 Task: Find connections with filter location Naranjal with filter topic #covid19with filter profile language Spanish with filter current company Bata India Limited with filter school Rajasthan University of Health Sciences, Jaipur with filter industry Community Services with filter service category Commercial Real Estate with filter keywords title Call Center Representative
Action: Mouse moved to (704, 102)
Screenshot: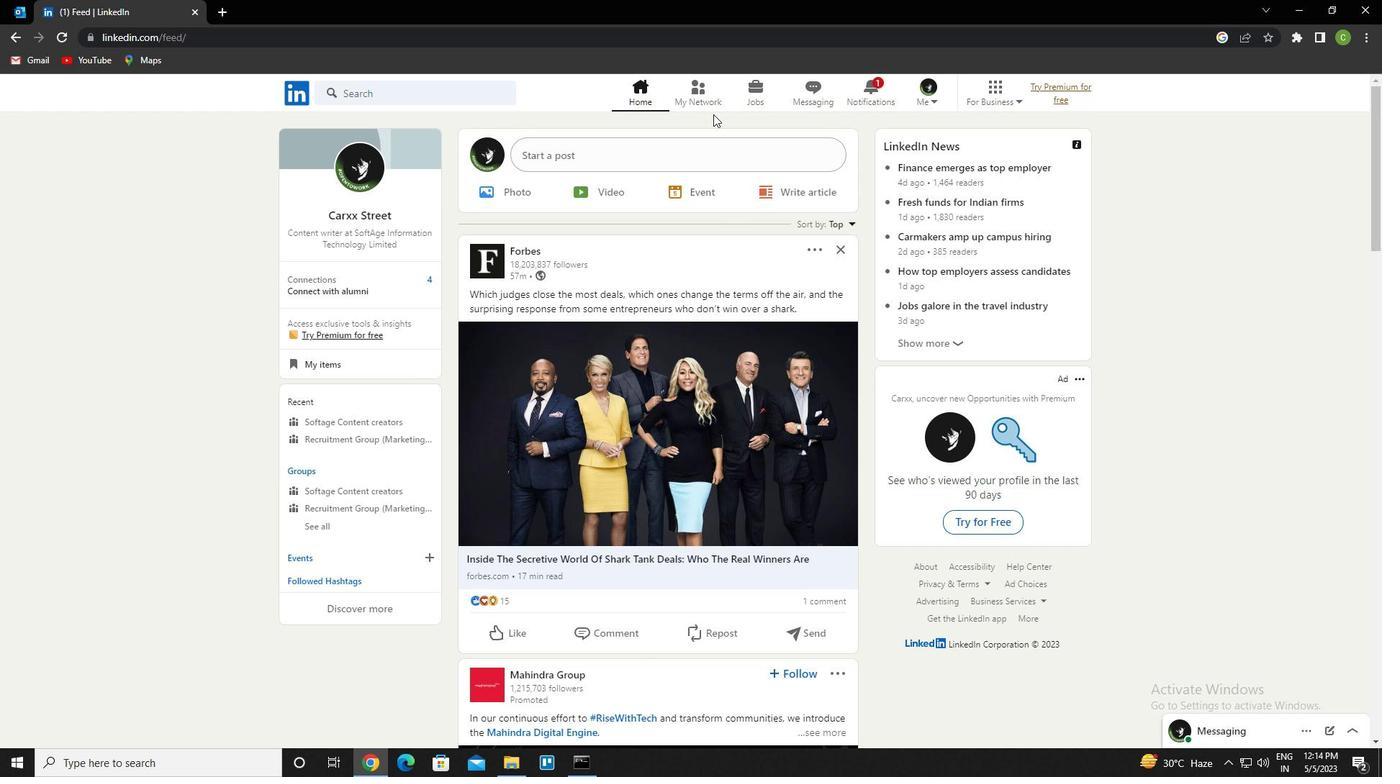 
Action: Mouse pressed left at (704, 102)
Screenshot: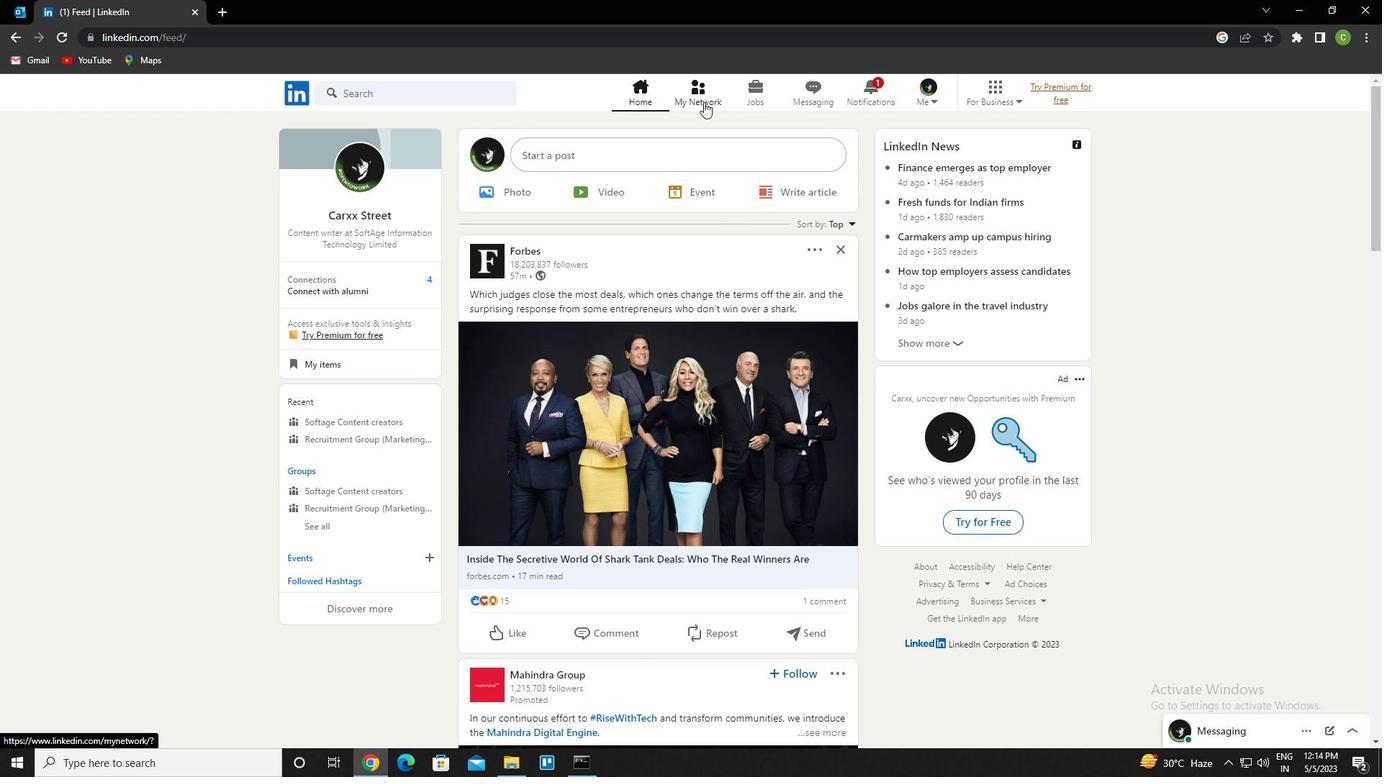 
Action: Mouse moved to (383, 173)
Screenshot: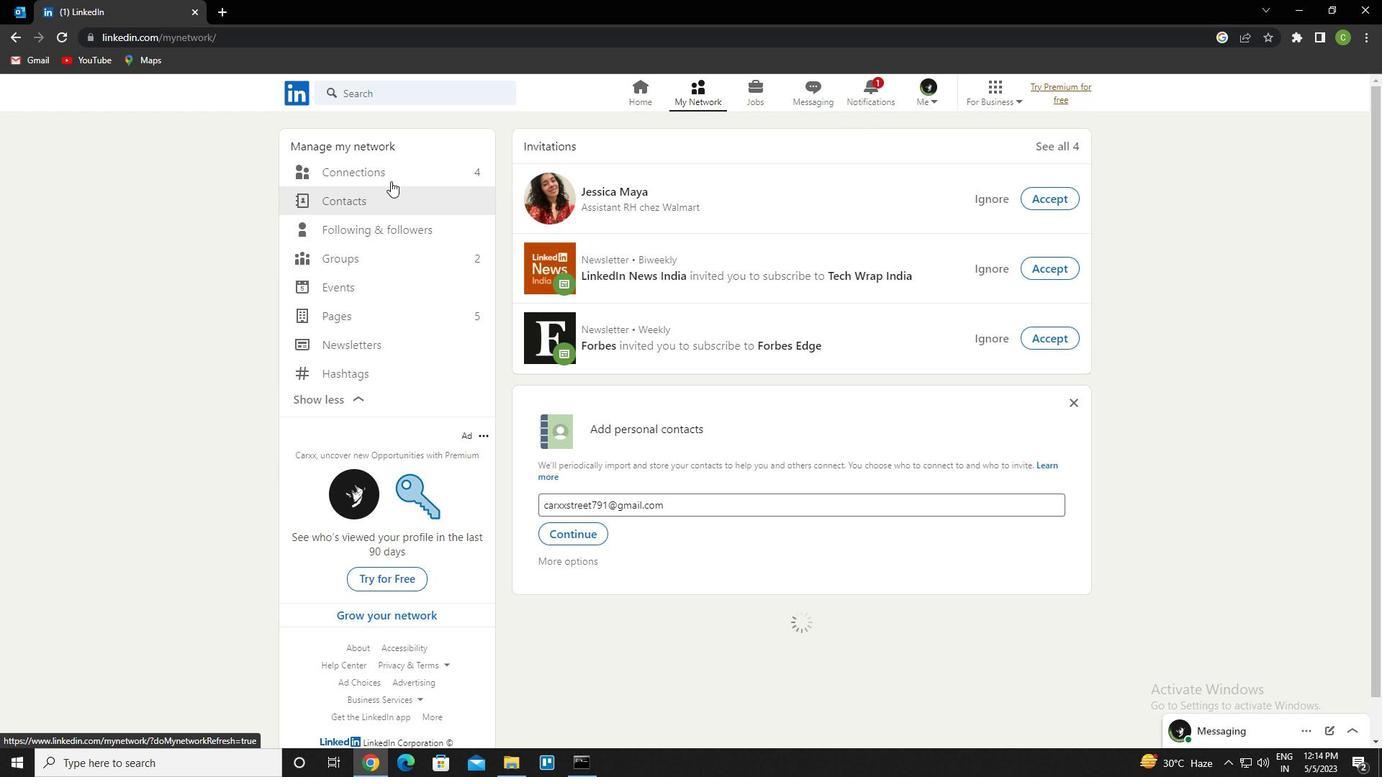 
Action: Mouse pressed left at (383, 173)
Screenshot: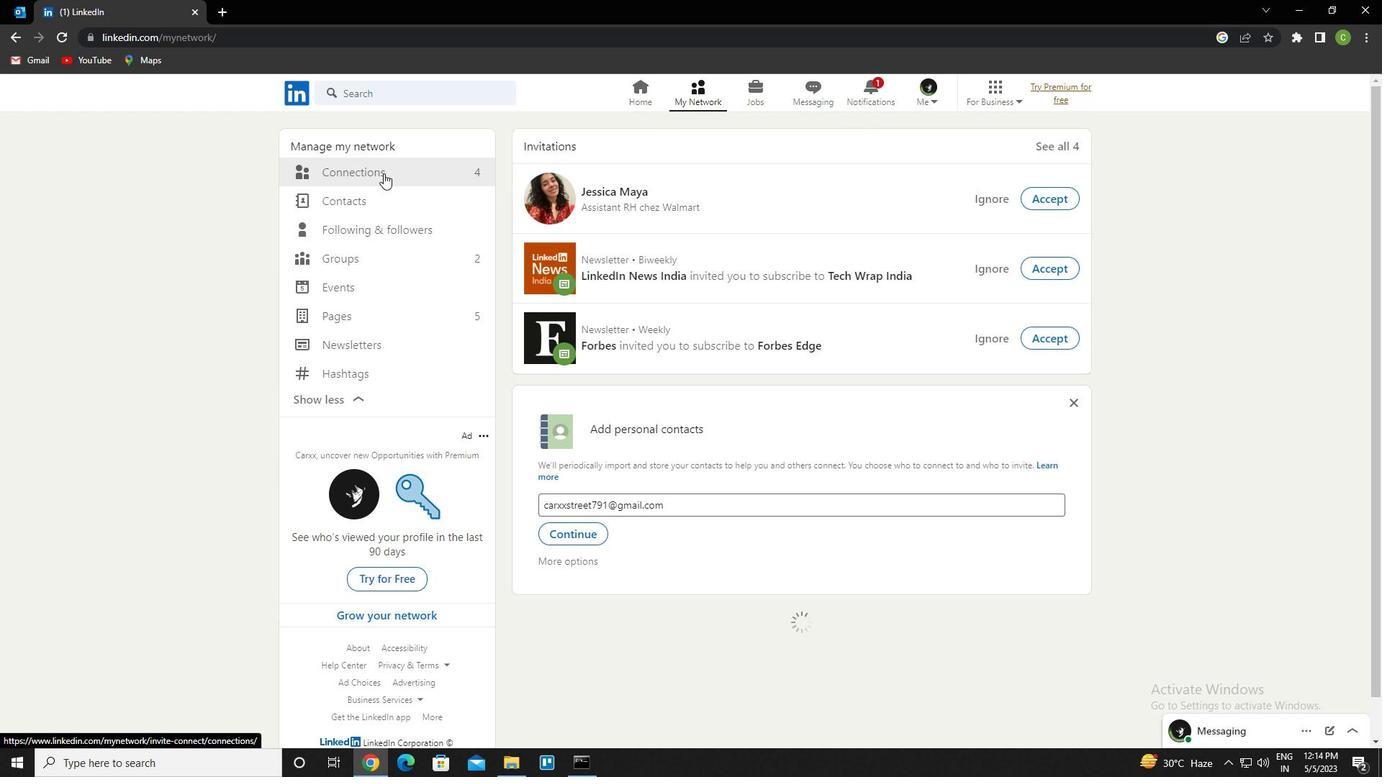 
Action: Mouse moved to (806, 176)
Screenshot: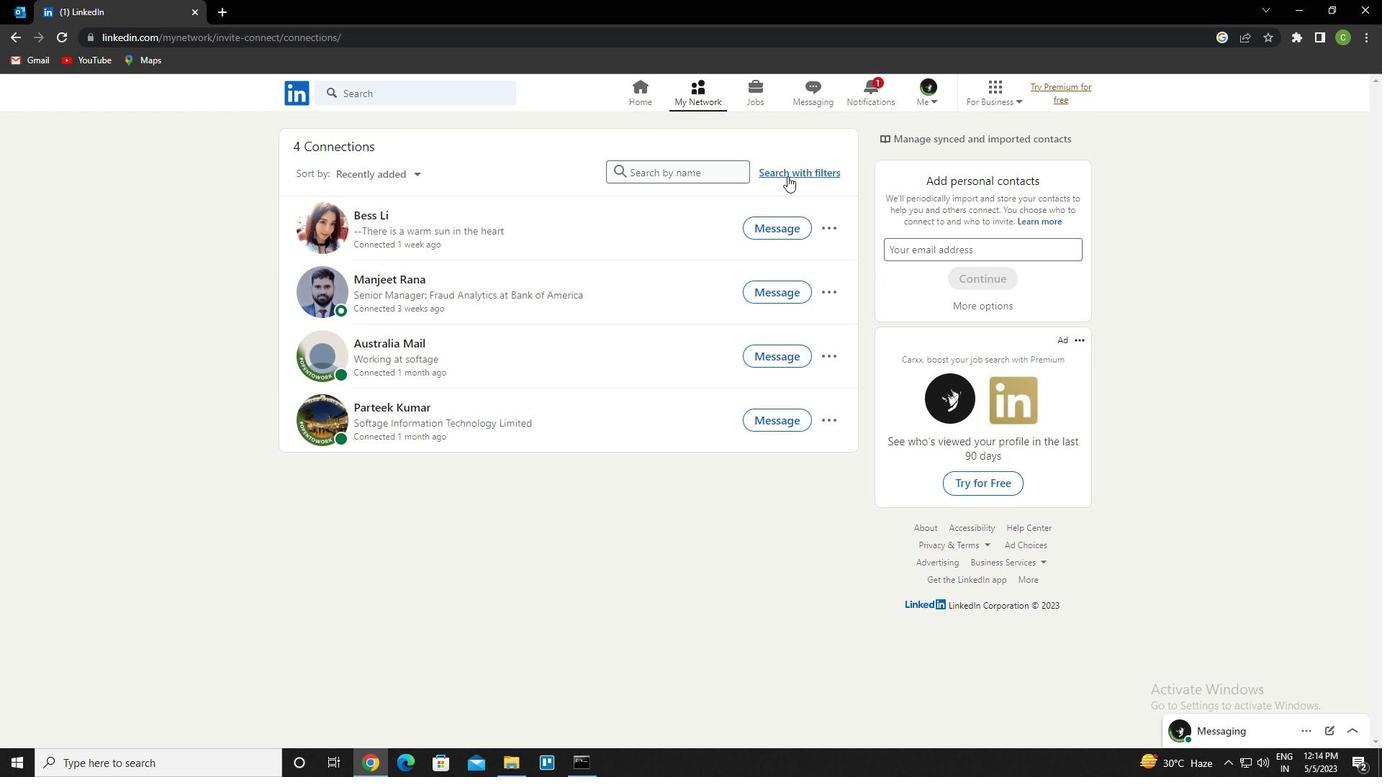 
Action: Mouse pressed left at (806, 176)
Screenshot: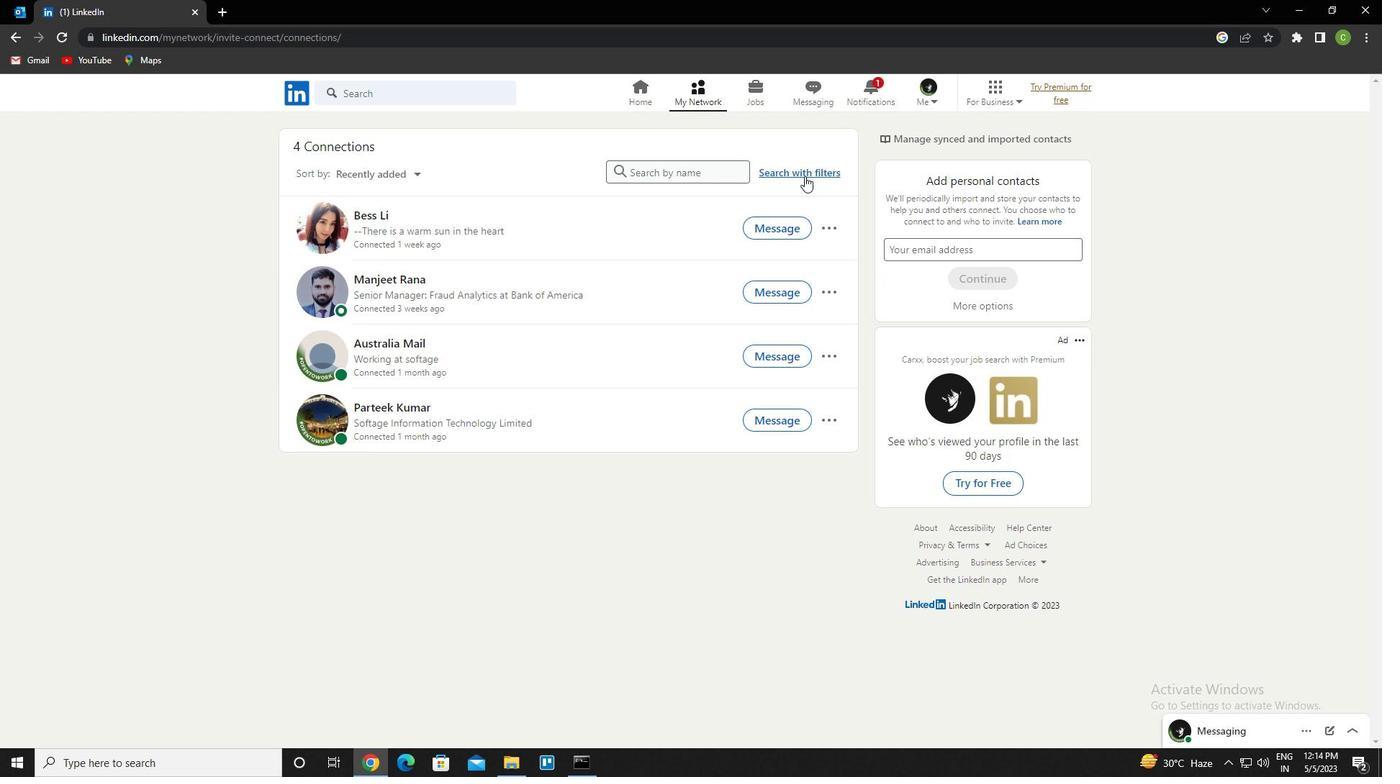 
Action: Mouse moved to (753, 142)
Screenshot: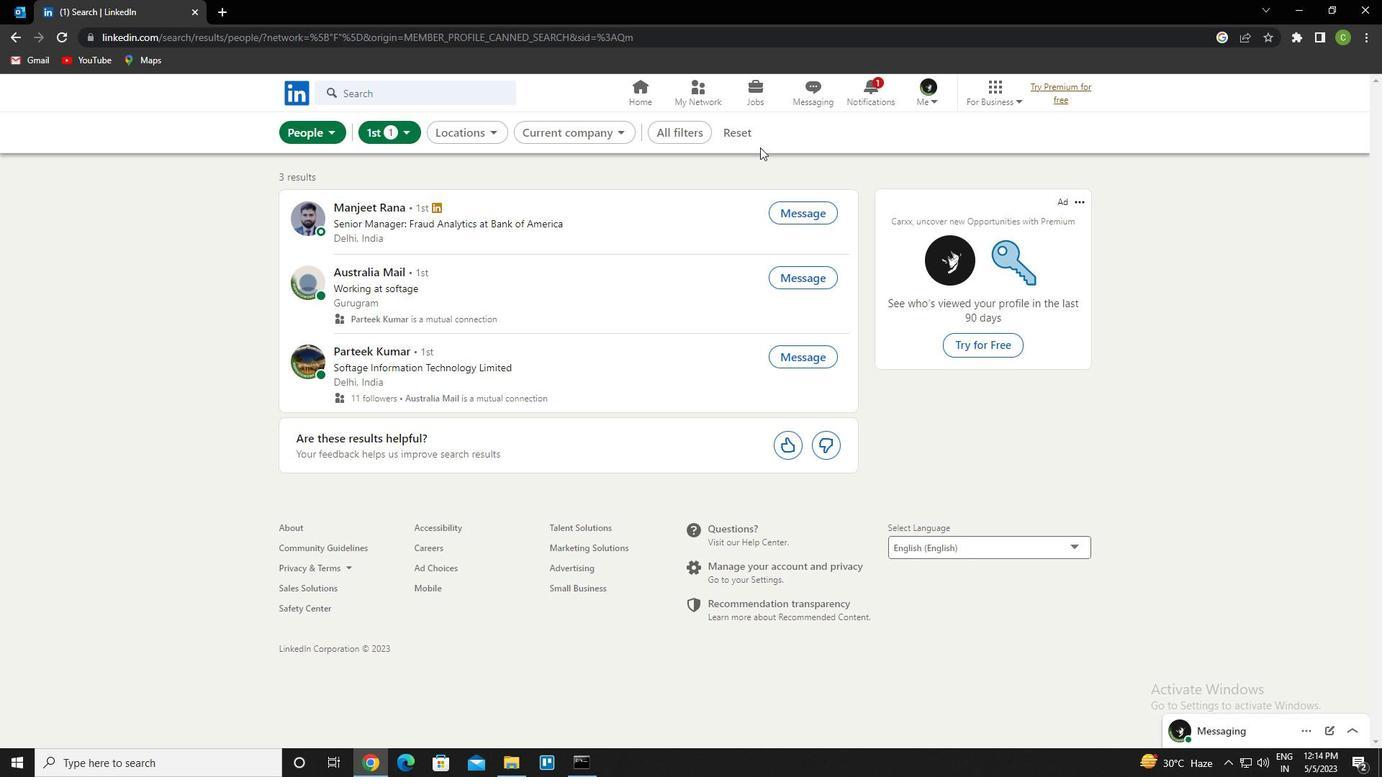 
Action: Mouse pressed left at (753, 142)
Screenshot: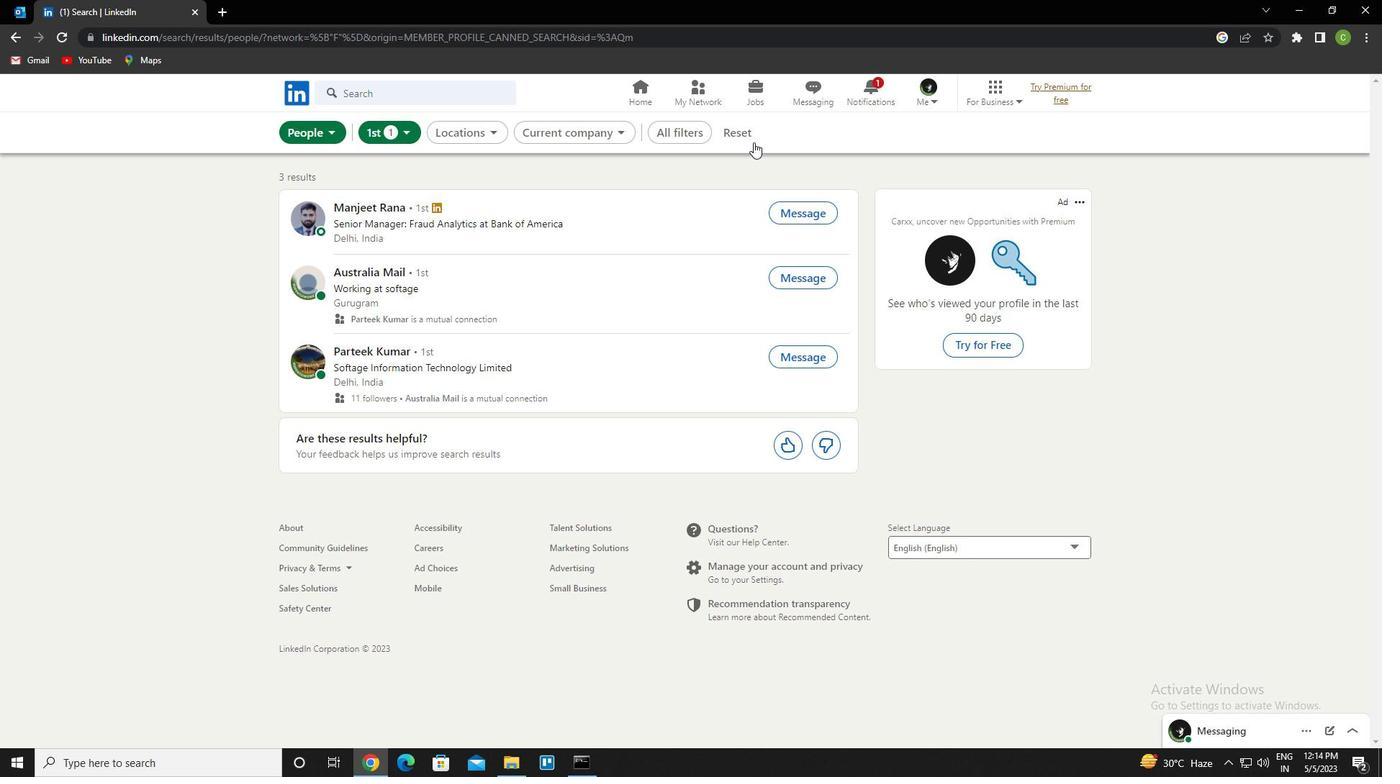 
Action: Mouse moved to (725, 138)
Screenshot: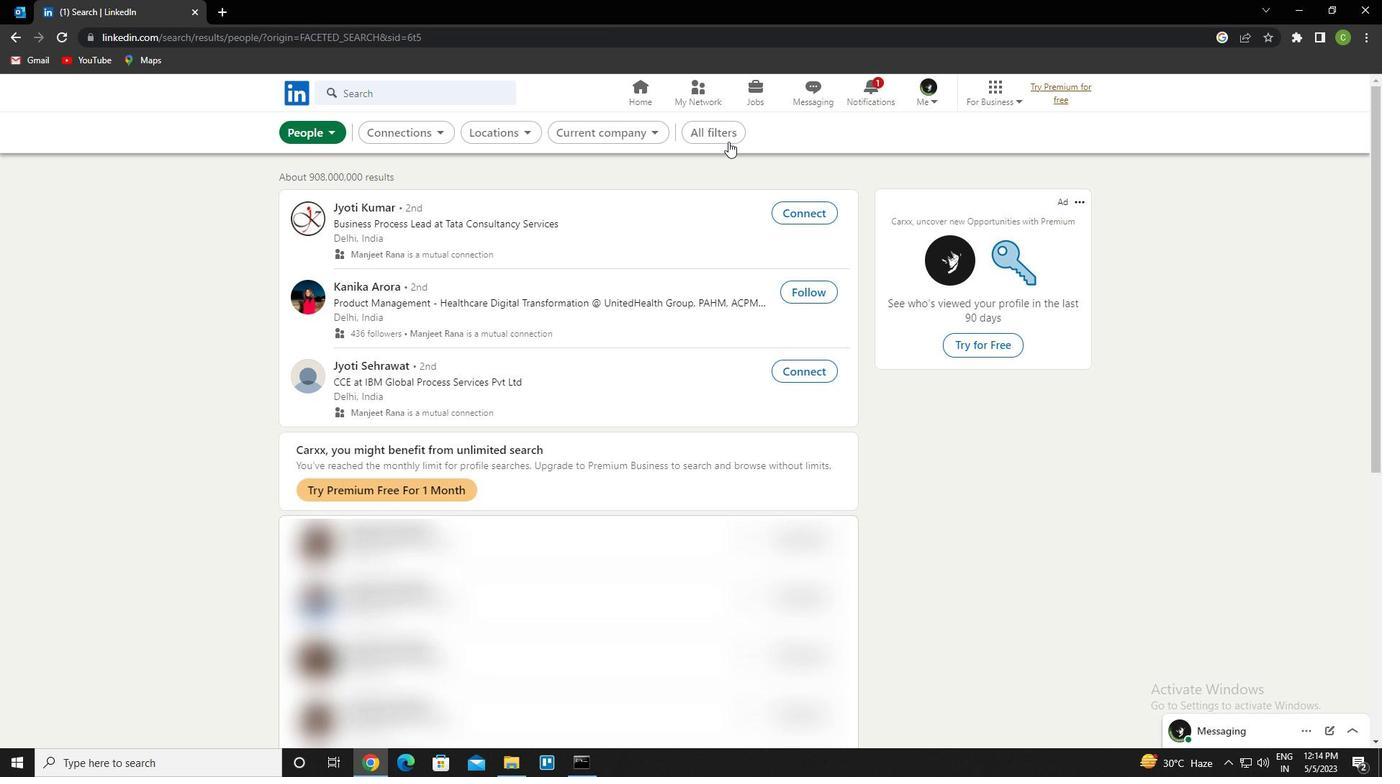 
Action: Mouse pressed left at (725, 138)
Screenshot: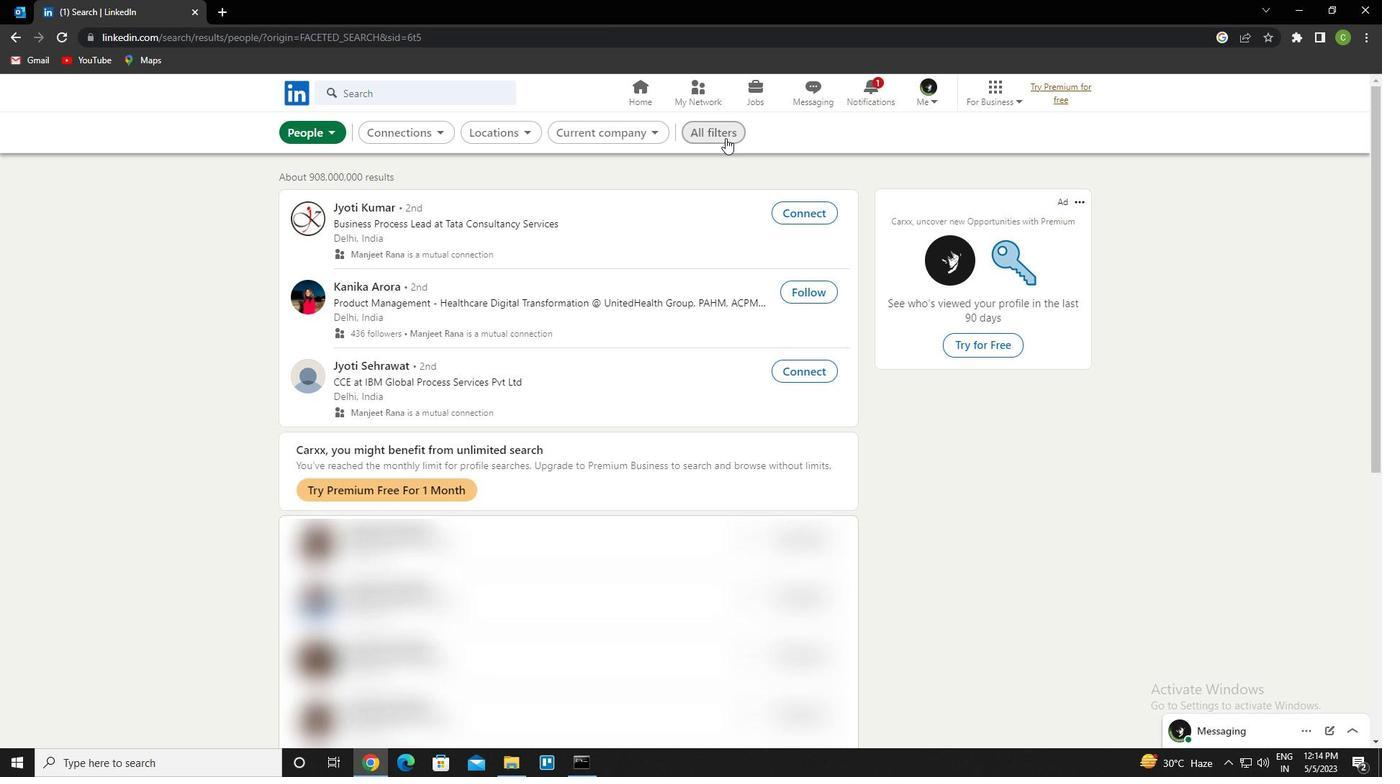 
Action: Mouse moved to (1194, 472)
Screenshot: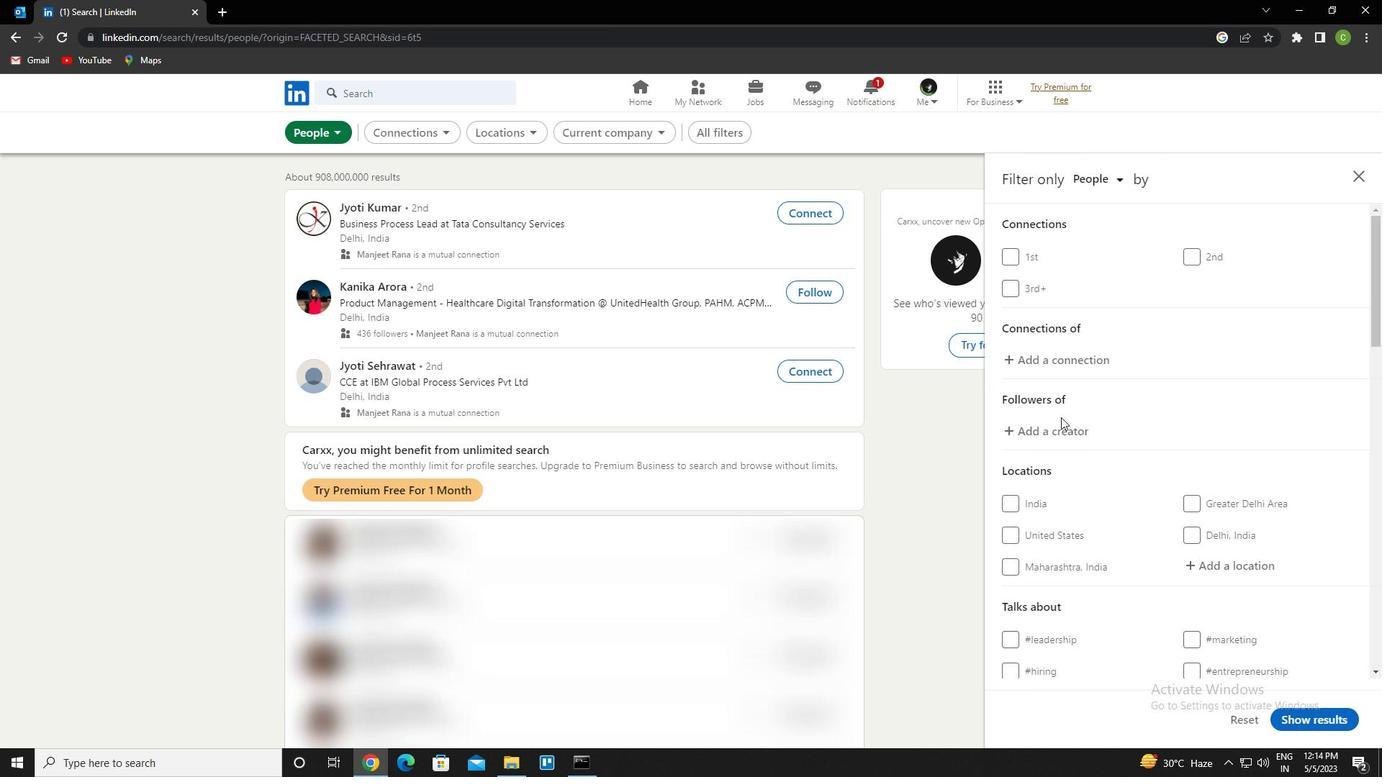 
Action: Mouse scrolled (1194, 471) with delta (0, 0)
Screenshot: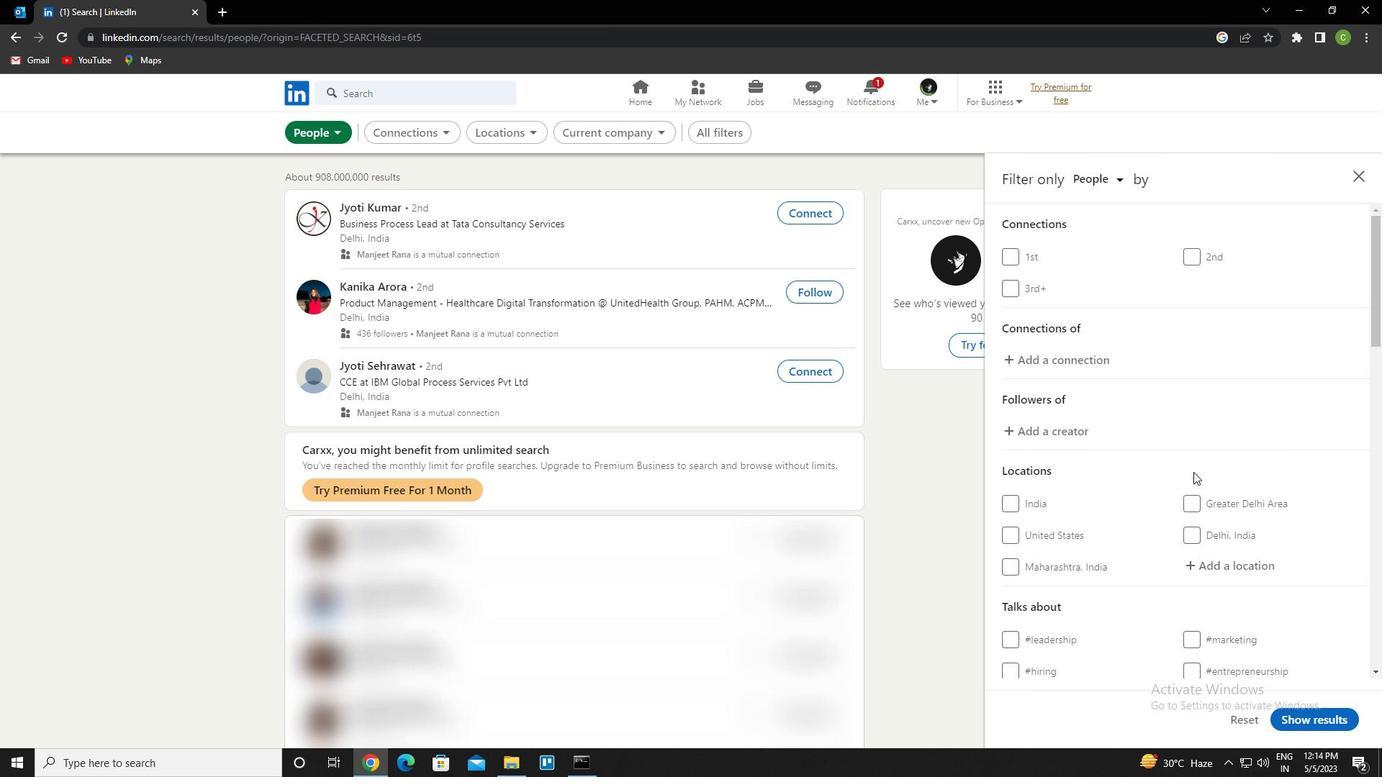 
Action: Mouse scrolled (1194, 471) with delta (0, 0)
Screenshot: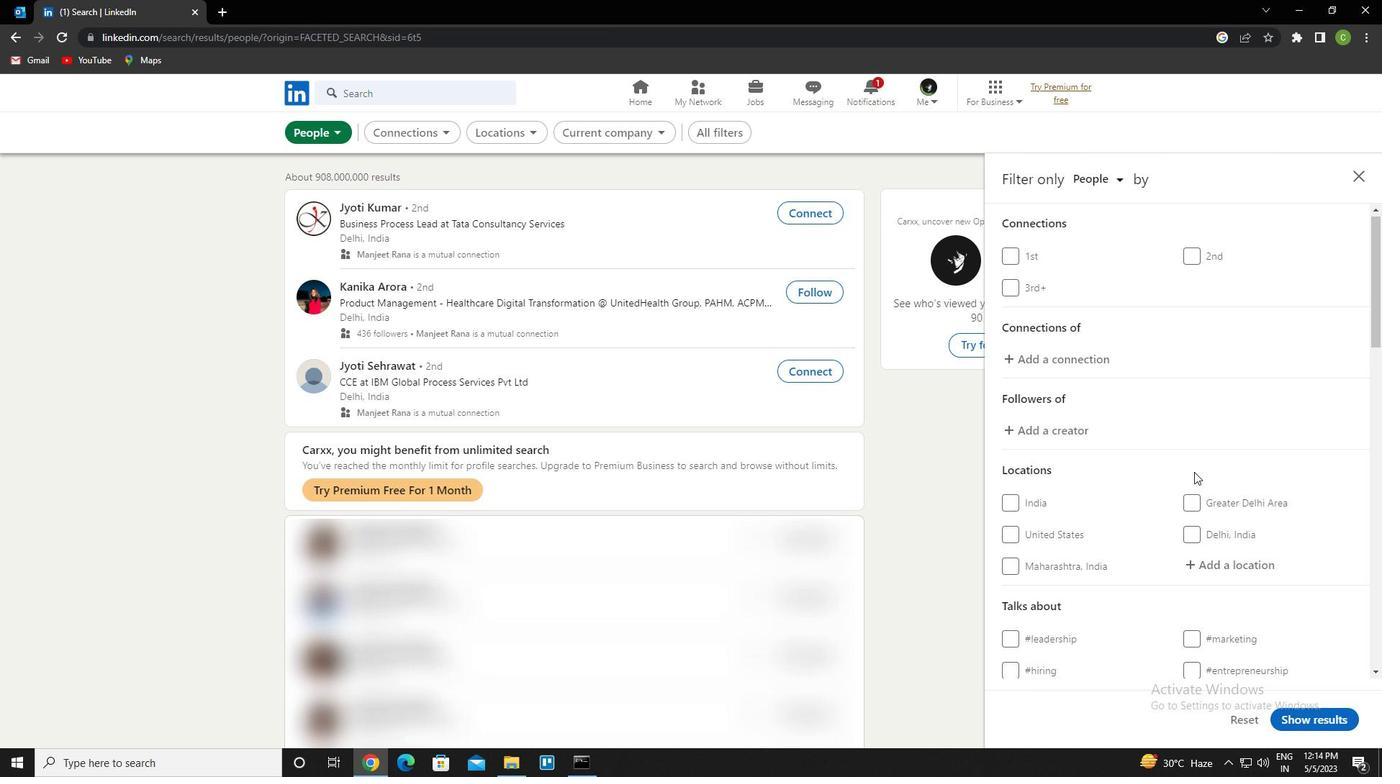 
Action: Mouse moved to (1230, 427)
Screenshot: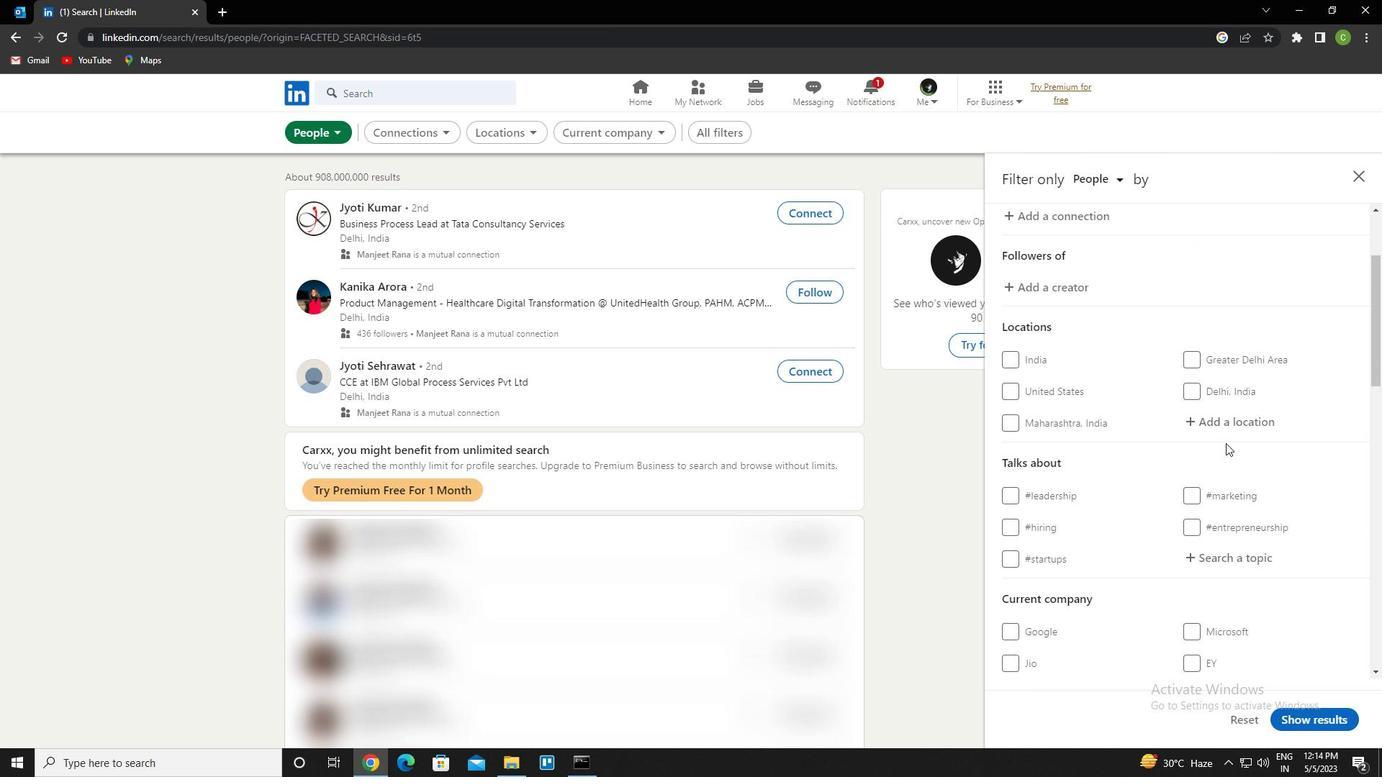 
Action: Mouse pressed left at (1230, 427)
Screenshot: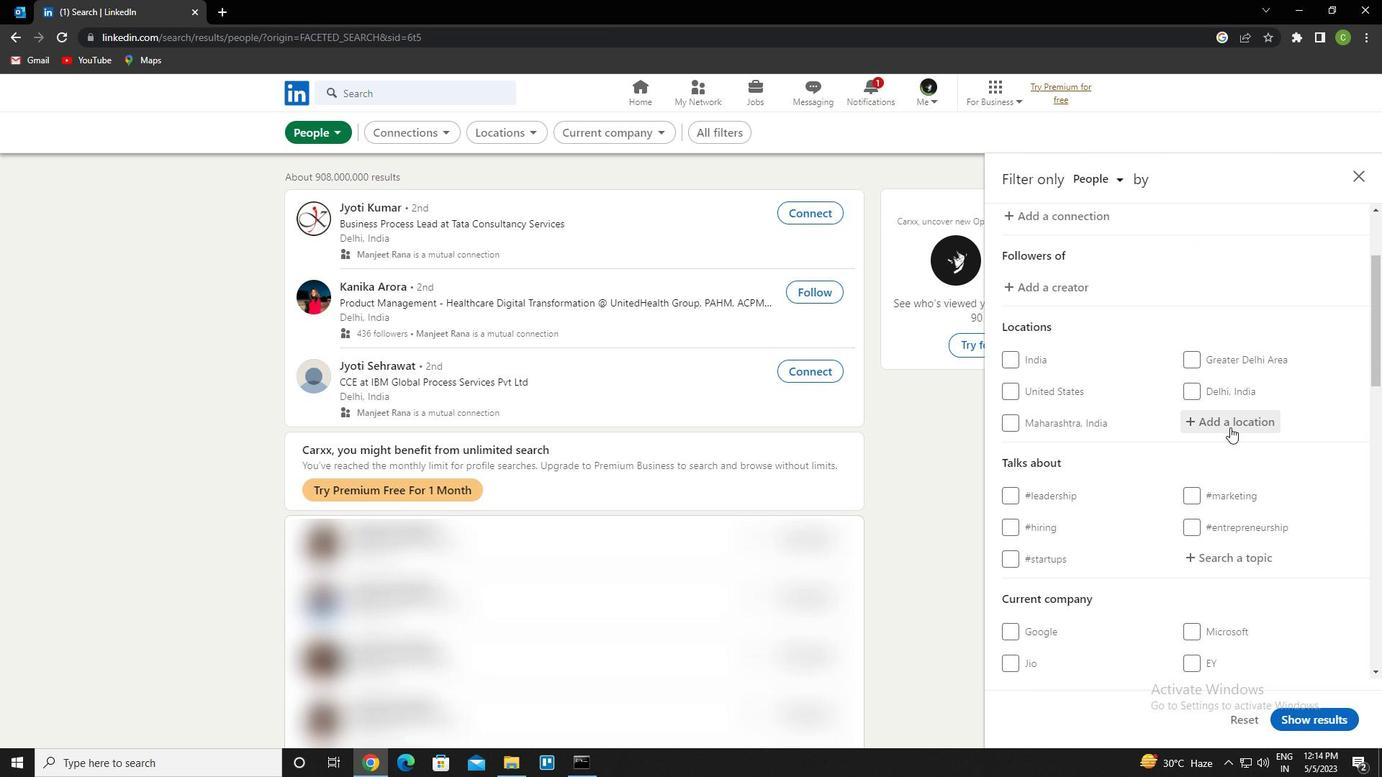 
Action: Key pressed <Key.caps_lock>n<Key.caps_lock>aranjal<Key.down><Key.enter>
Screenshot: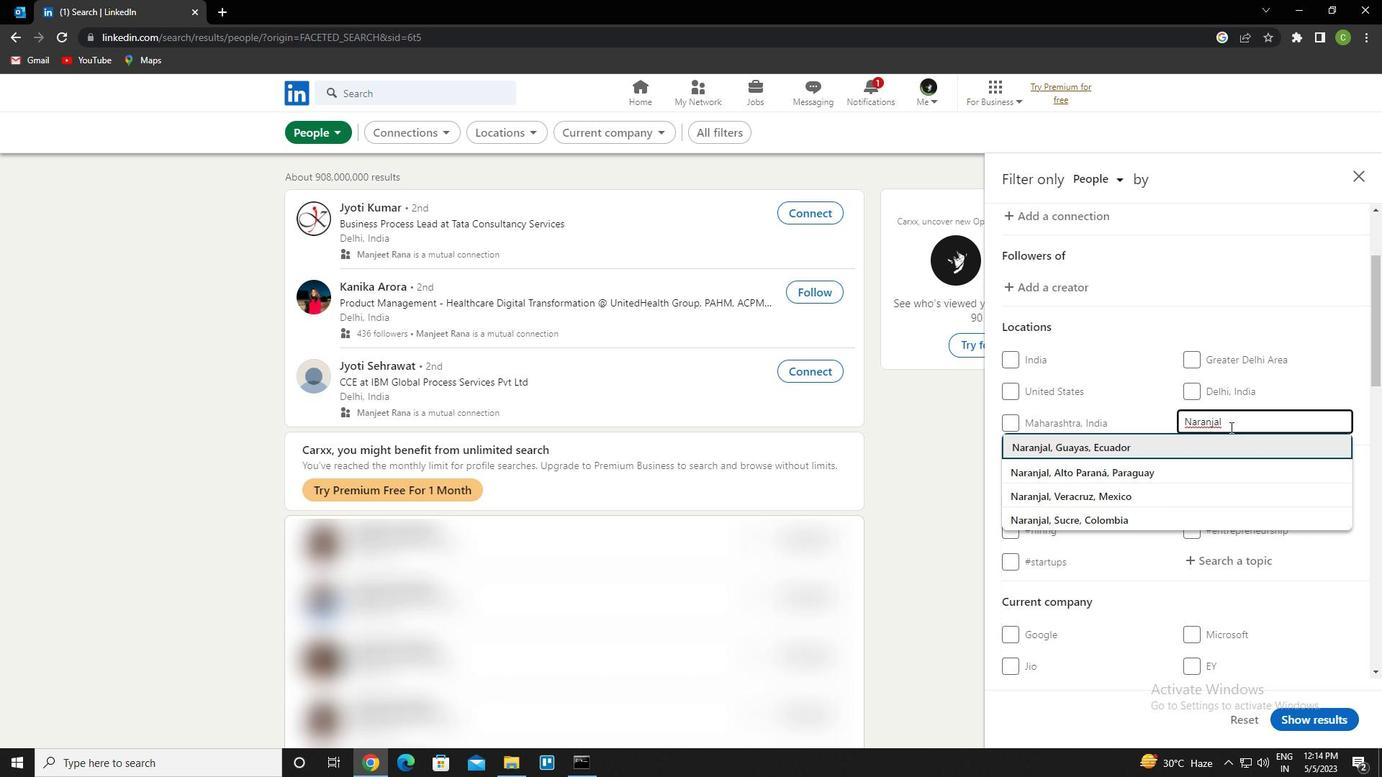 
Action: Mouse scrolled (1230, 426) with delta (0, 0)
Screenshot: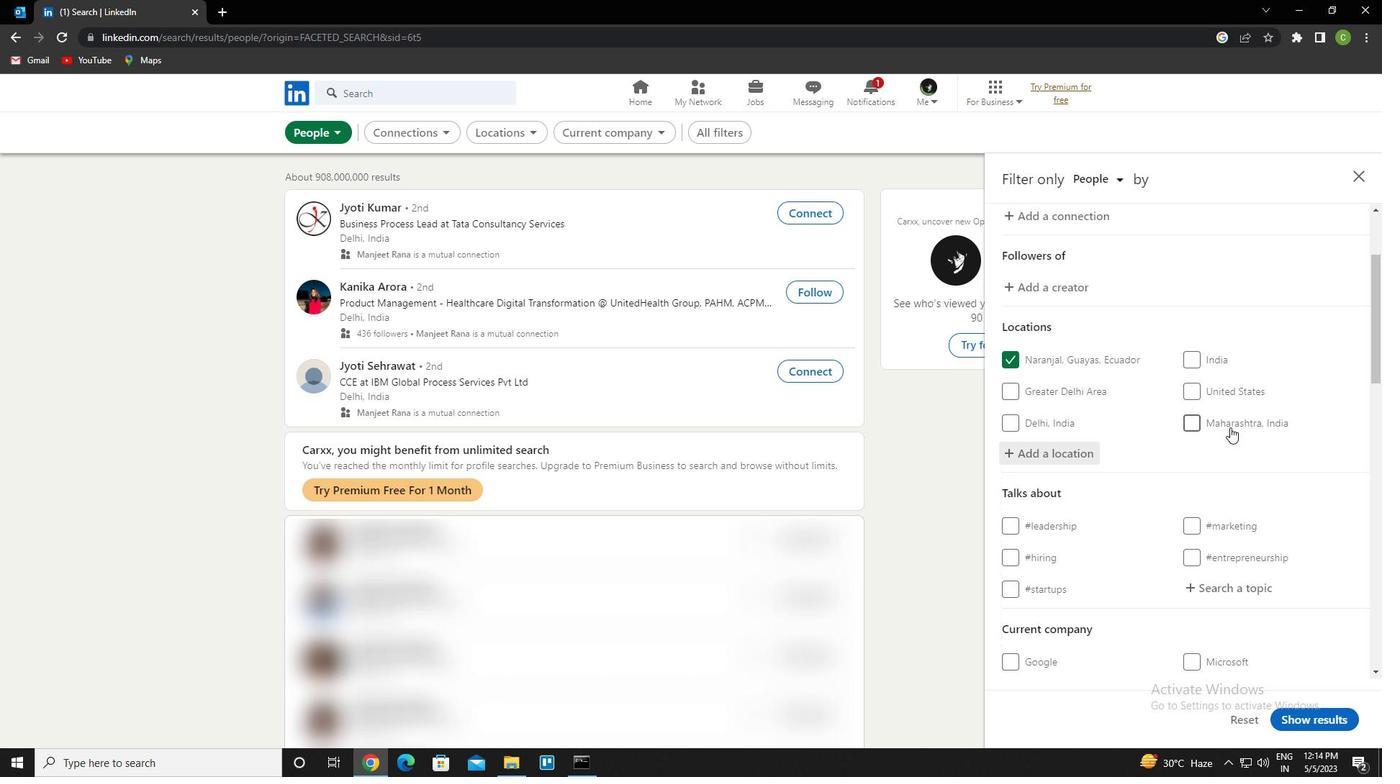
Action: Mouse scrolled (1230, 426) with delta (0, 0)
Screenshot: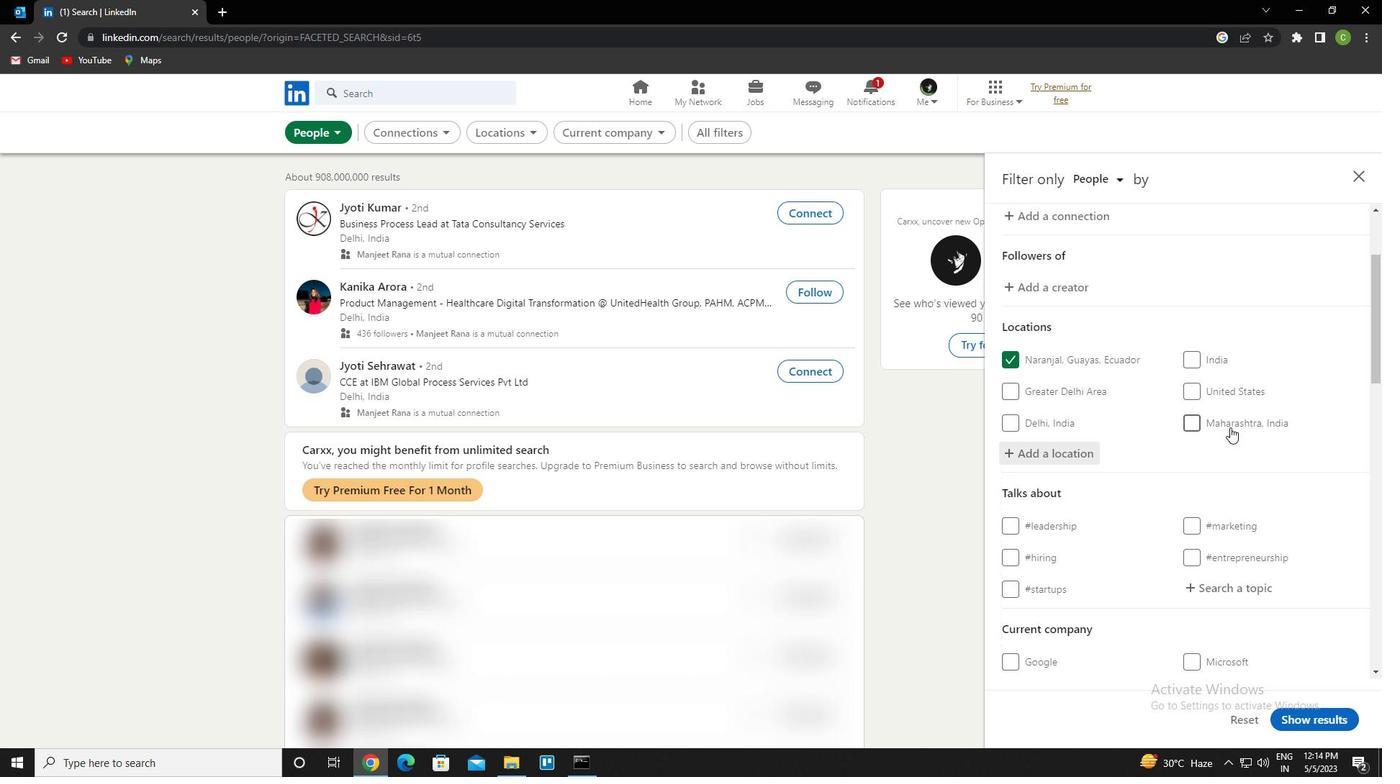 
Action: Mouse moved to (1248, 448)
Screenshot: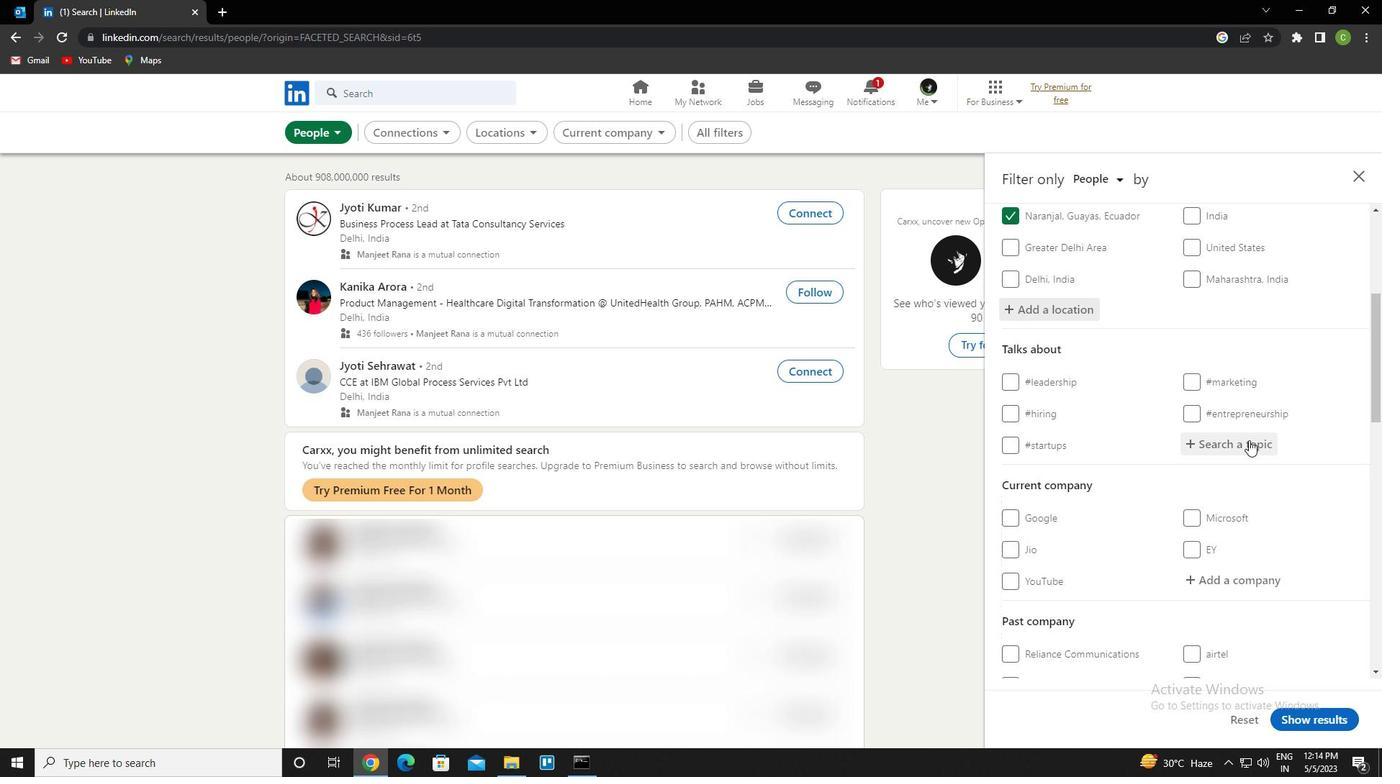 
Action: Mouse pressed left at (1248, 448)
Screenshot: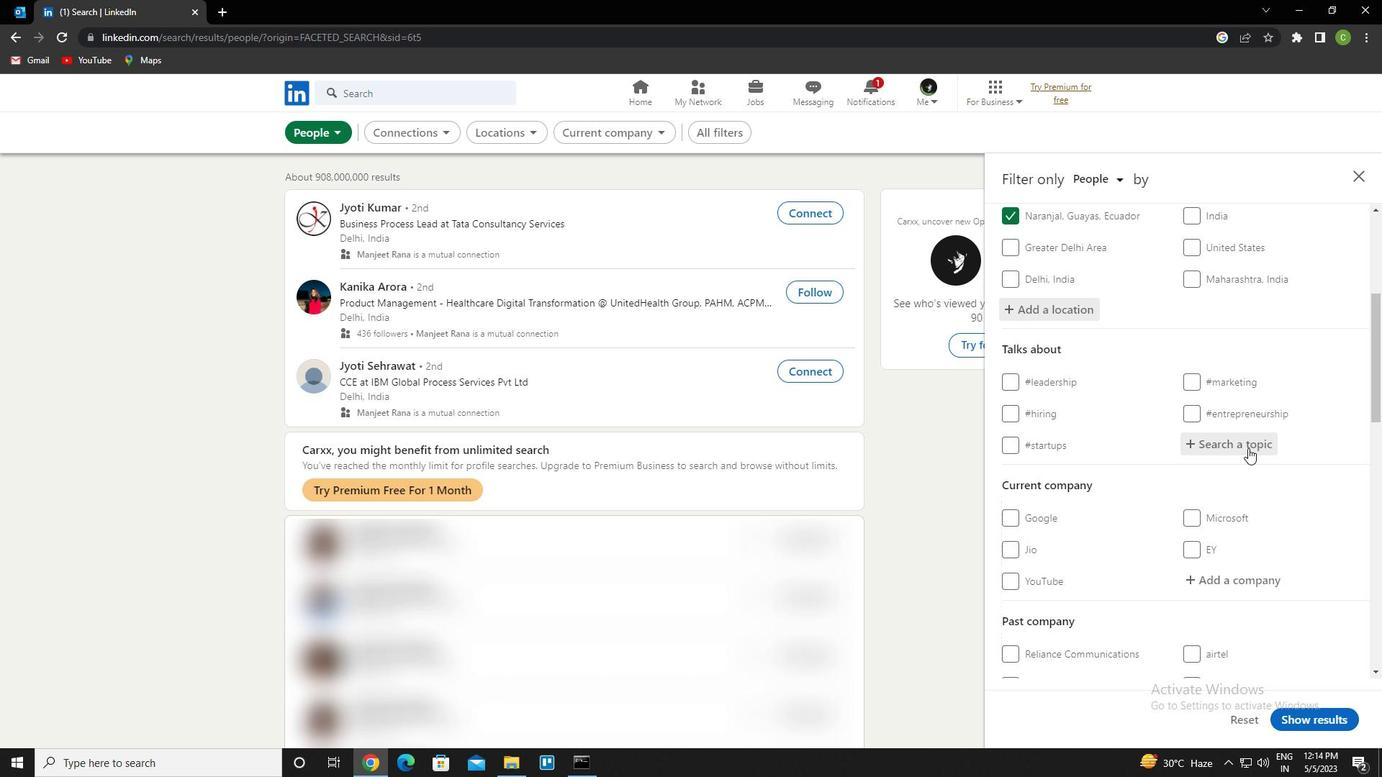
Action: Key pressed covid19<Key.down><Key.enter>
Screenshot: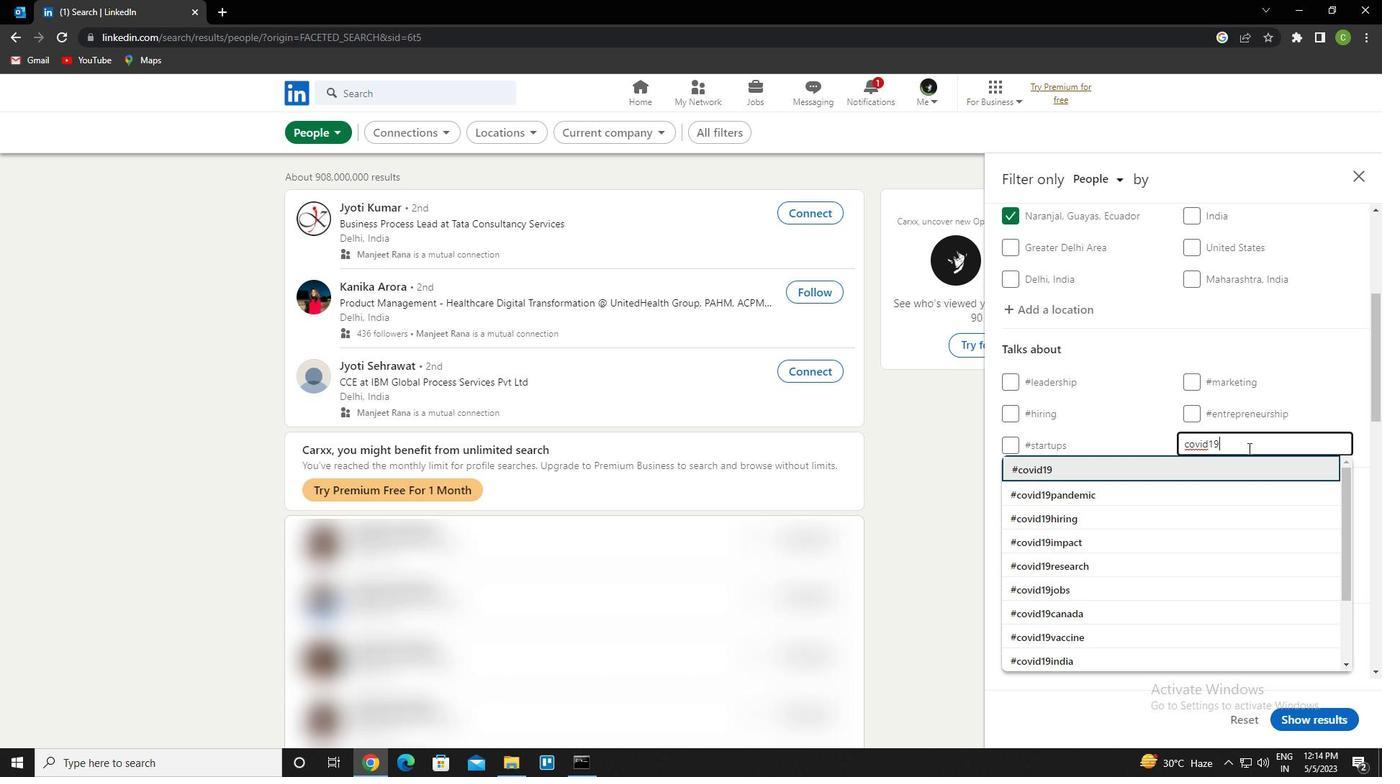 
Action: Mouse scrolled (1248, 447) with delta (0, 0)
Screenshot: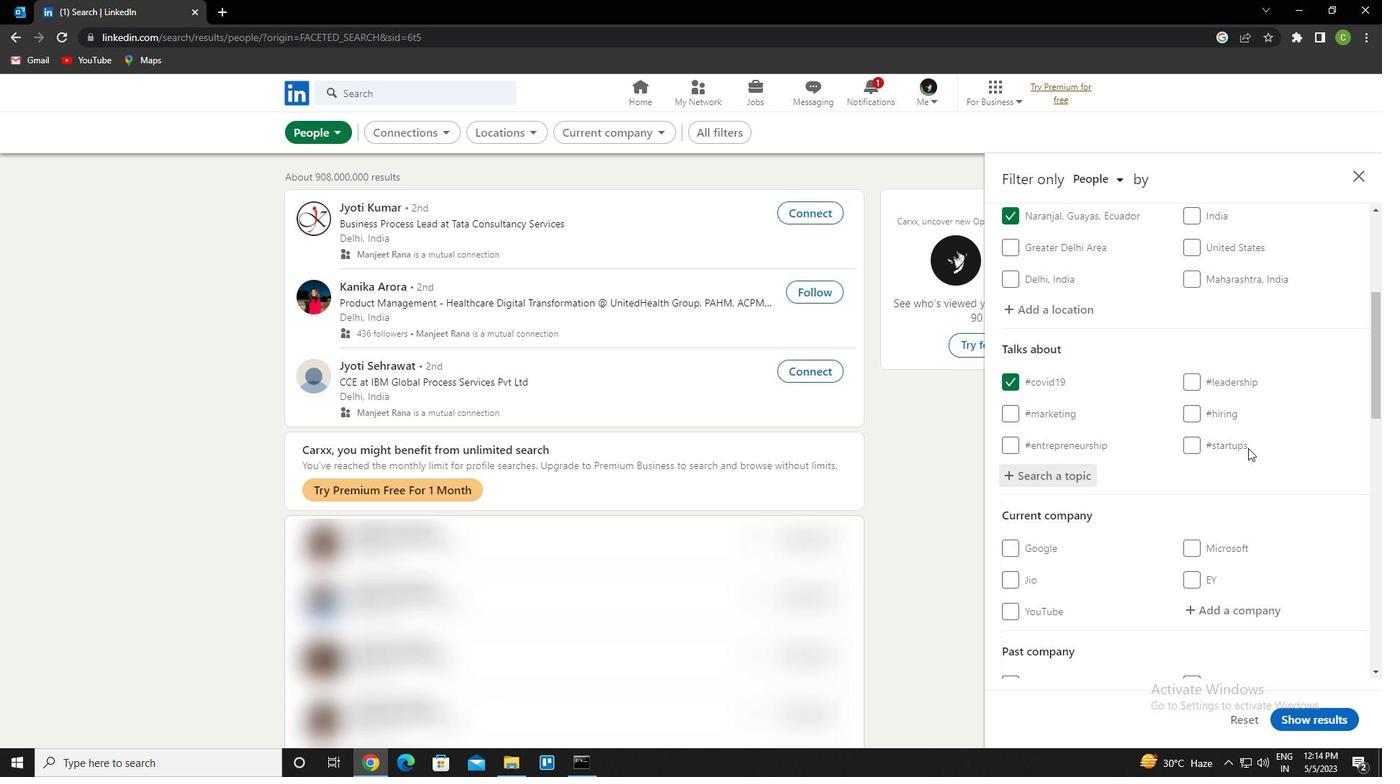 
Action: Mouse scrolled (1248, 447) with delta (0, 0)
Screenshot: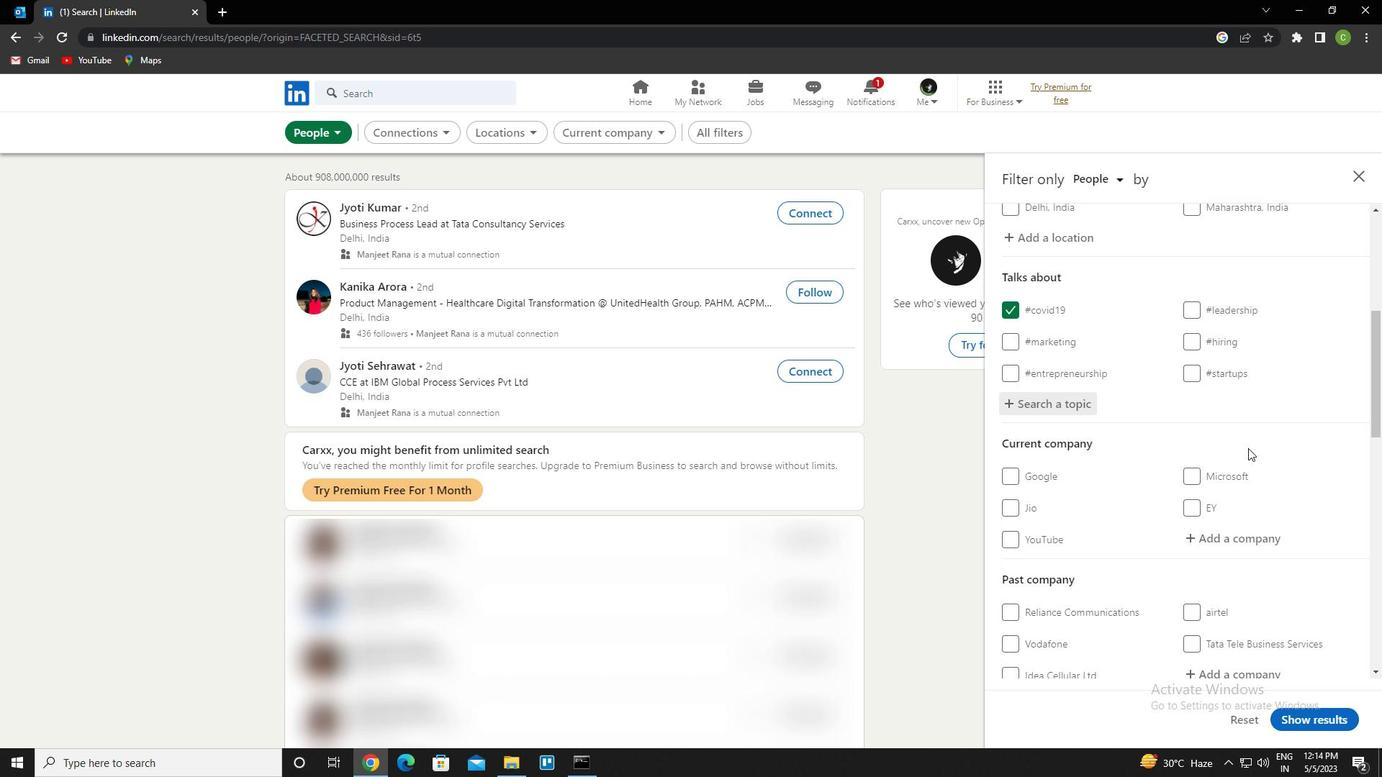 
Action: Mouse moved to (1248, 464)
Screenshot: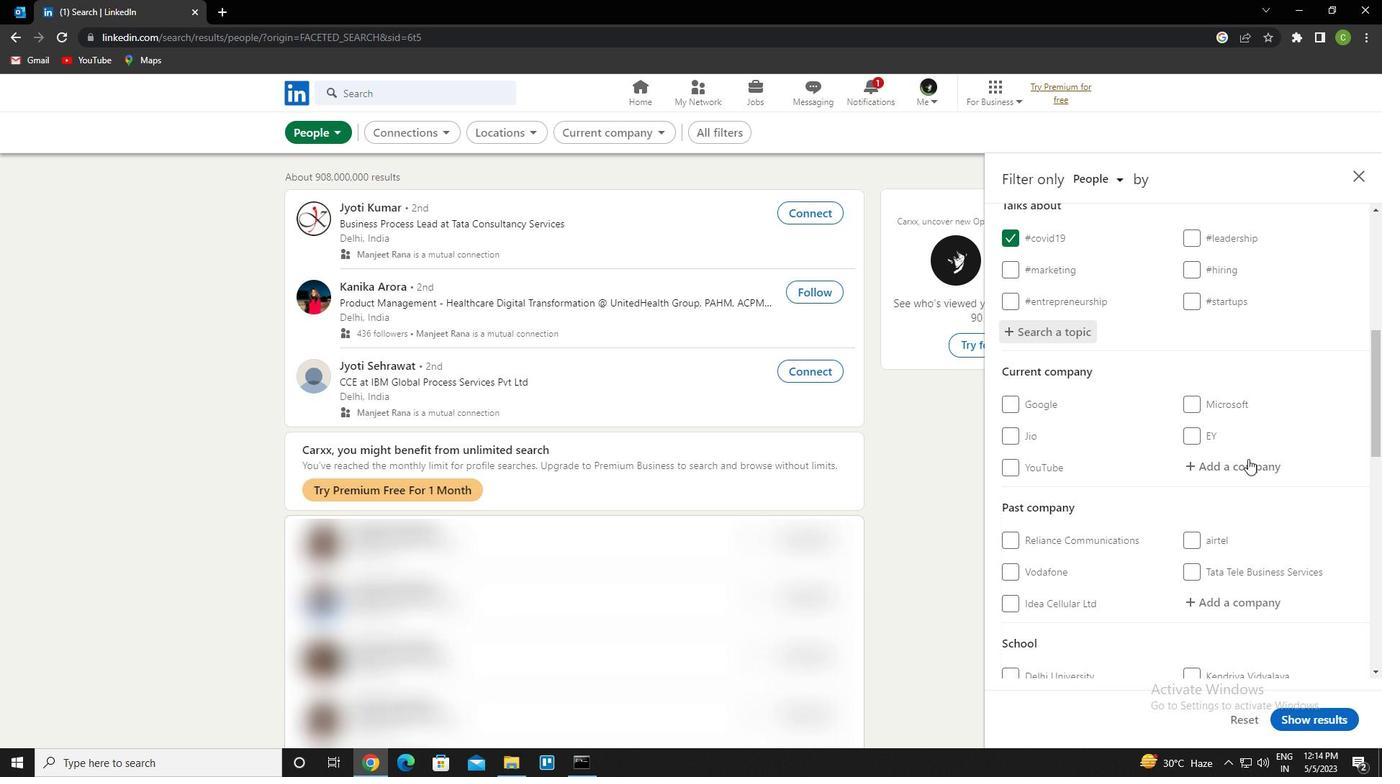 
Action: Mouse scrolled (1248, 463) with delta (0, 0)
Screenshot: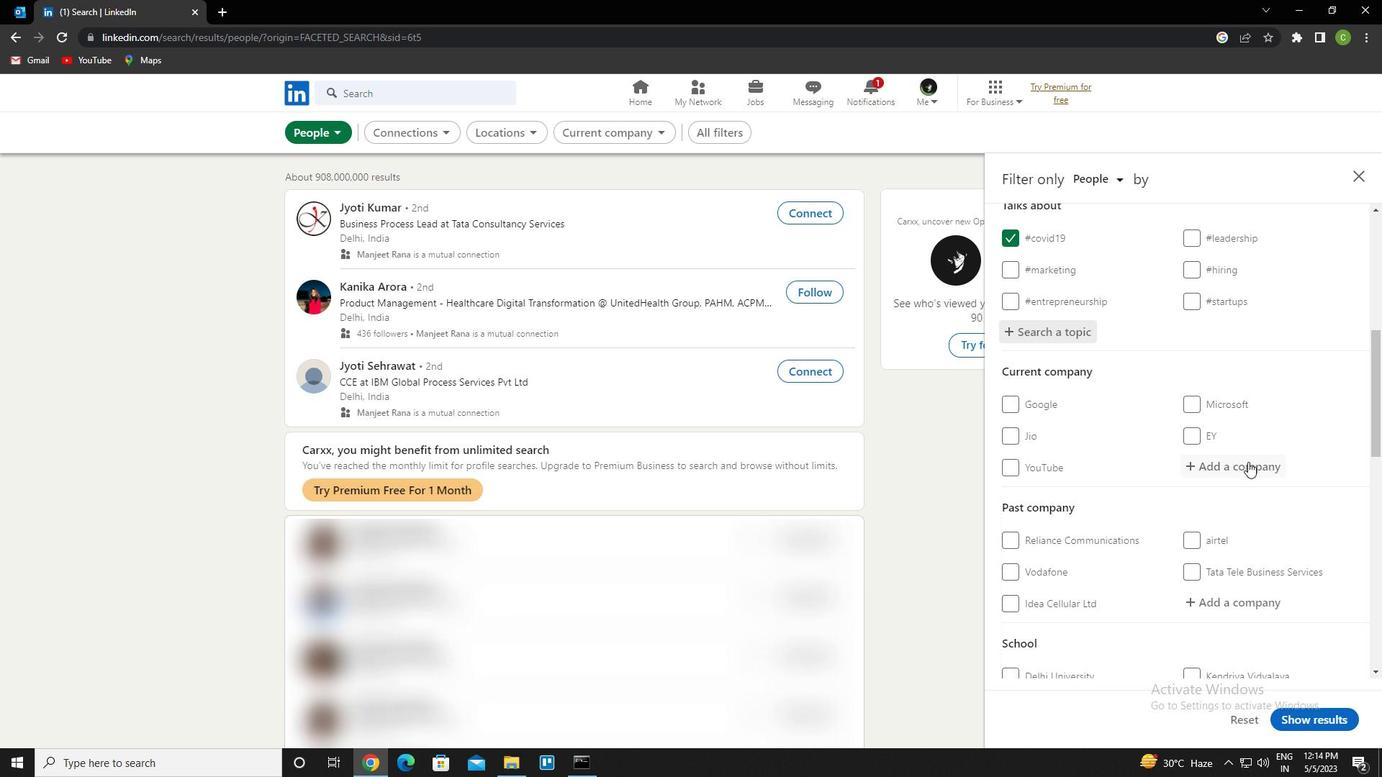 
Action: Mouse moved to (1246, 470)
Screenshot: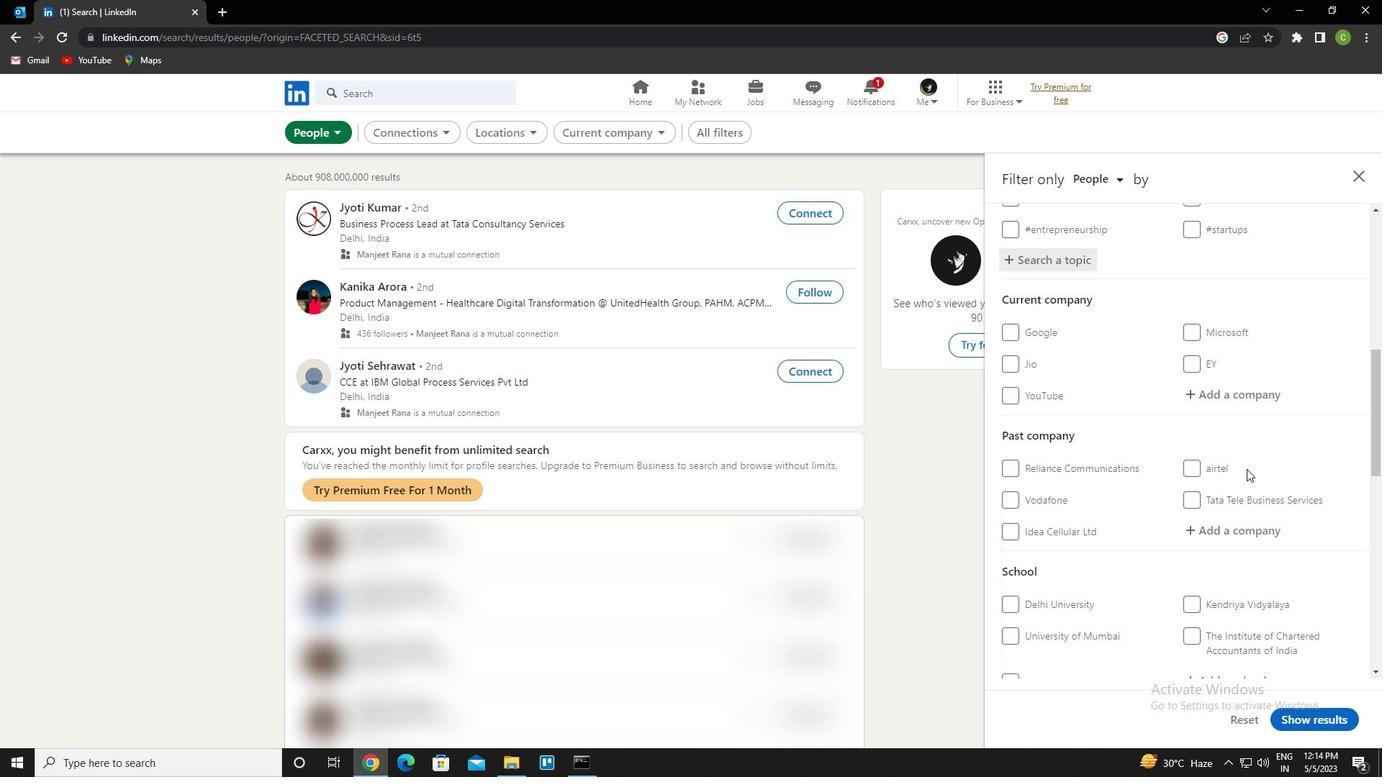 
Action: Mouse scrolled (1246, 470) with delta (0, 0)
Screenshot: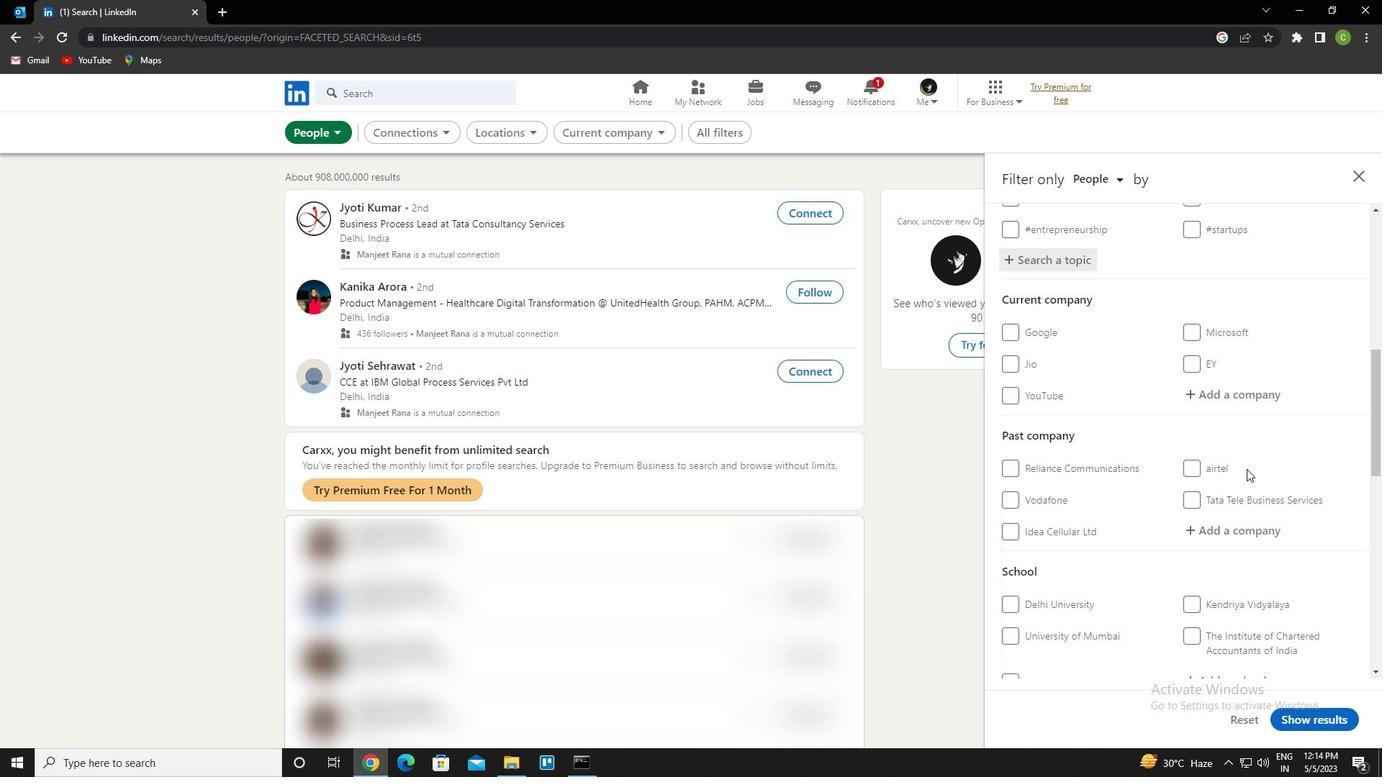 
Action: Mouse moved to (1234, 405)
Screenshot: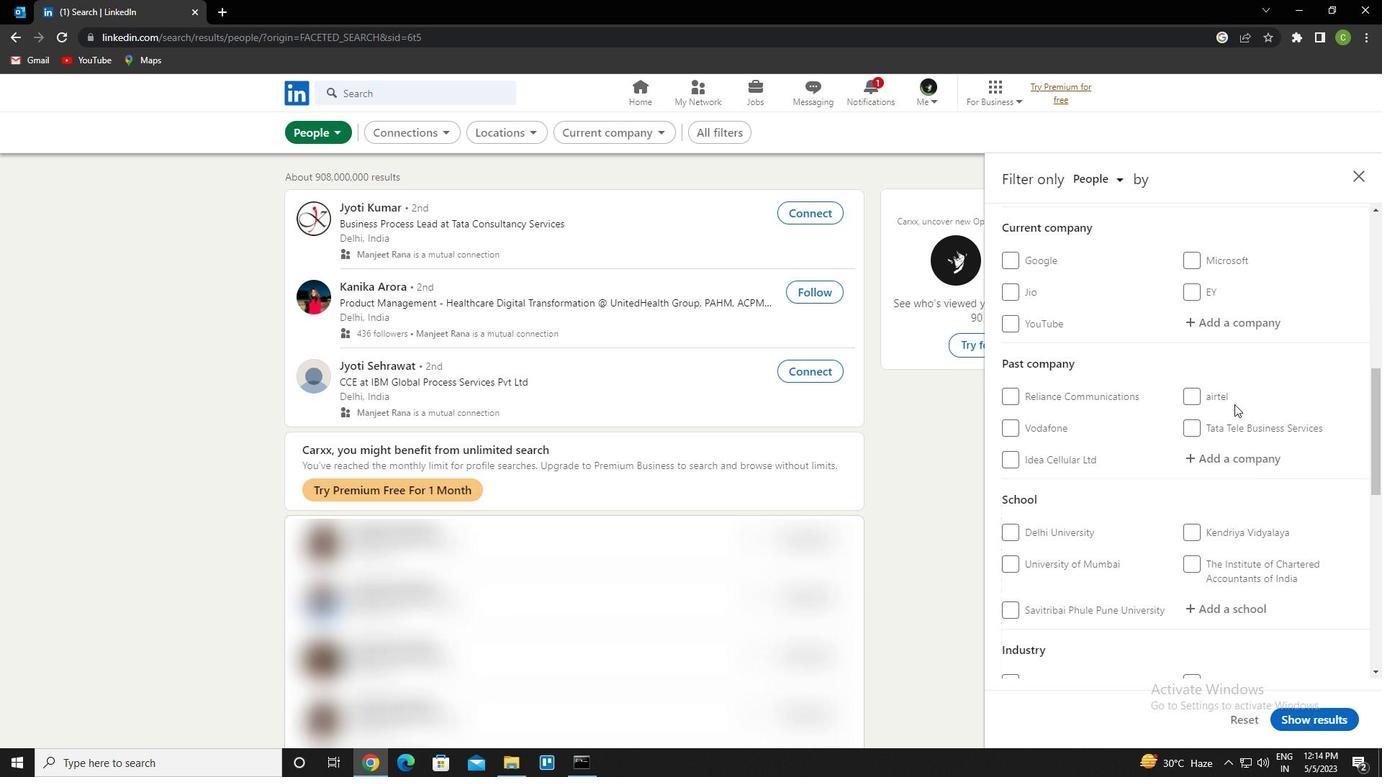 
Action: Mouse scrolled (1234, 404) with delta (0, 0)
Screenshot: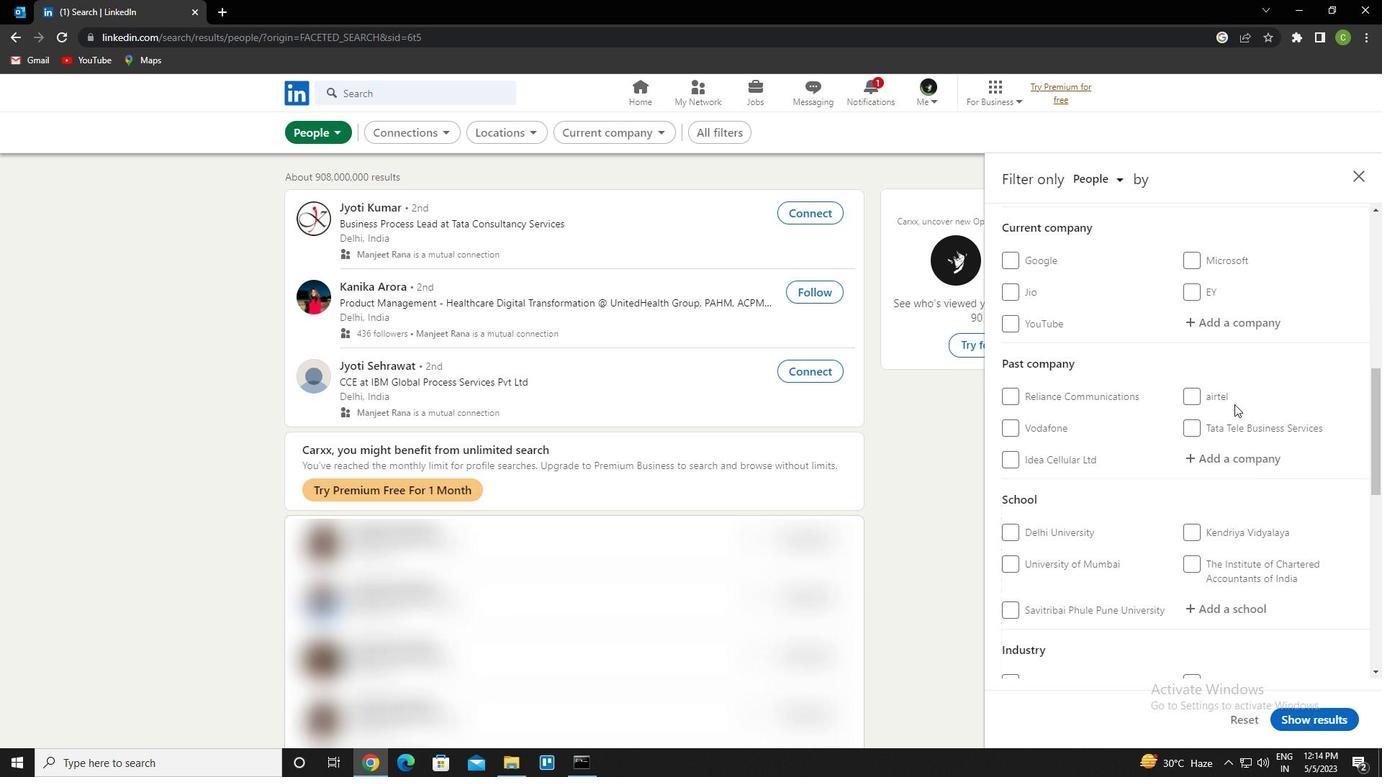 
Action: Mouse scrolled (1234, 404) with delta (0, 0)
Screenshot: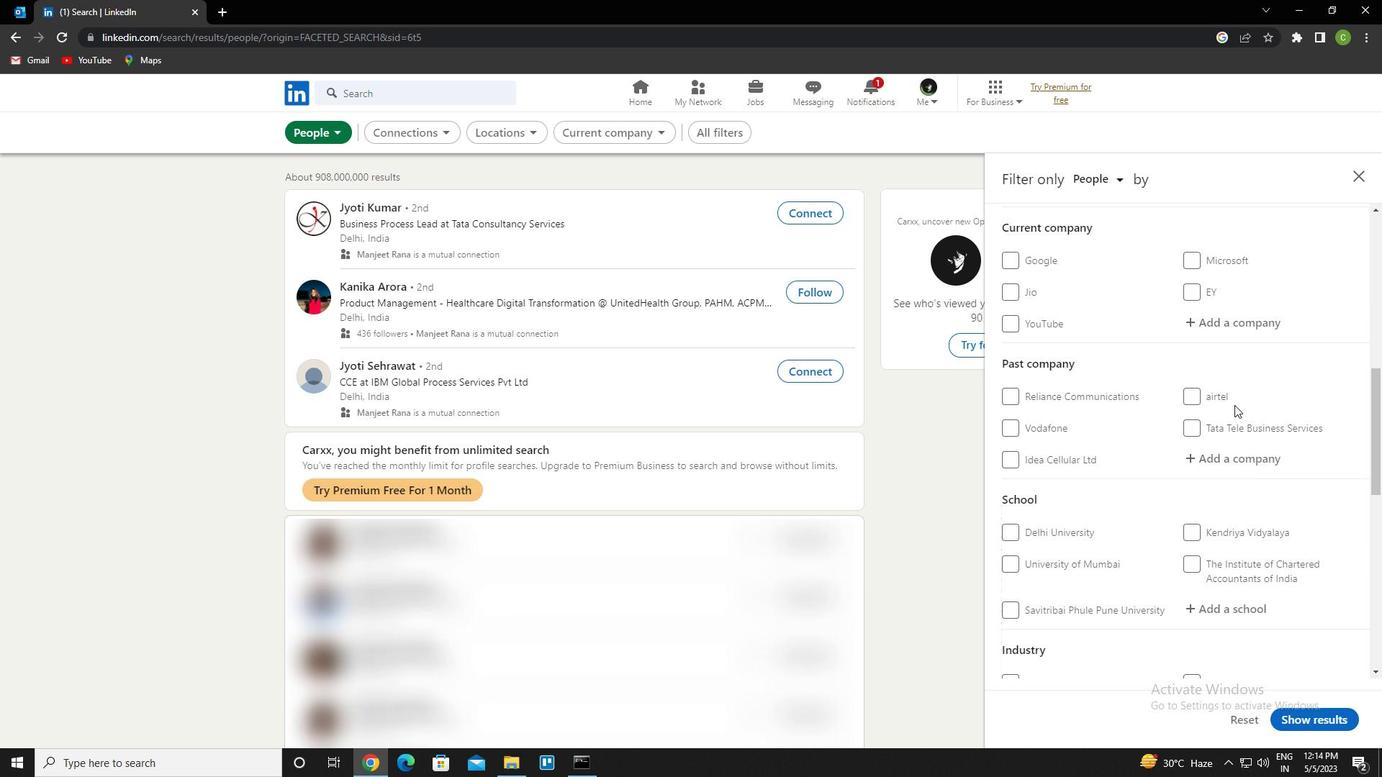 
Action: Mouse scrolled (1234, 404) with delta (0, 0)
Screenshot: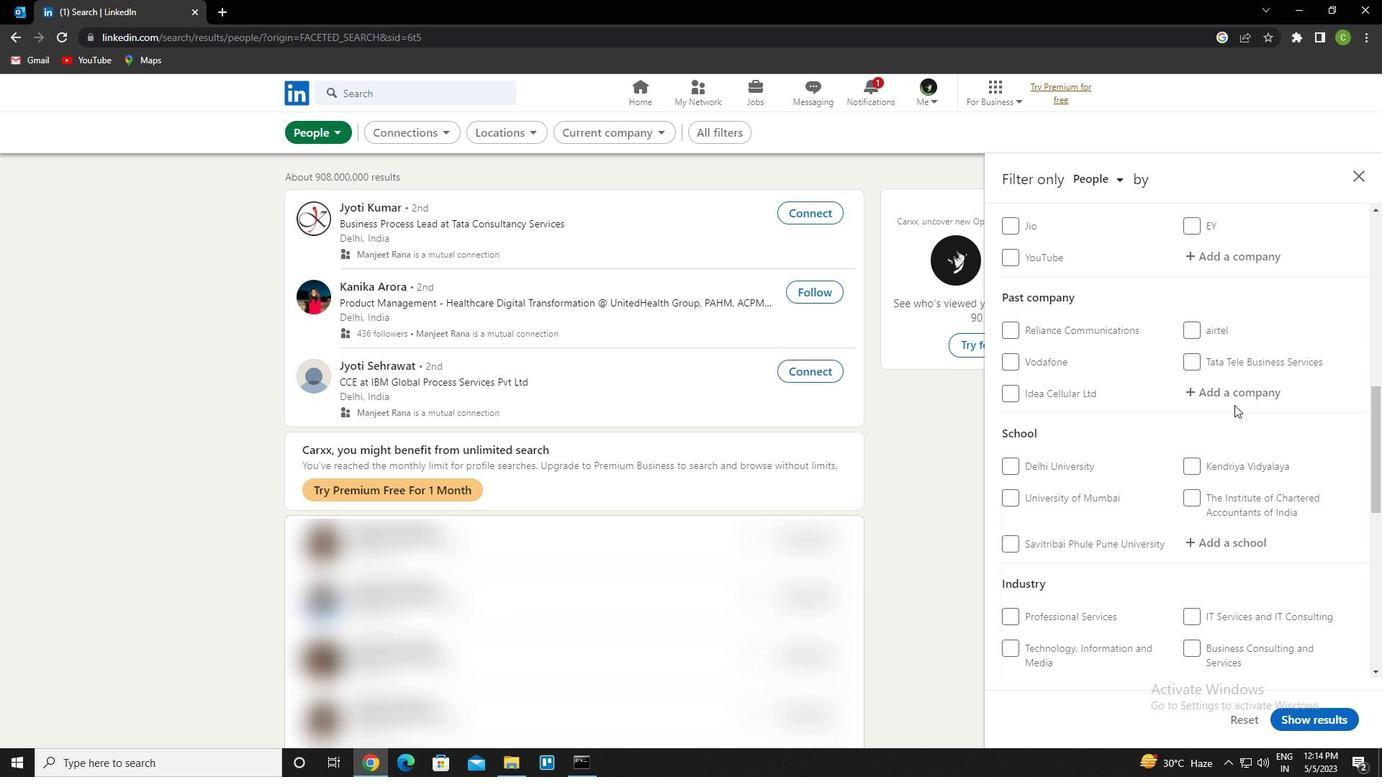 
Action: Mouse scrolled (1234, 404) with delta (0, 0)
Screenshot: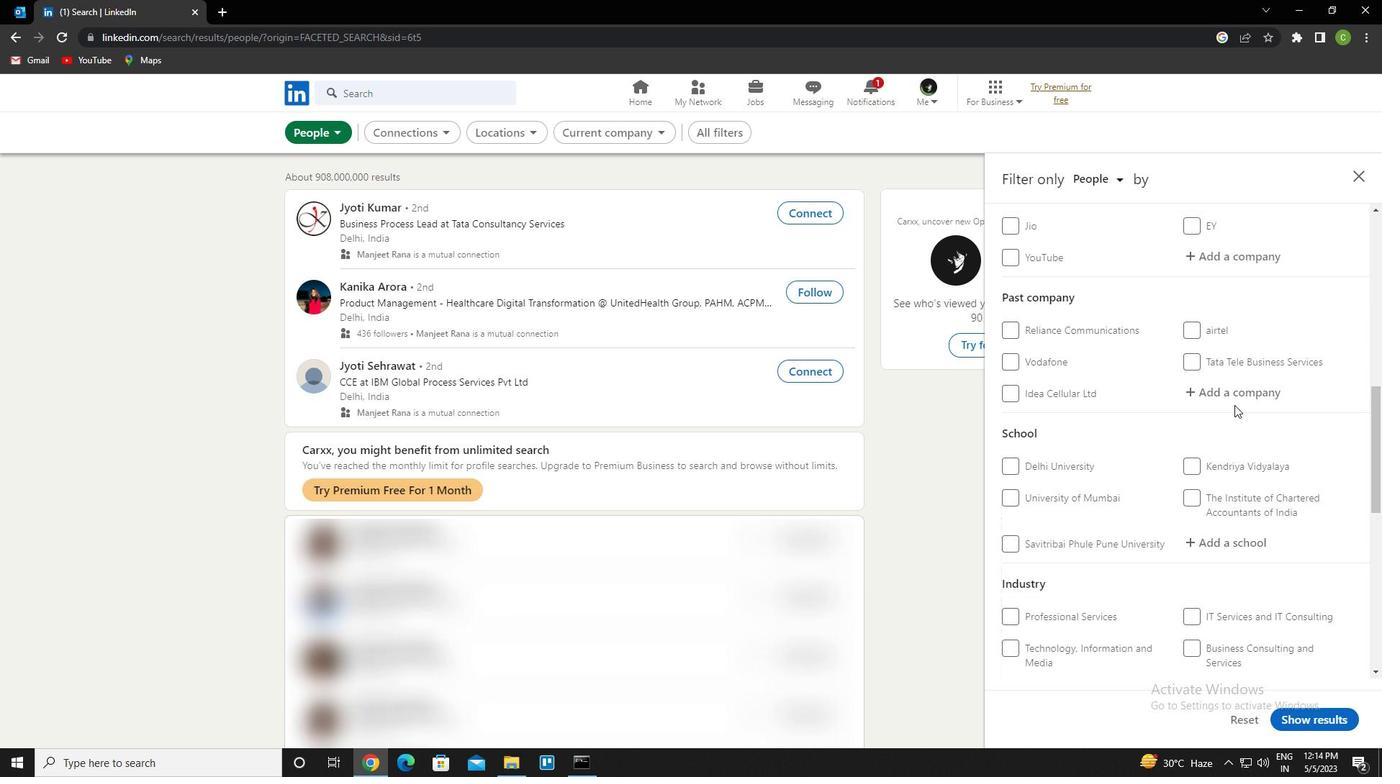 
Action: Mouse scrolled (1234, 404) with delta (0, 0)
Screenshot: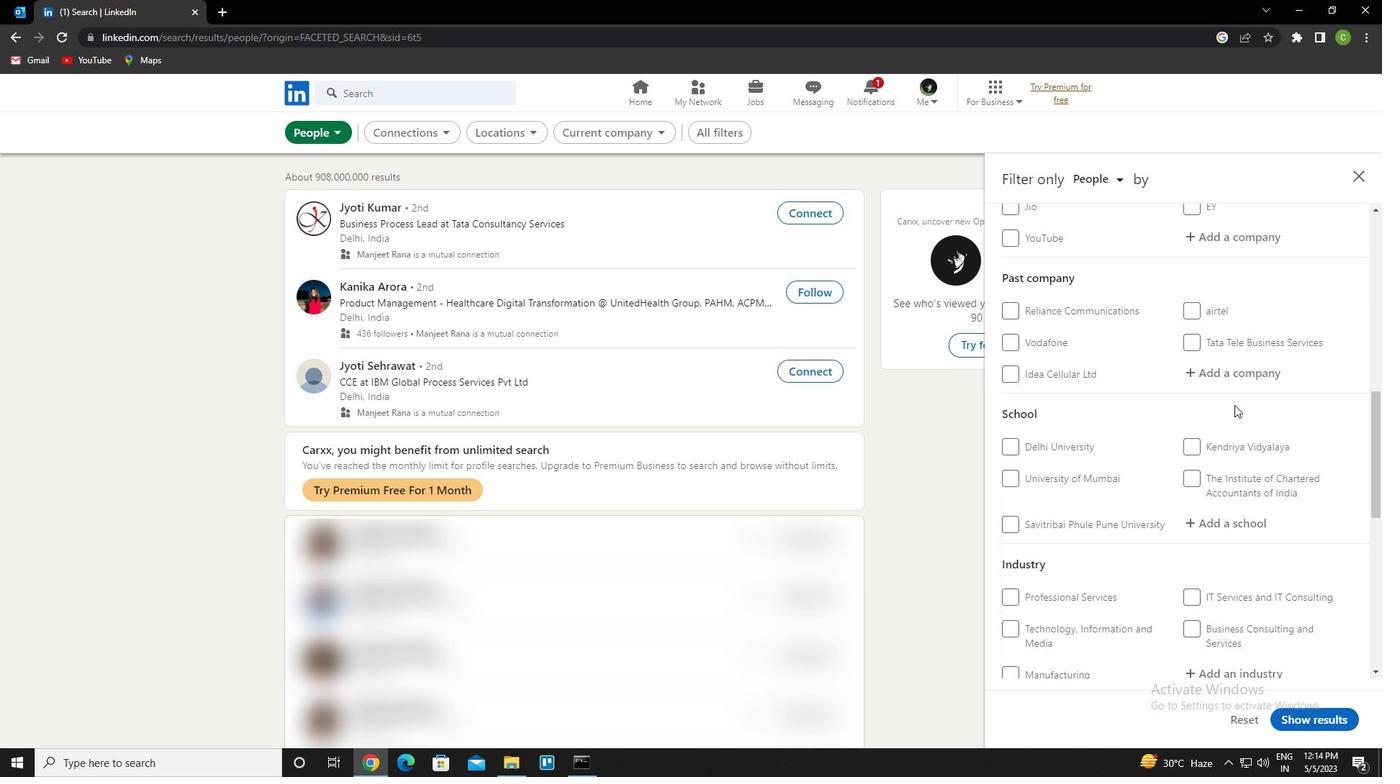 
Action: Mouse scrolled (1234, 404) with delta (0, 0)
Screenshot: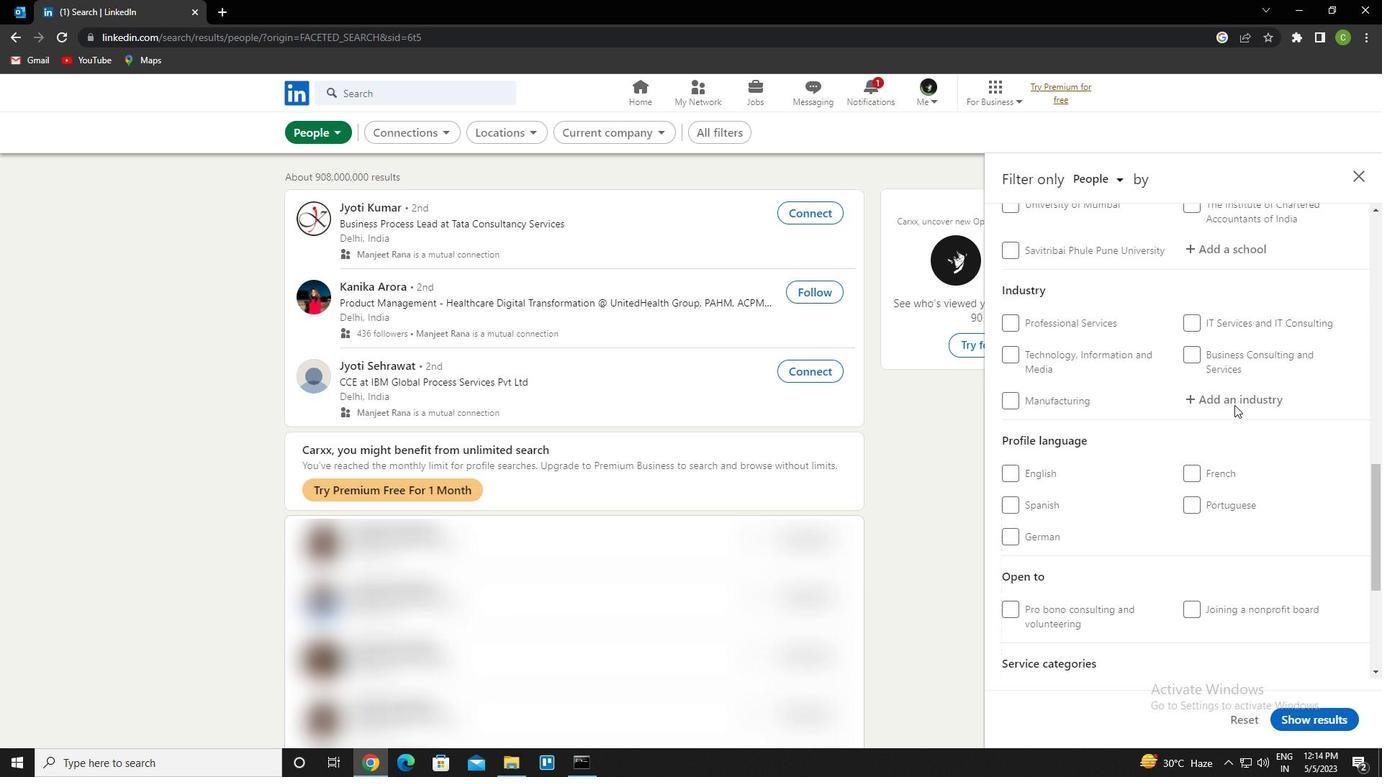 
Action: Mouse moved to (1008, 430)
Screenshot: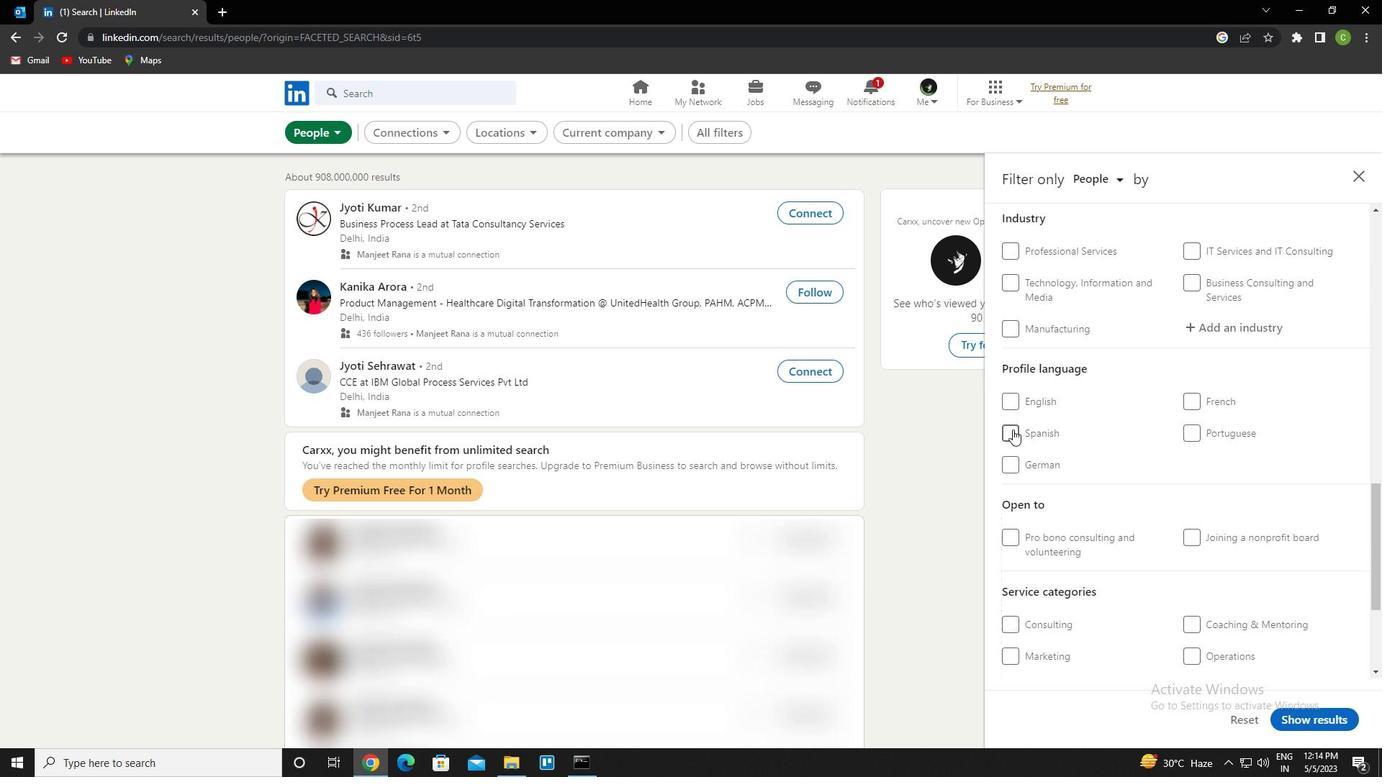 
Action: Mouse pressed left at (1008, 430)
Screenshot: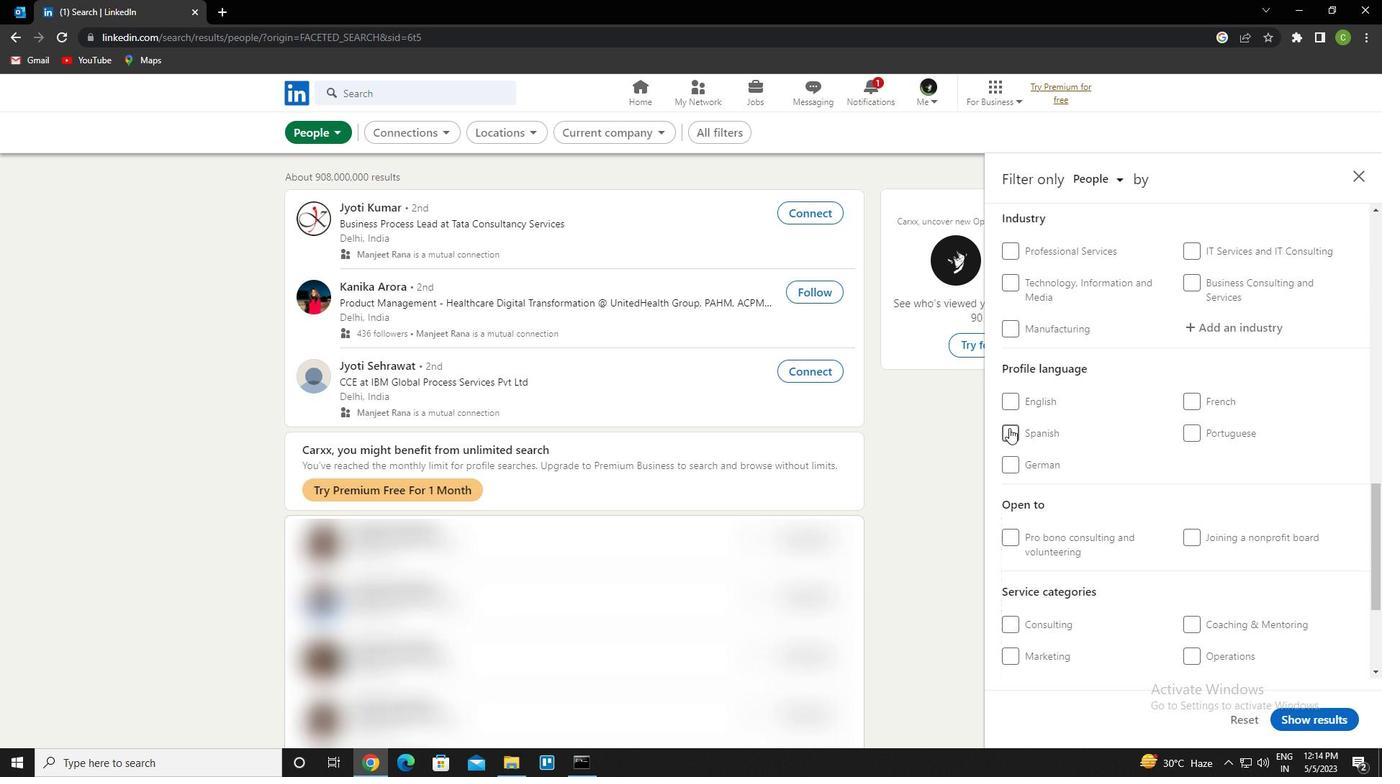 
Action: Mouse moved to (1120, 434)
Screenshot: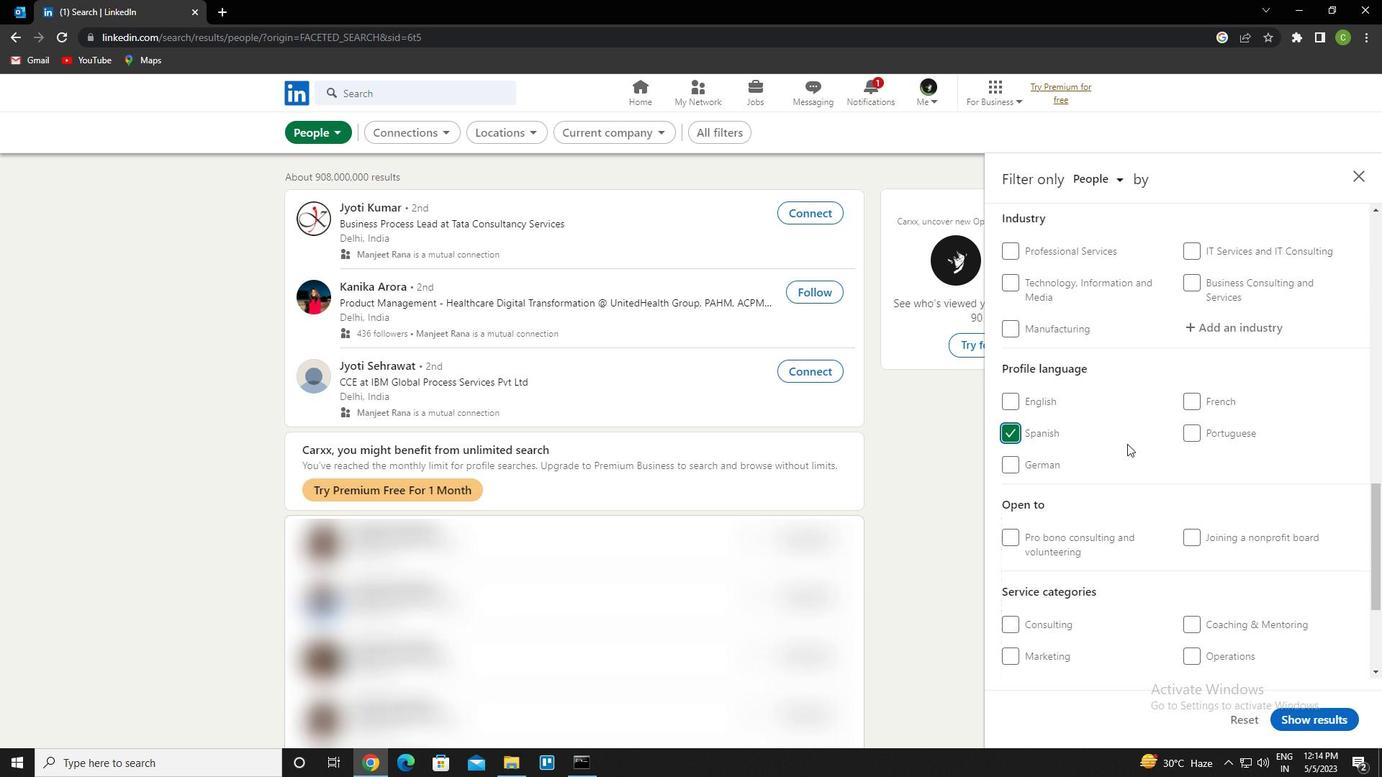
Action: Mouse scrolled (1120, 434) with delta (0, 0)
Screenshot: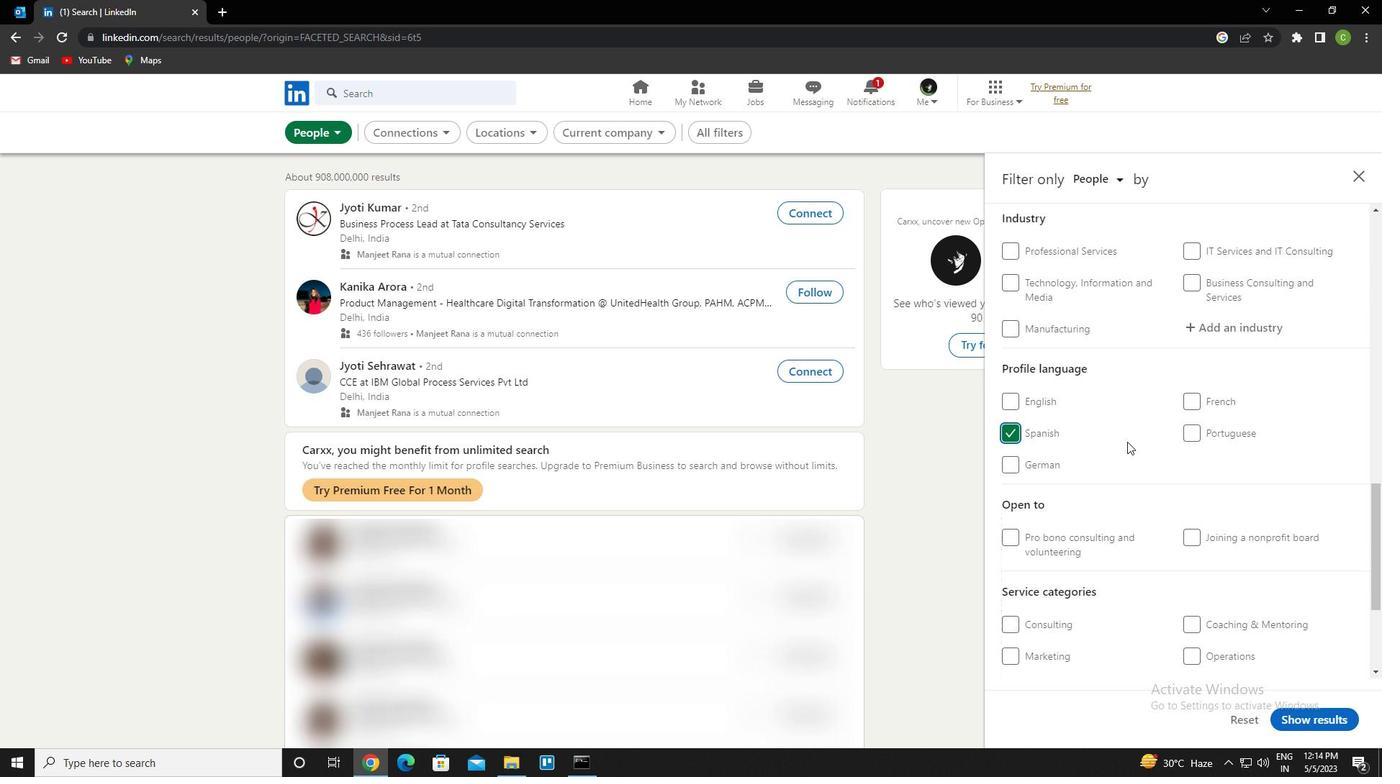 
Action: Mouse scrolled (1120, 434) with delta (0, 0)
Screenshot: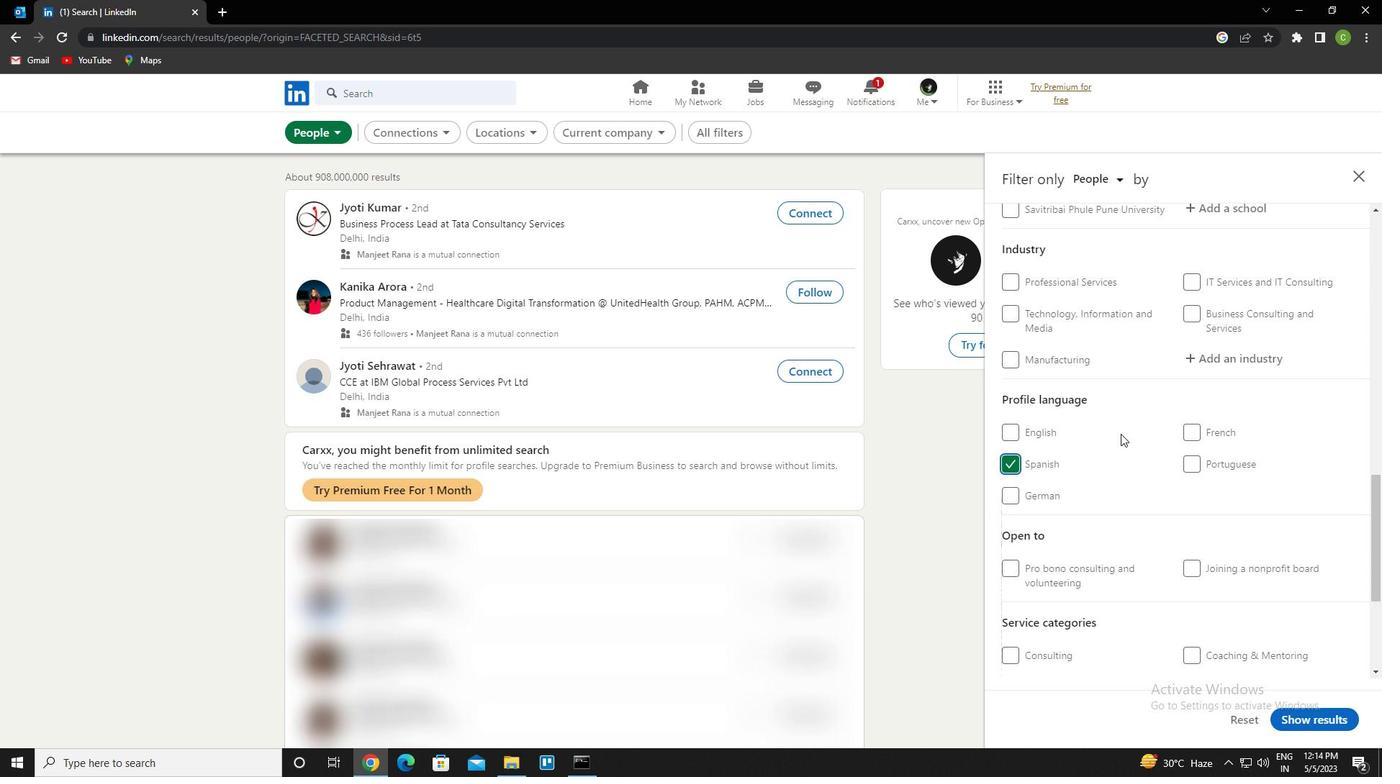 
Action: Mouse scrolled (1120, 434) with delta (0, 0)
Screenshot: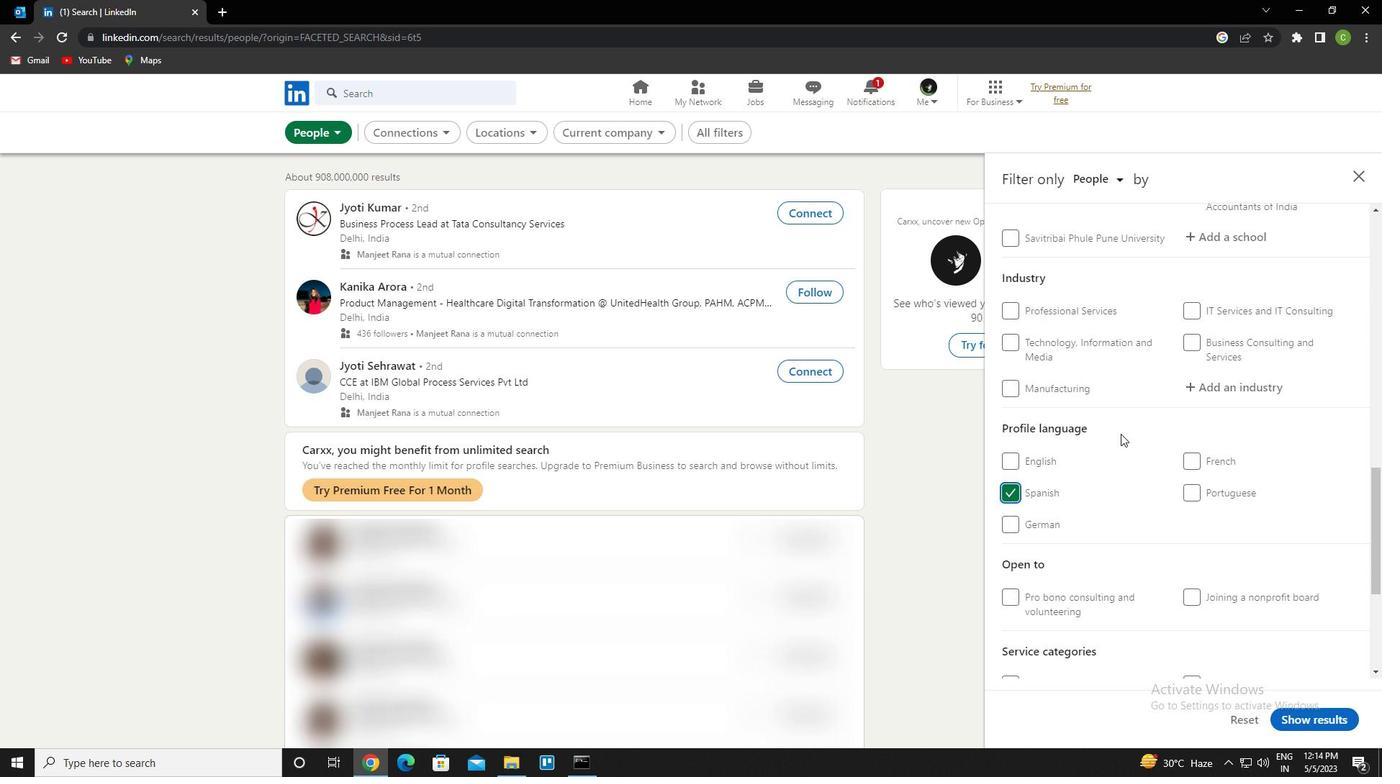 
Action: Mouse scrolled (1120, 434) with delta (0, 0)
Screenshot: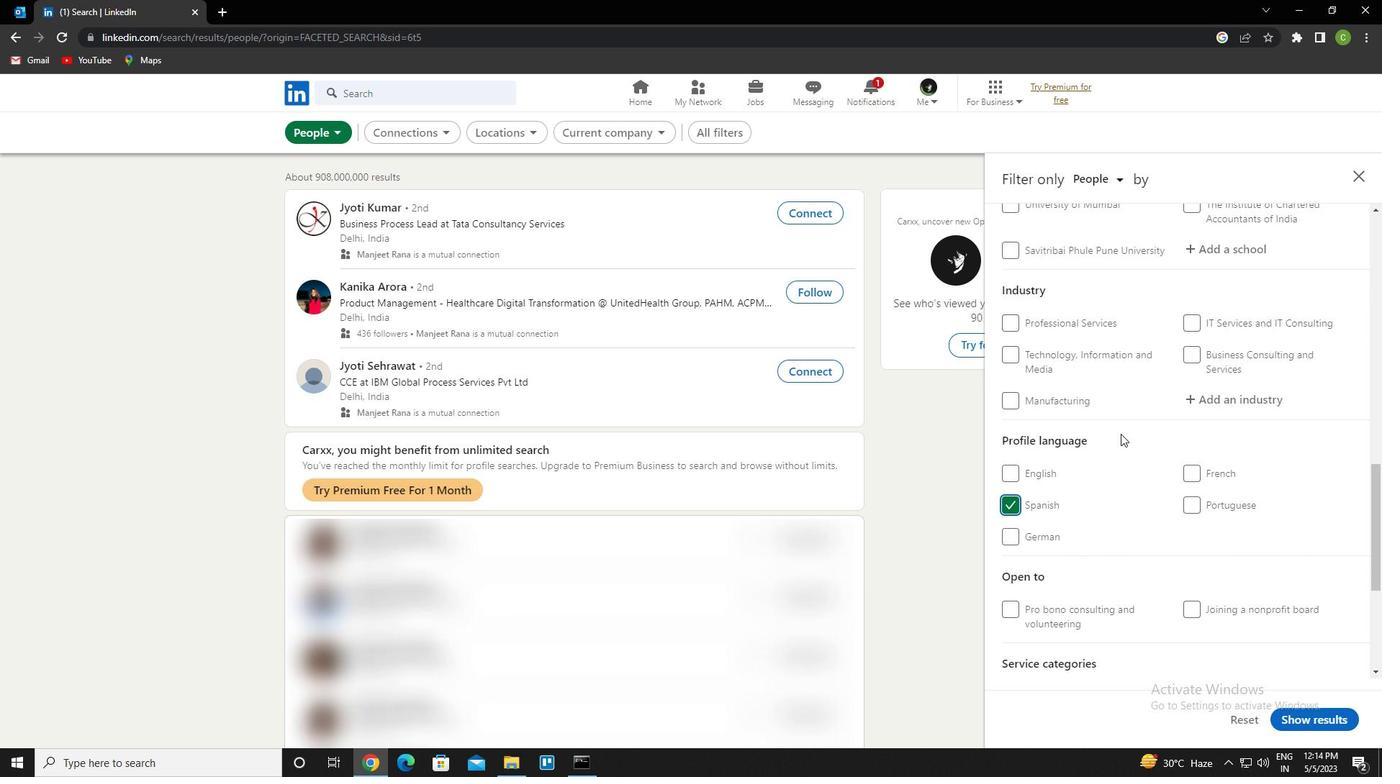 
Action: Mouse scrolled (1120, 434) with delta (0, 0)
Screenshot: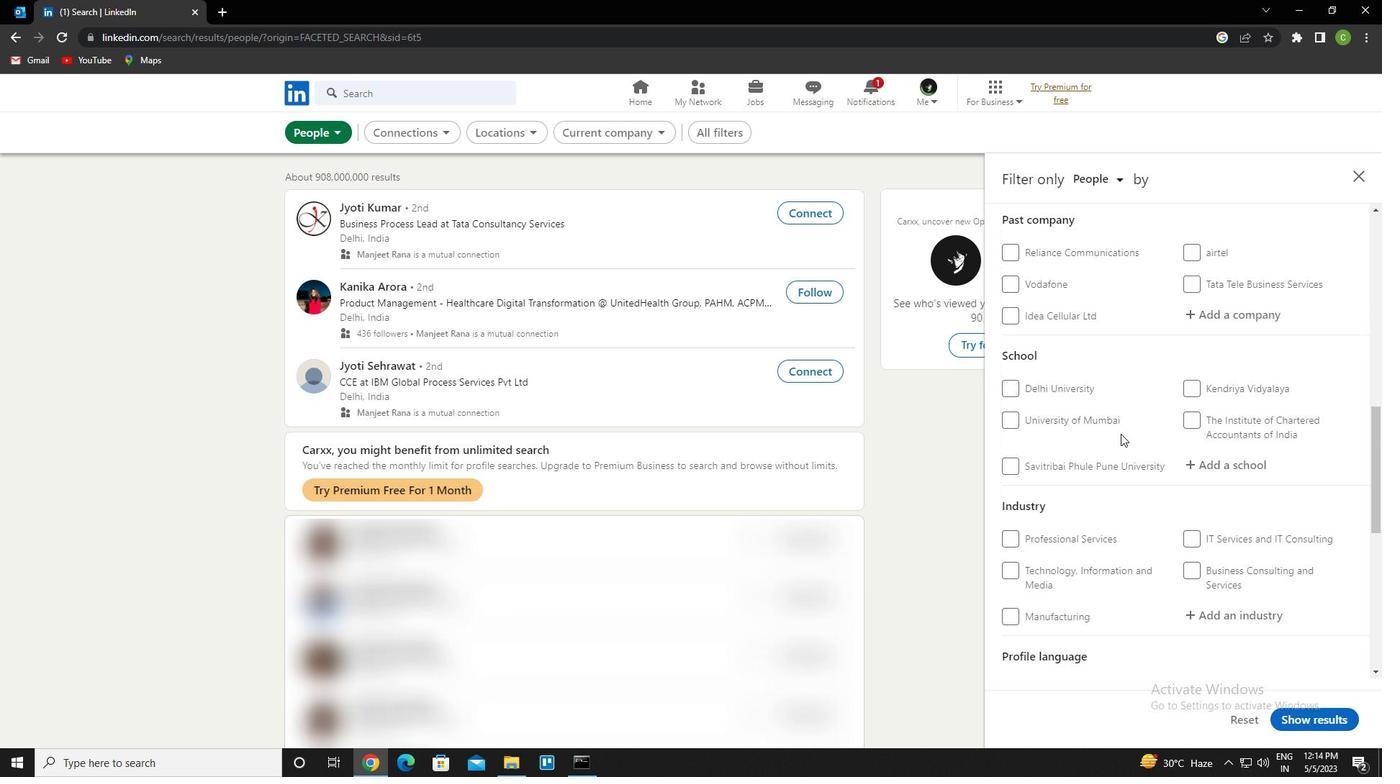 
Action: Mouse scrolled (1120, 434) with delta (0, 0)
Screenshot: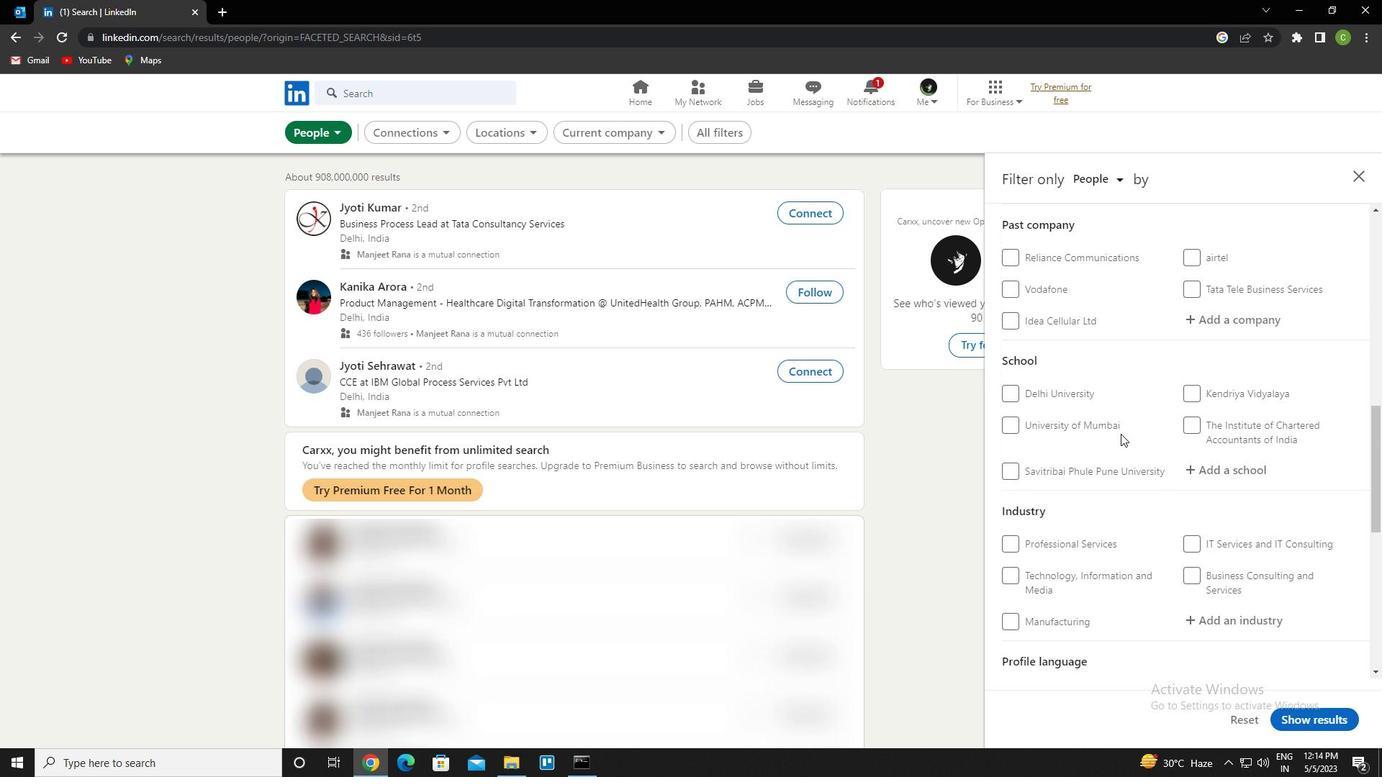 
Action: Mouse scrolled (1120, 434) with delta (0, 0)
Screenshot: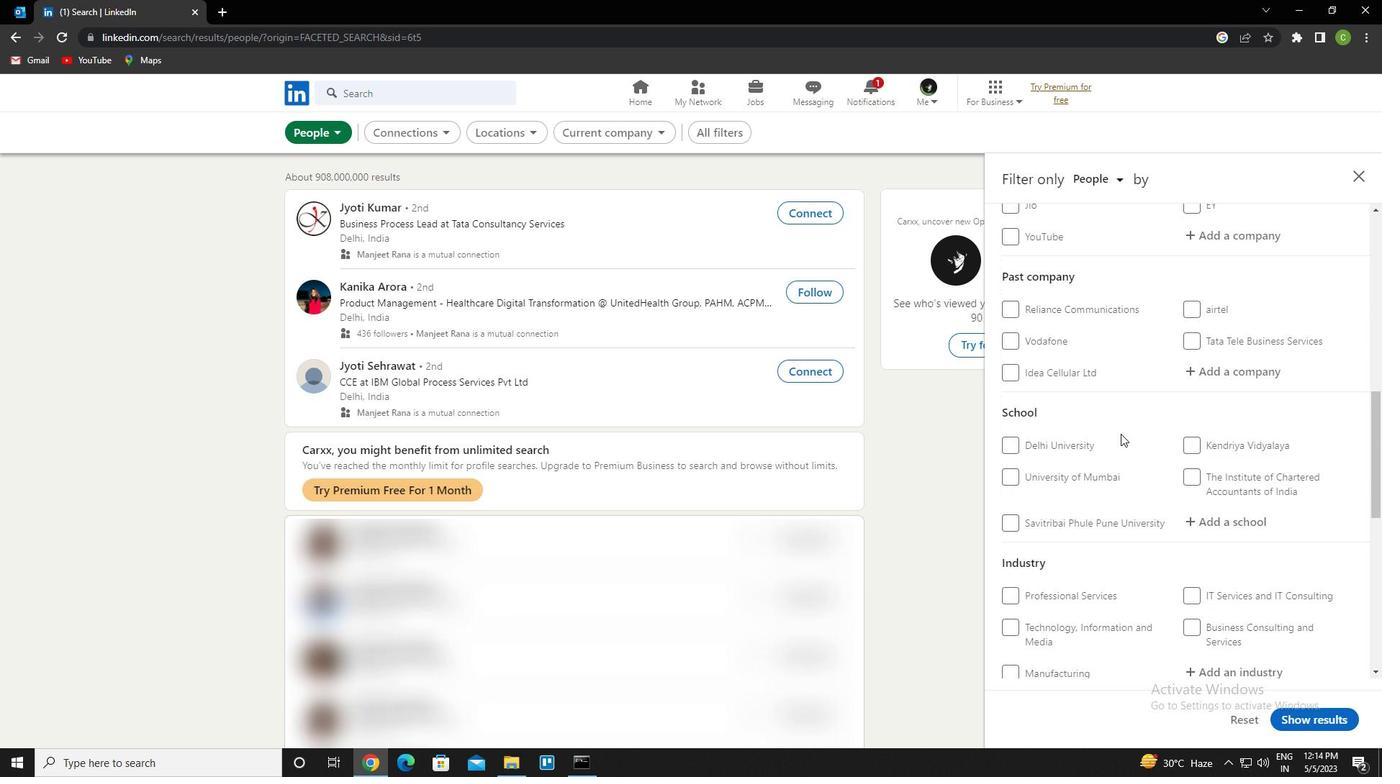 
Action: Mouse scrolled (1120, 434) with delta (0, 0)
Screenshot: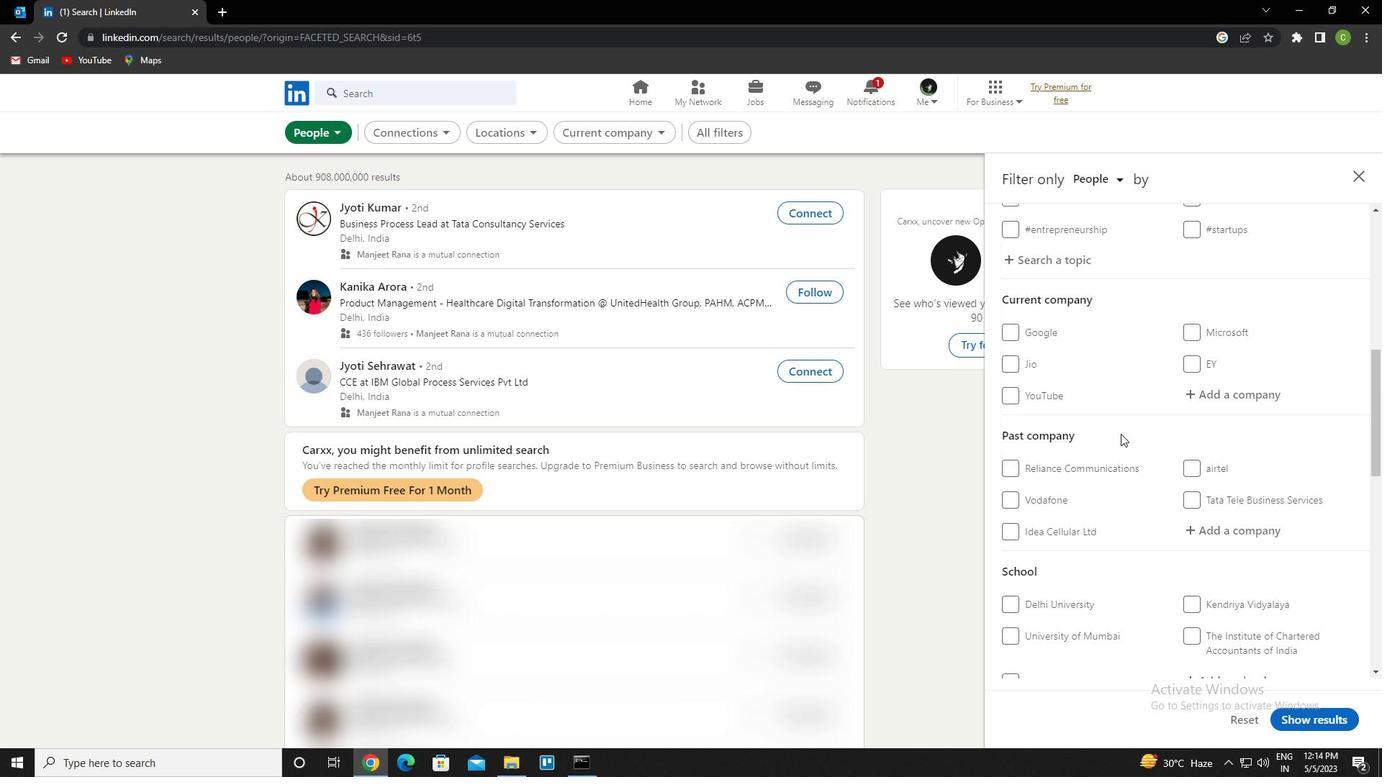
Action: Mouse moved to (1205, 470)
Screenshot: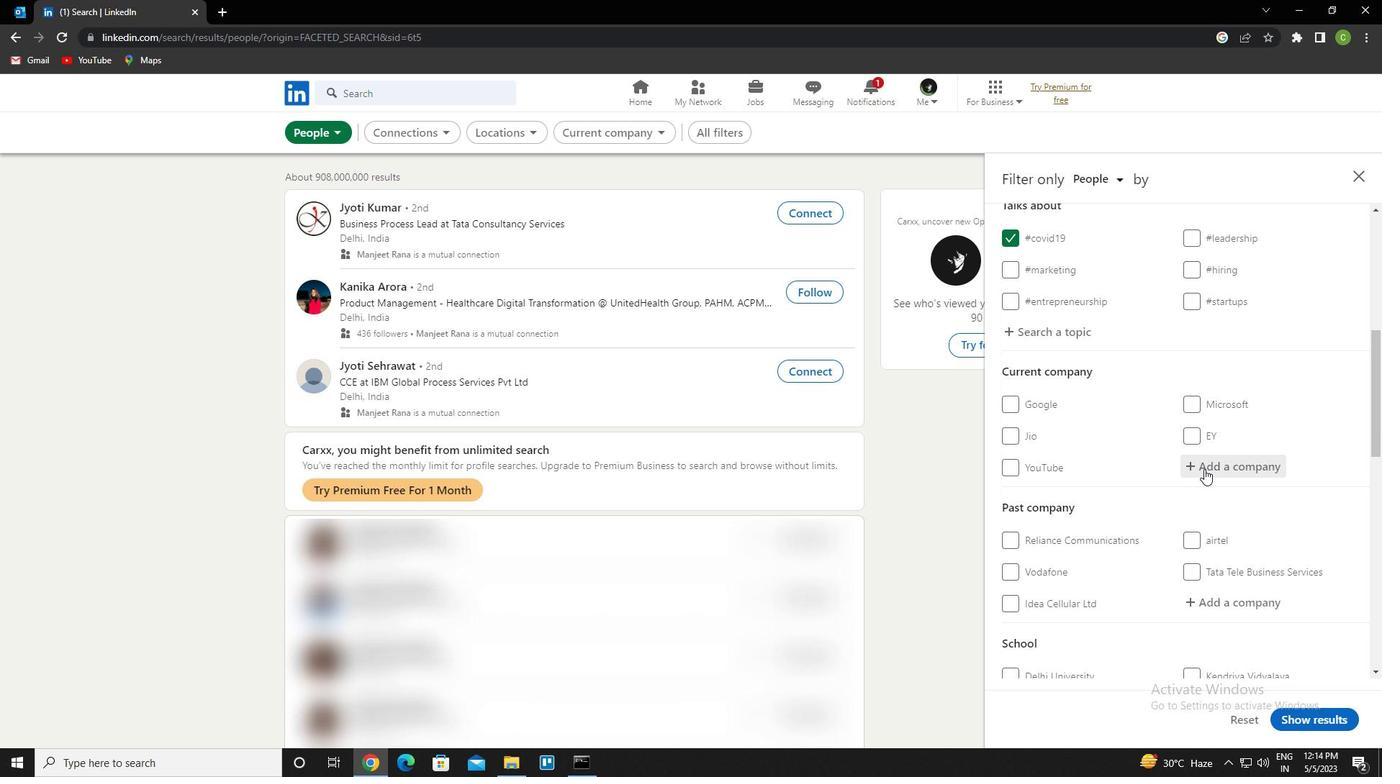 
Action: Mouse pressed left at (1205, 470)
Screenshot: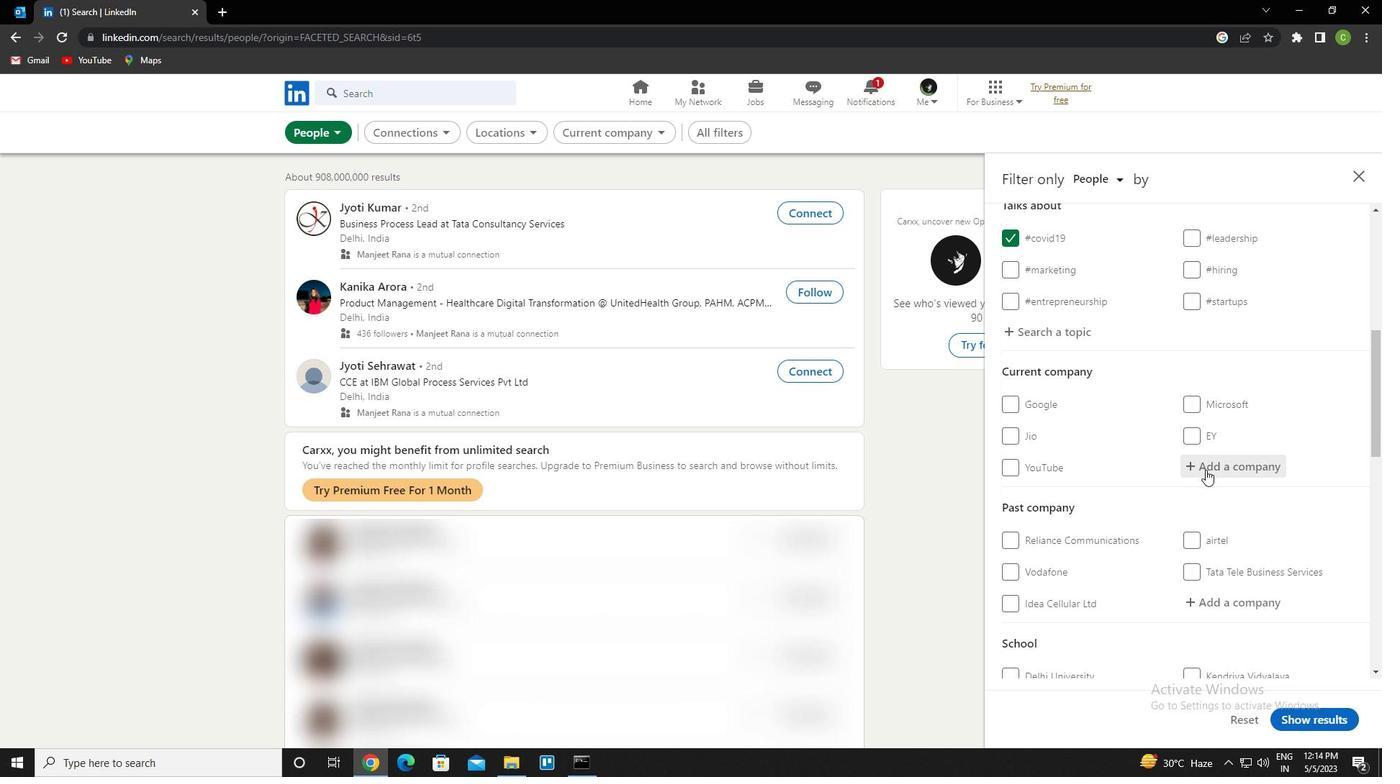 
Action: Key pressed <Key.caps_lock>b<Key.caps_lock>ata<Key.space>india<Key.space>l<Key.backspace>imited<Key.left>ctrl+L<Key.right><Key.down><Key.enter>
Screenshot: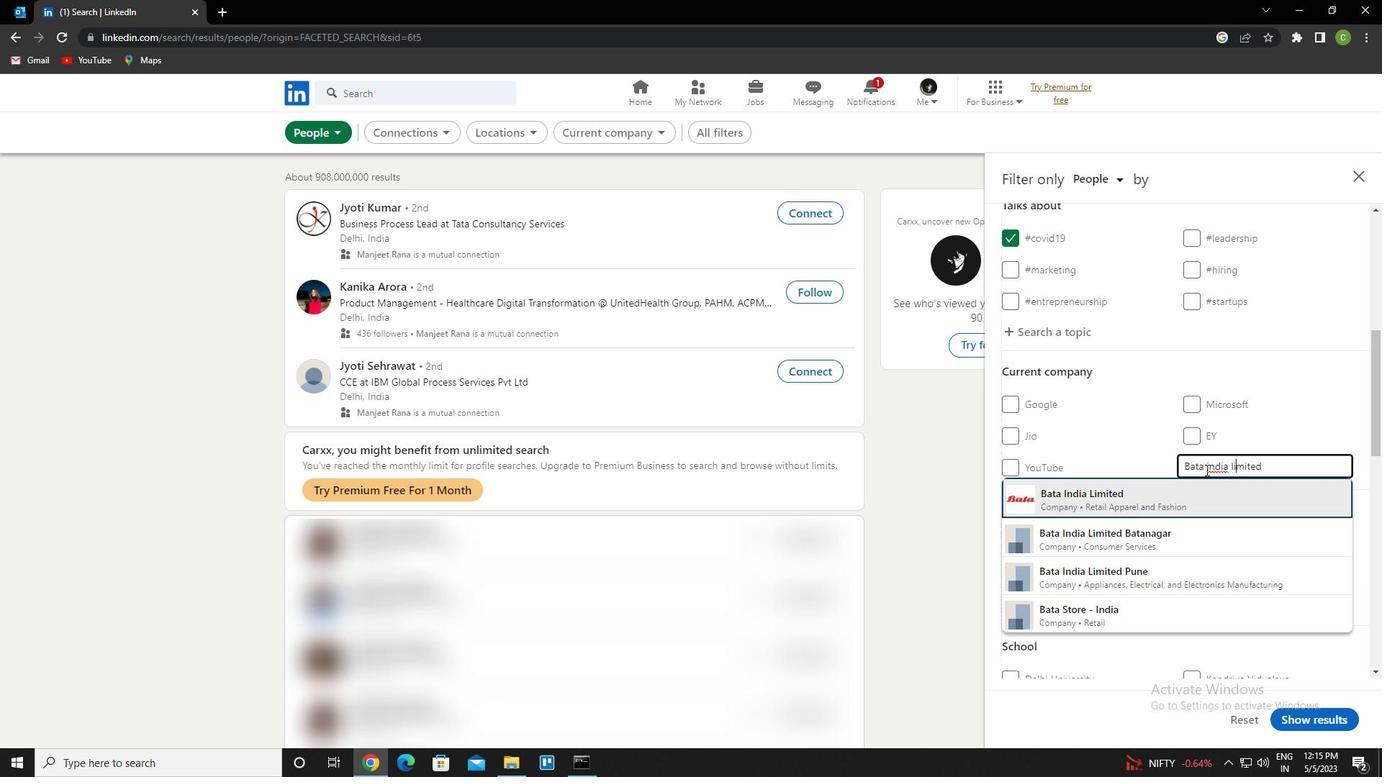 
Action: Mouse scrolled (1205, 469) with delta (0, 0)
Screenshot: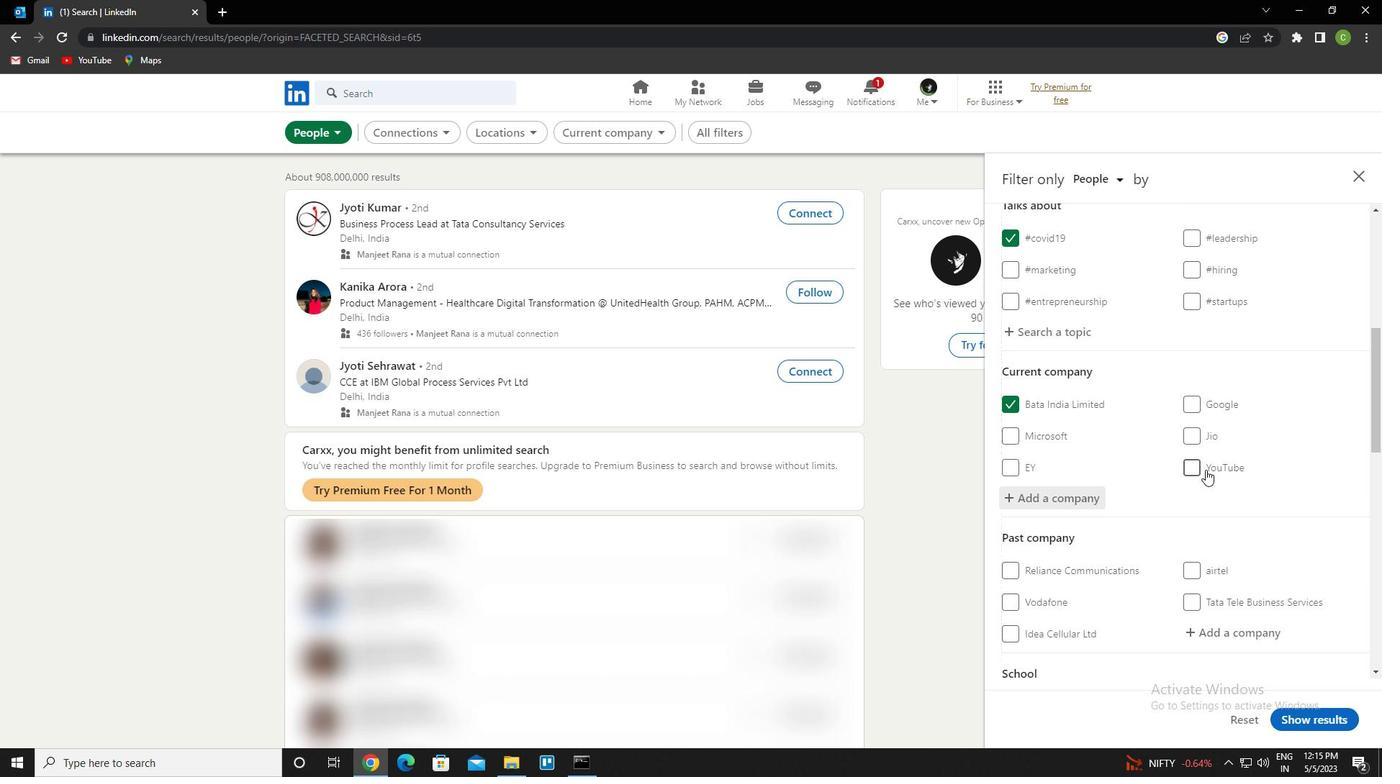 
Action: Mouse scrolled (1205, 469) with delta (0, 0)
Screenshot: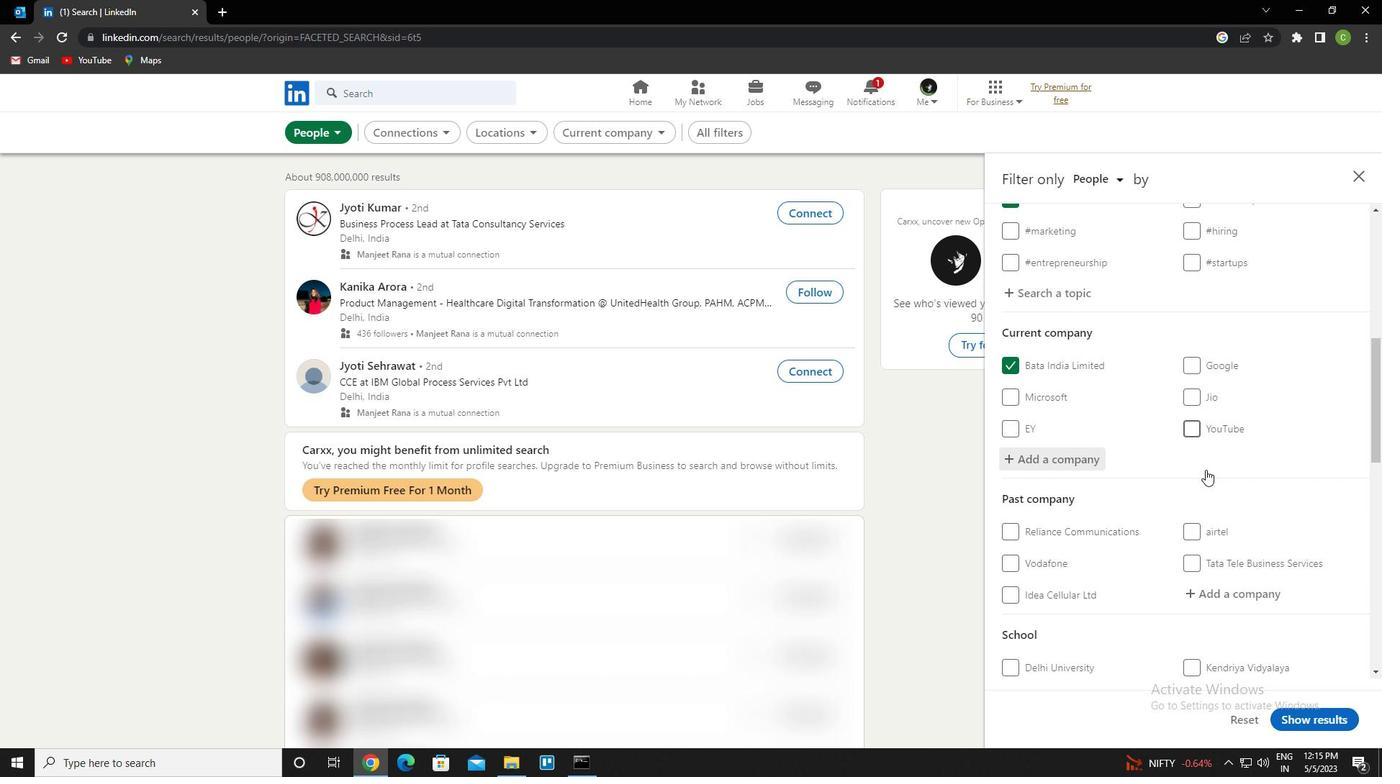
Action: Mouse scrolled (1205, 469) with delta (0, 0)
Screenshot: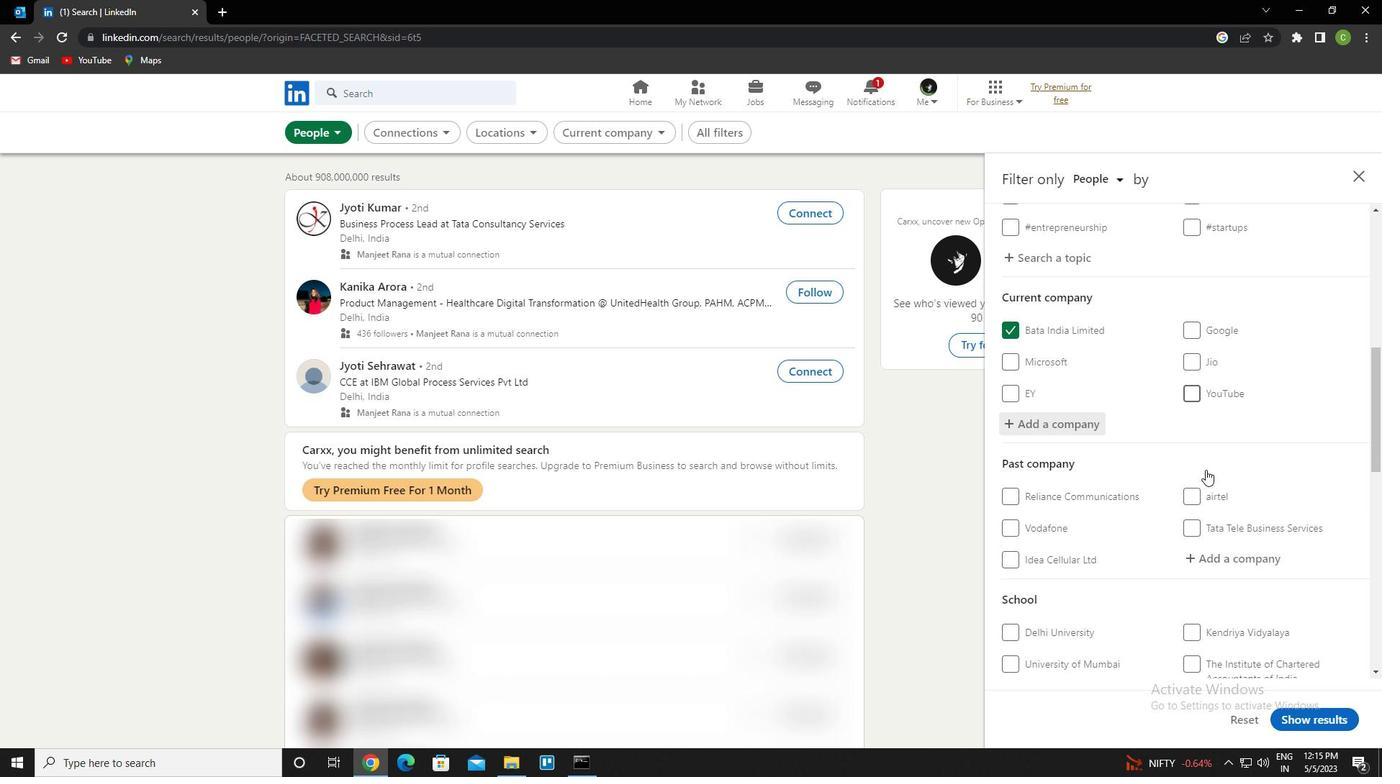 
Action: Mouse moved to (1213, 488)
Screenshot: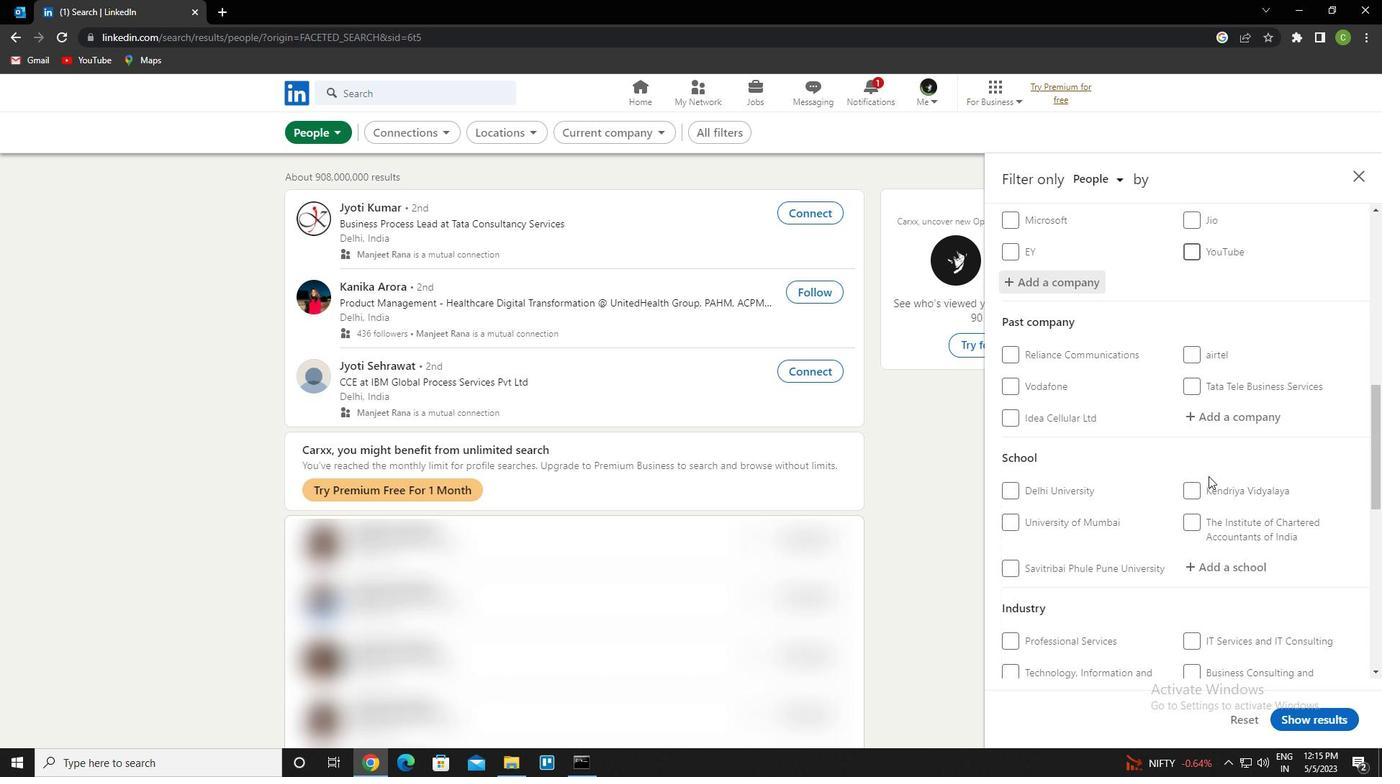 
Action: Mouse scrolled (1213, 487) with delta (0, 0)
Screenshot: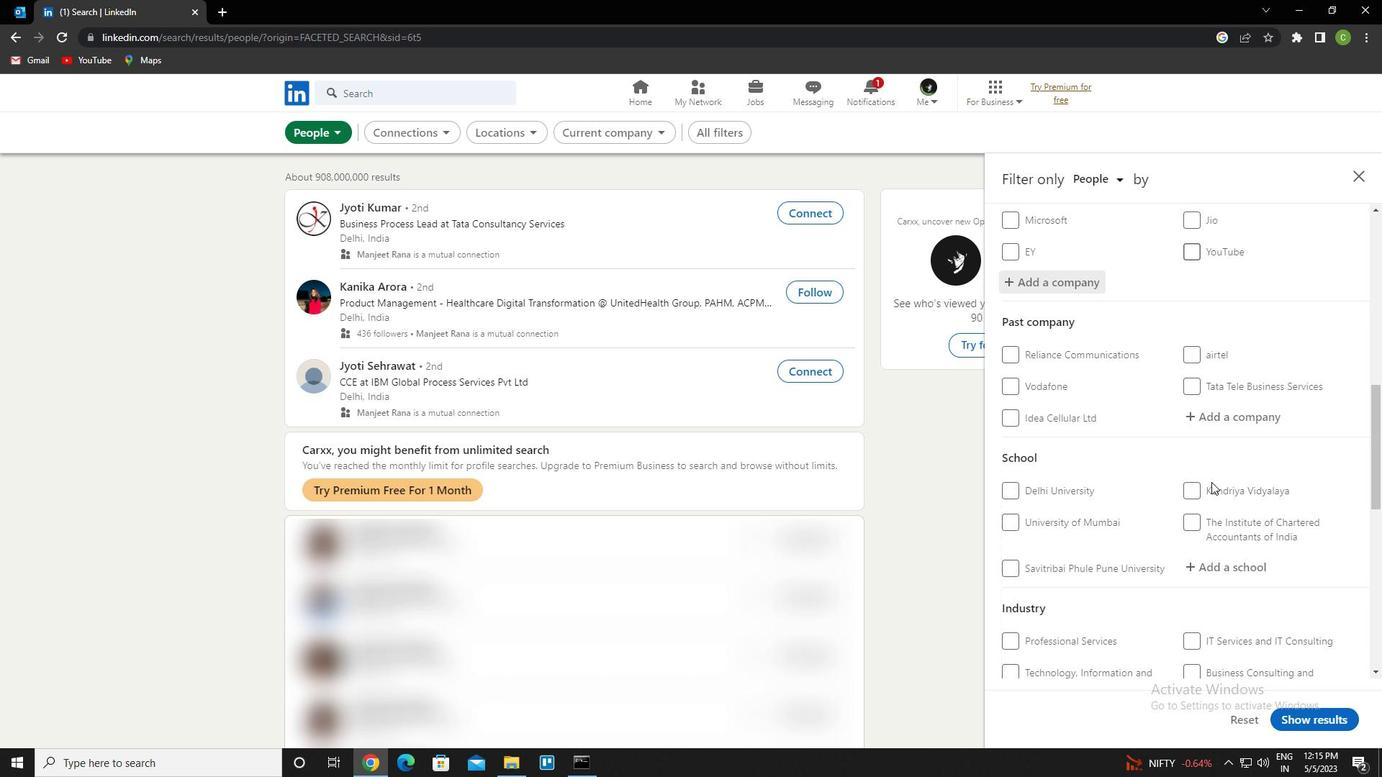 
Action: Mouse moved to (1229, 488)
Screenshot: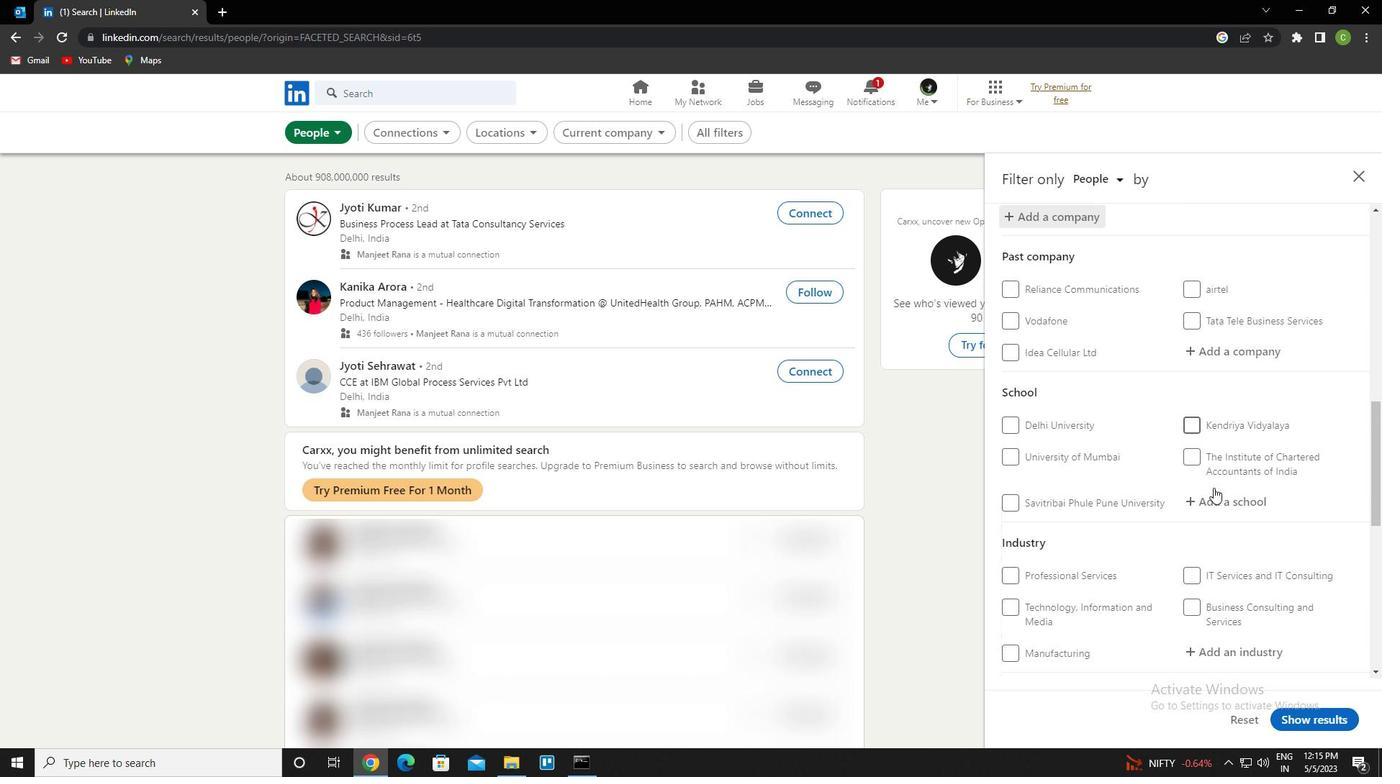 
Action: Mouse pressed left at (1229, 488)
Screenshot: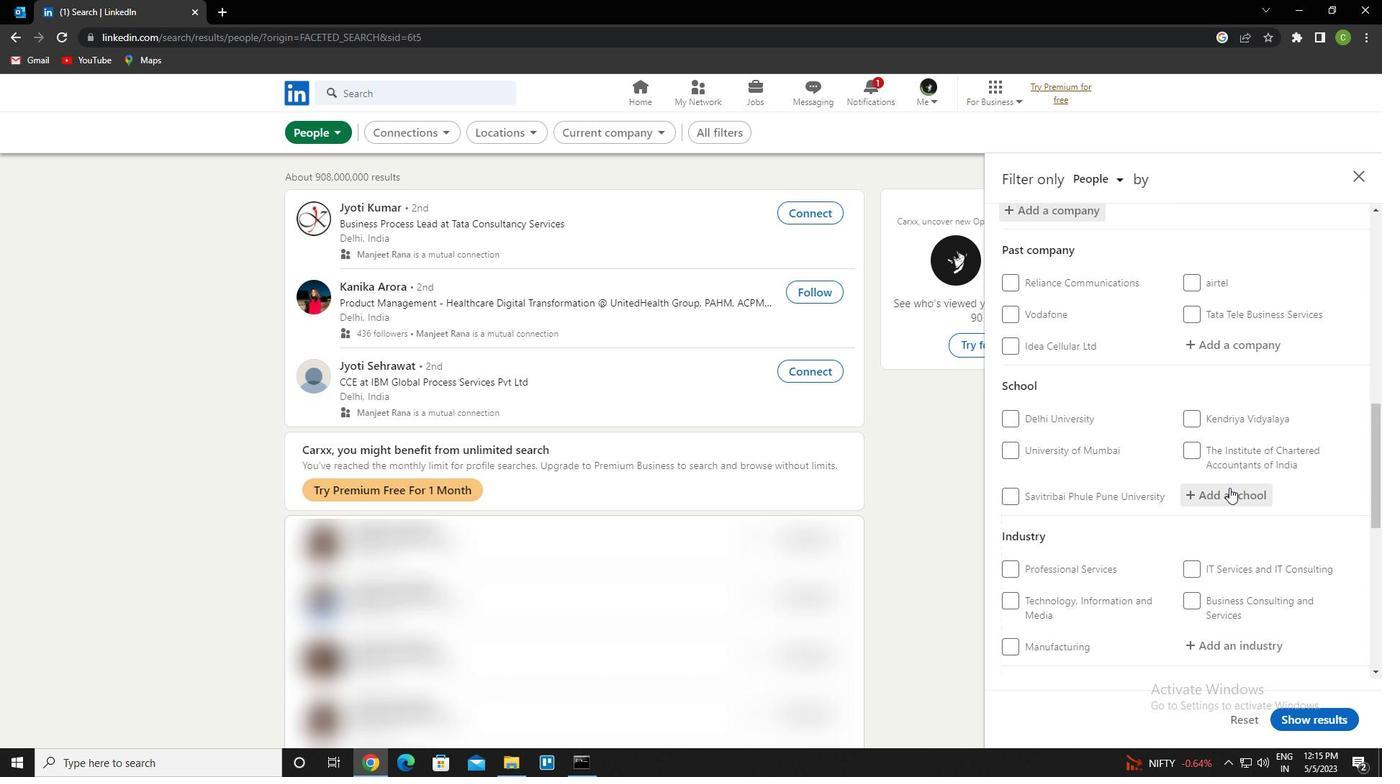 
Action: Key pressed <Key.caps_lock>r<Key.caps_lock>ajasthan<Key.space>university<Key.space>of<Key.space>health<Key.space>sciences<Key.space>jaipur<Key.down><Key.enter>
Screenshot: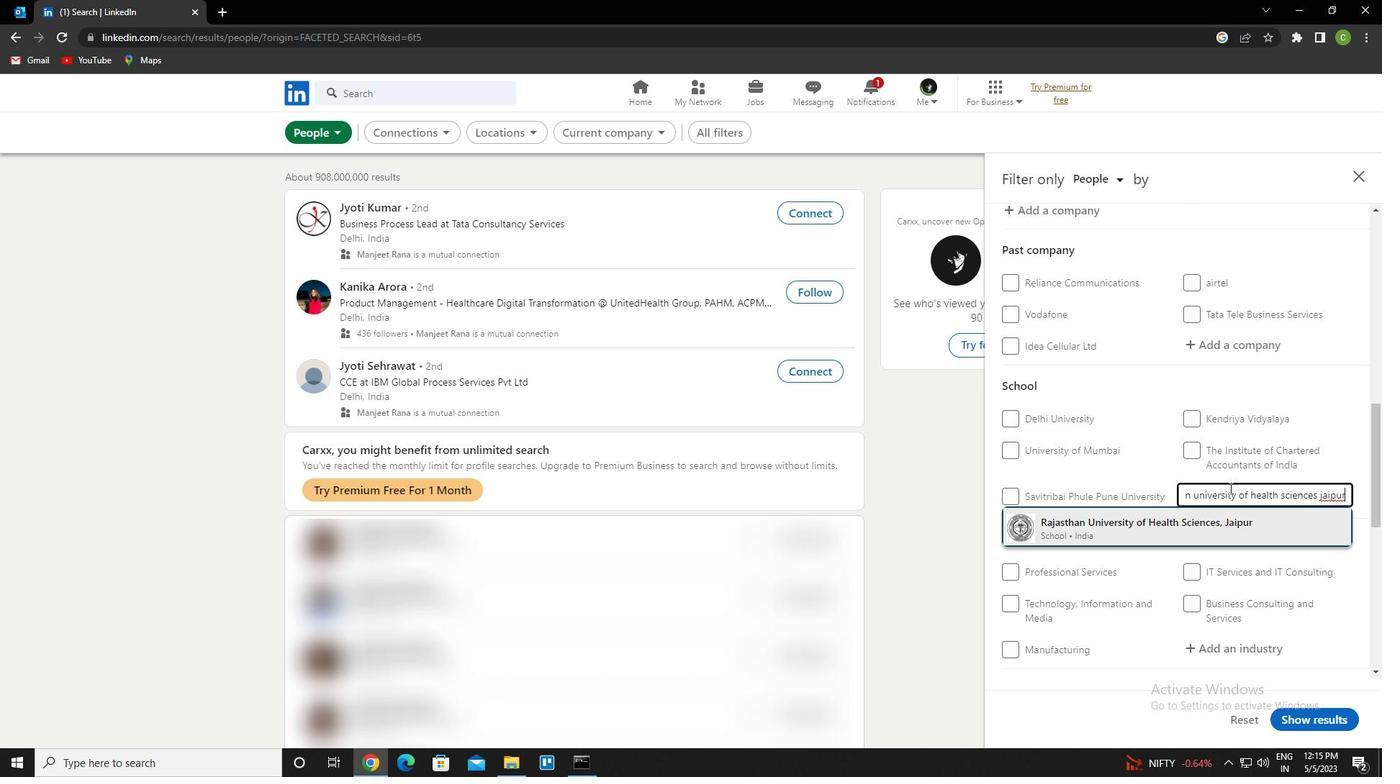 
Action: Mouse scrolled (1229, 487) with delta (0, 0)
Screenshot: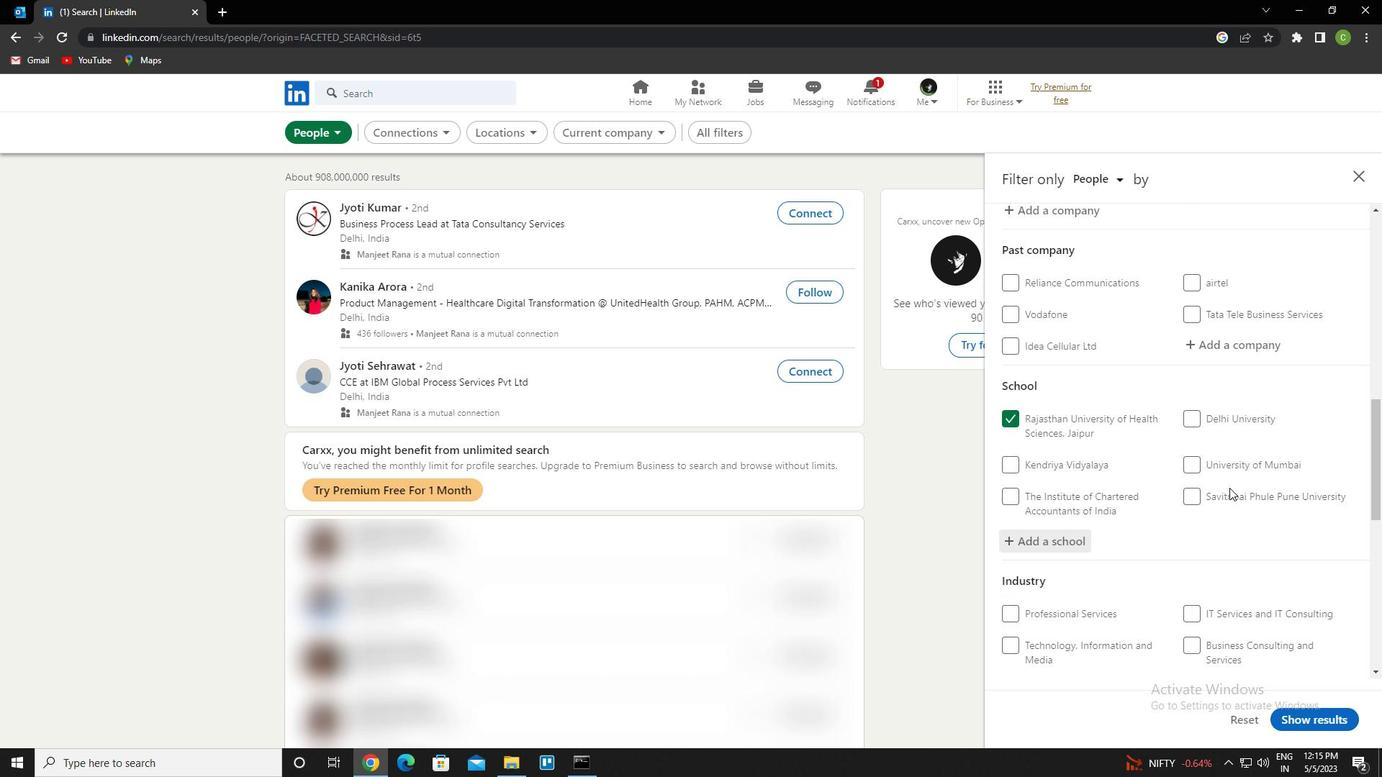 
Action: Mouse moved to (1233, 488)
Screenshot: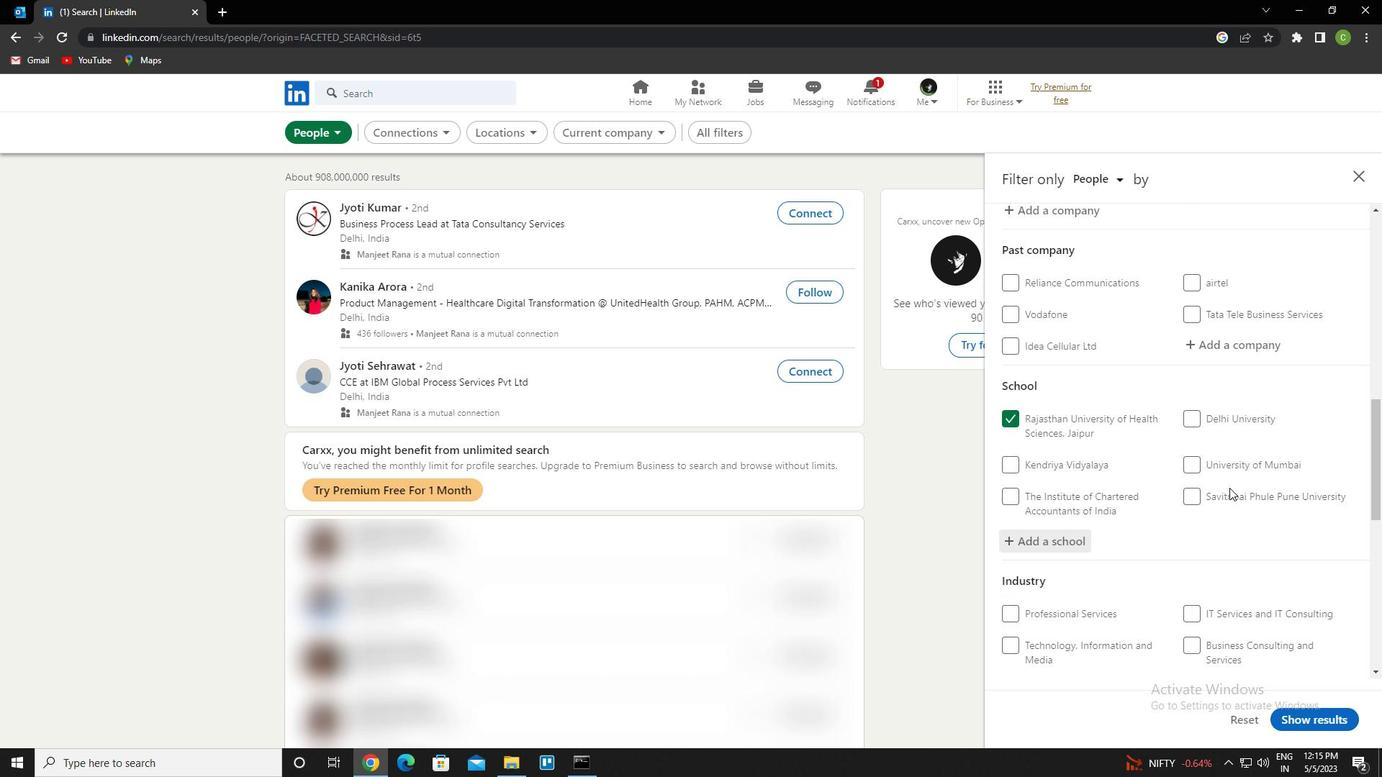 
Action: Mouse scrolled (1233, 488) with delta (0, 0)
Screenshot: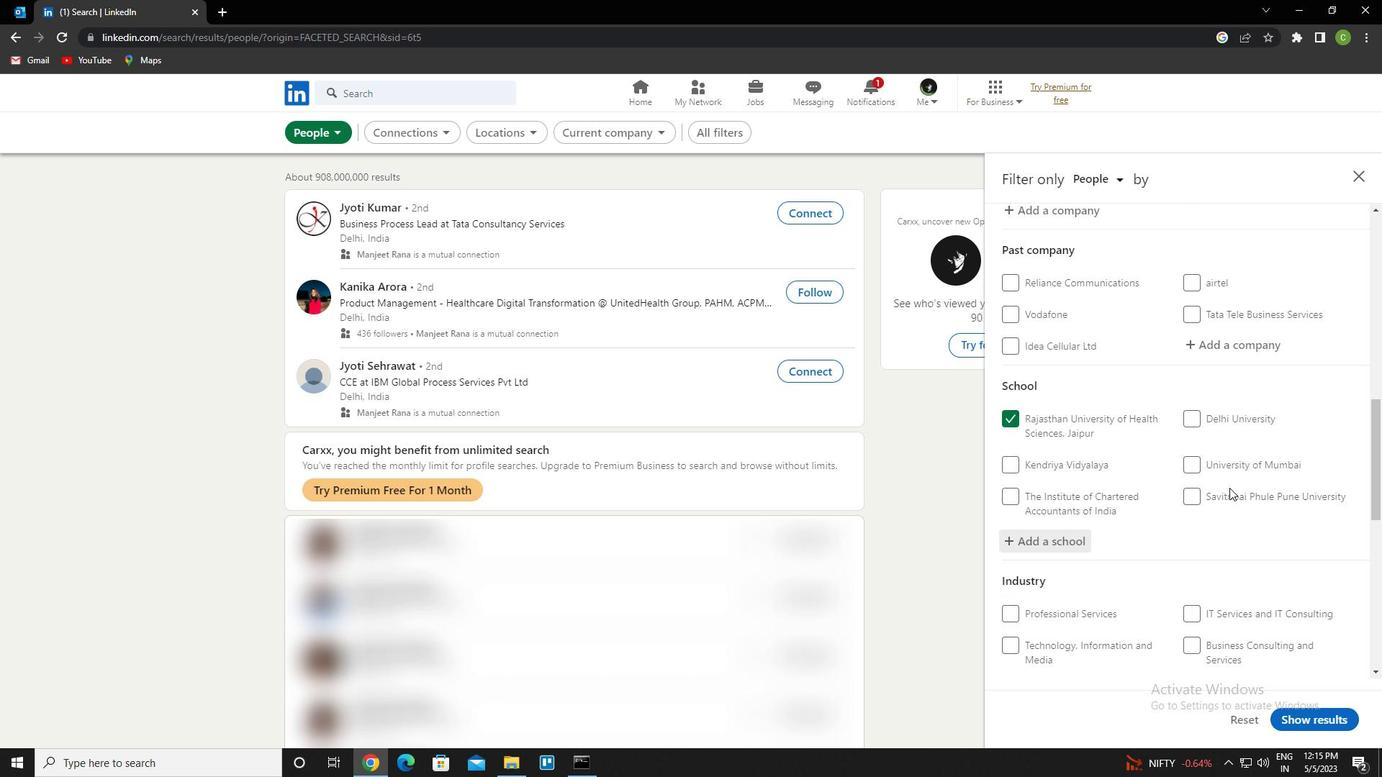 
Action: Mouse moved to (1244, 539)
Screenshot: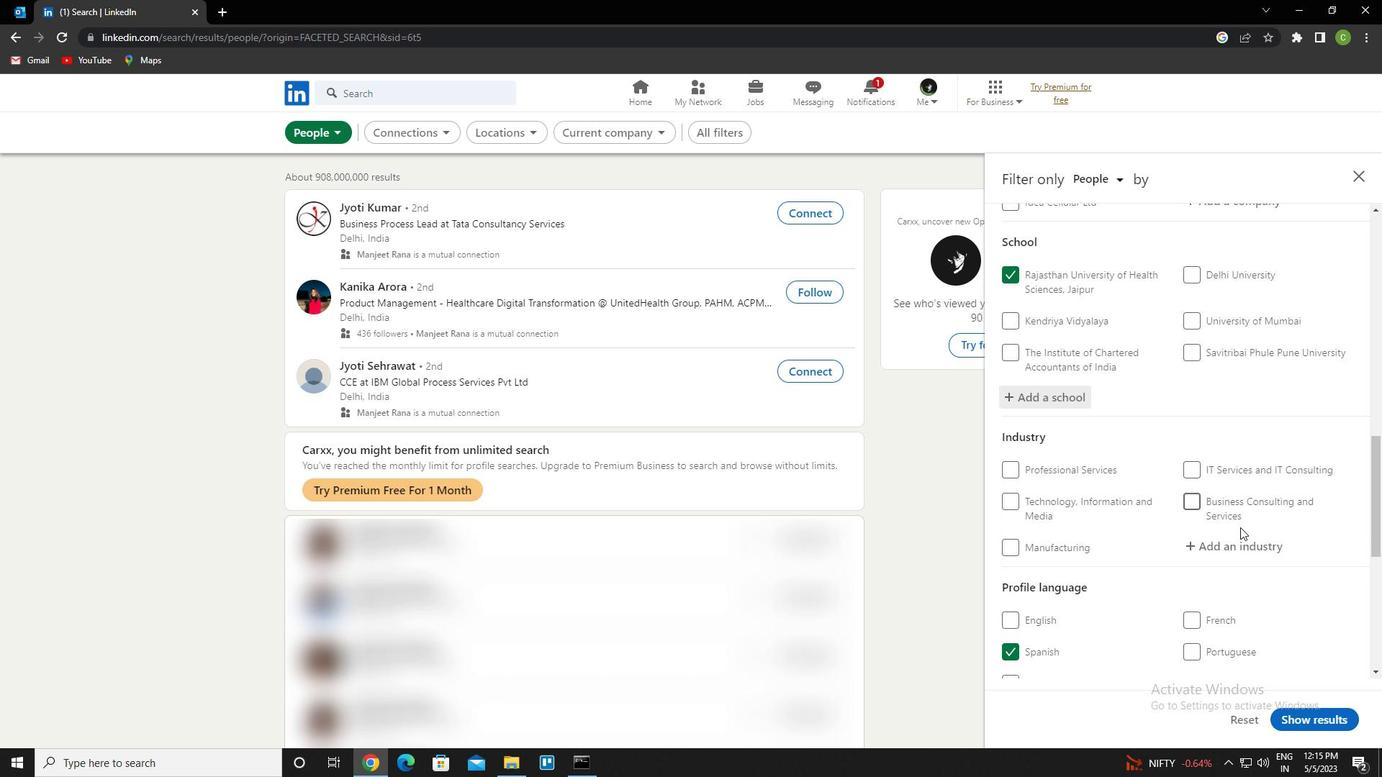 
Action: Mouse pressed left at (1244, 539)
Screenshot: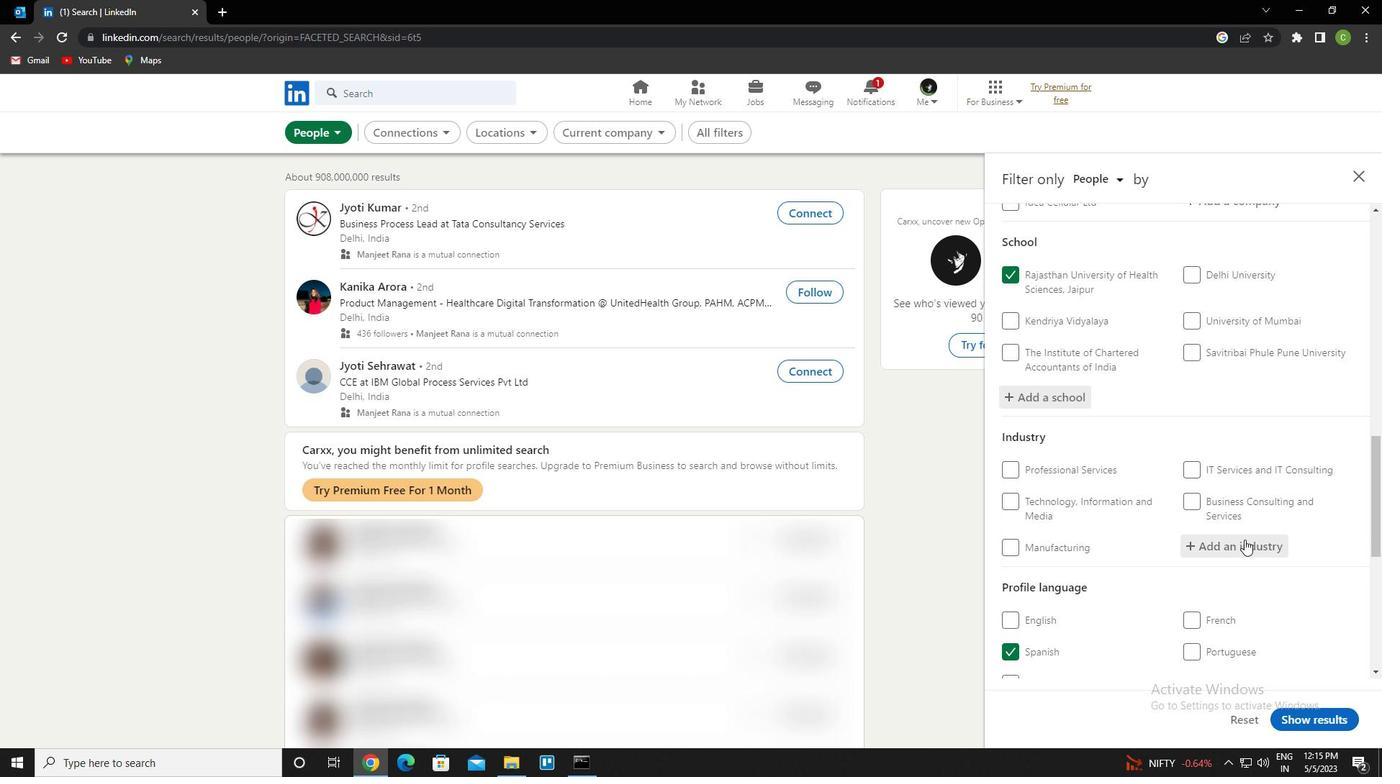 
Action: Key pressed <Key.caps_lock>c<Key.caps_lock>ommunity<Key.space>services<Key.down><Key.enter>
Screenshot: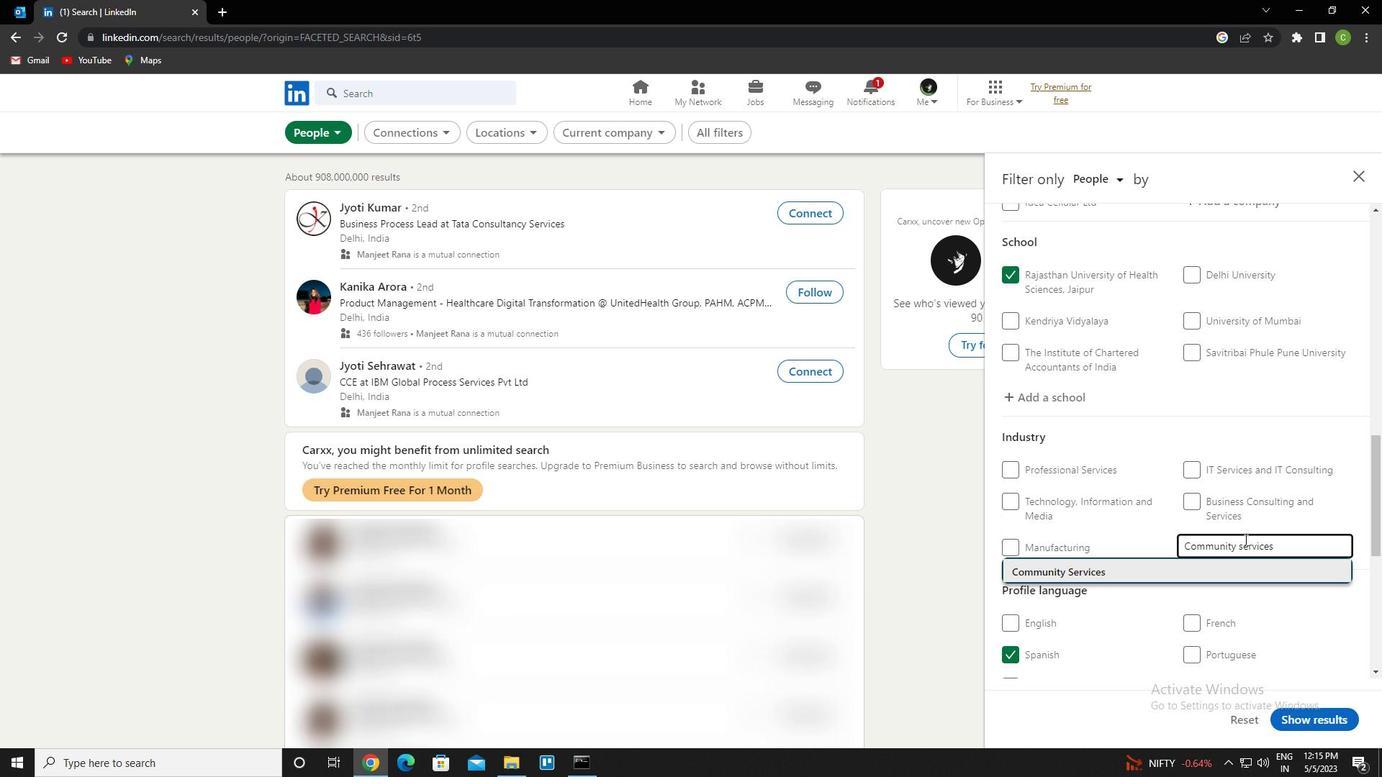 
Action: Mouse scrolled (1244, 539) with delta (0, 0)
Screenshot: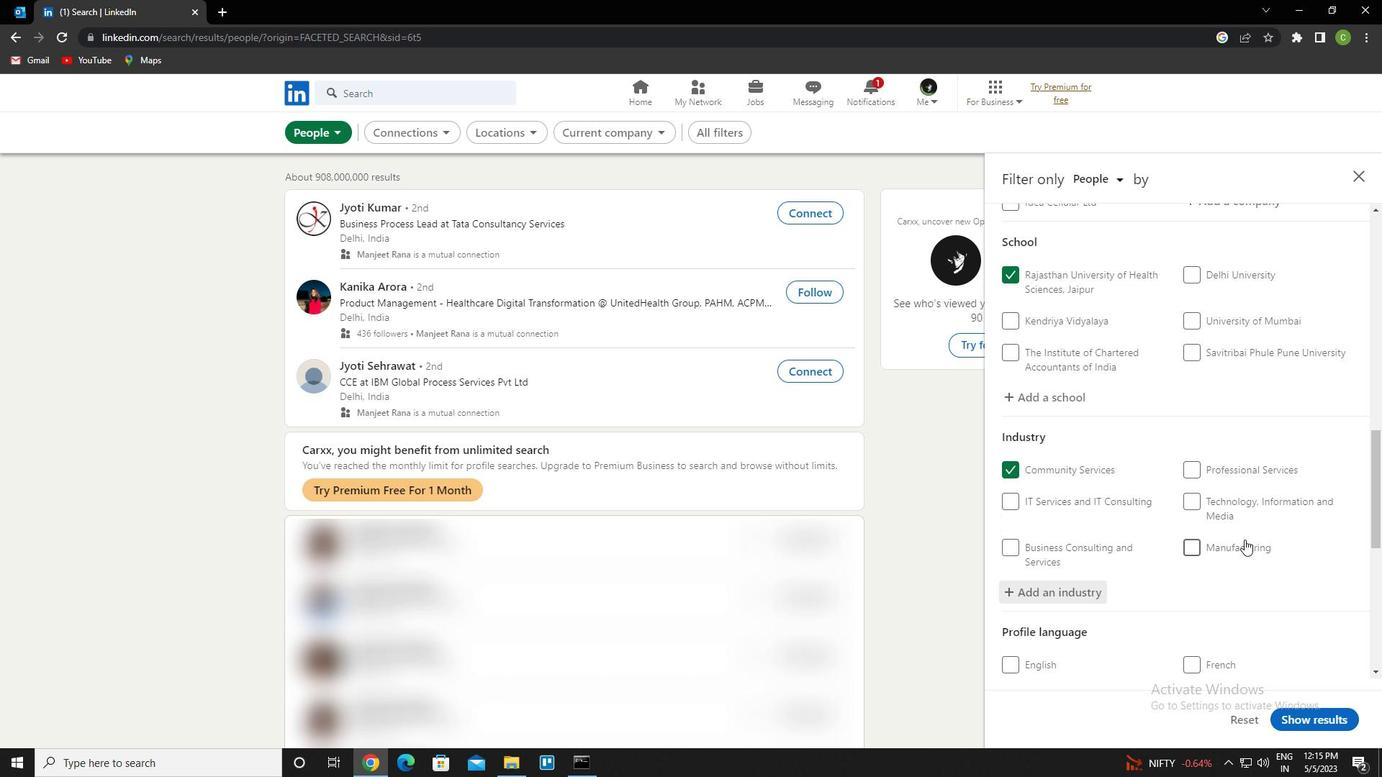 
Action: Mouse scrolled (1244, 539) with delta (0, 0)
Screenshot: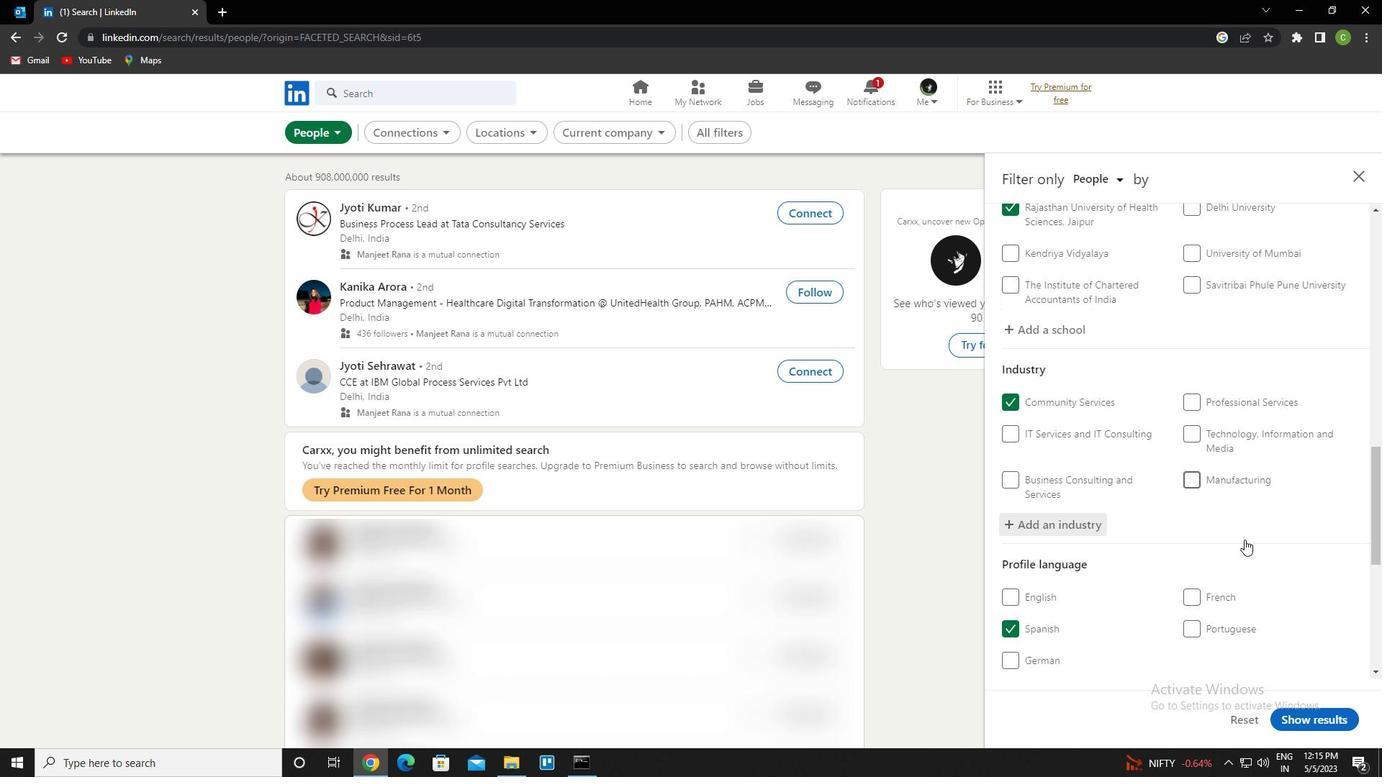 
Action: Mouse moved to (1238, 547)
Screenshot: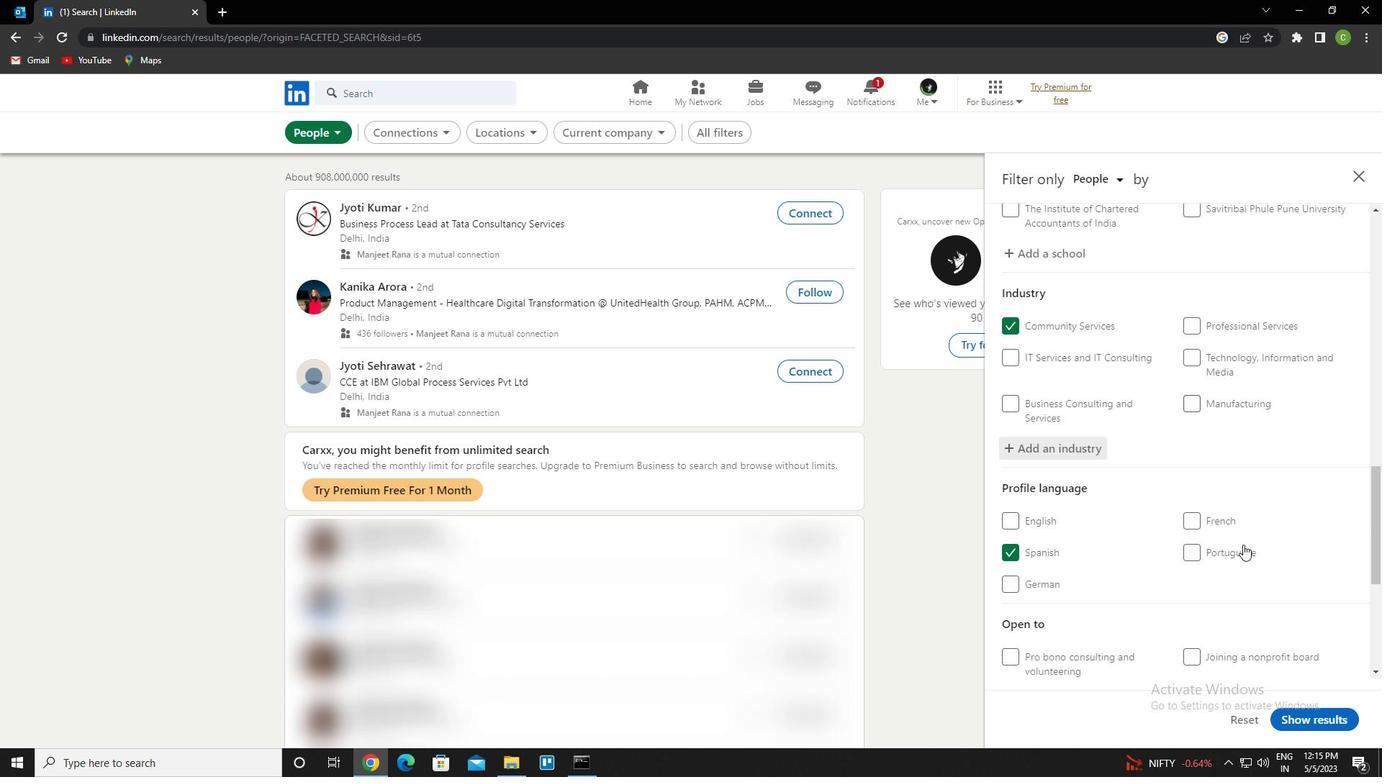 
Action: Mouse scrolled (1238, 547) with delta (0, 0)
Screenshot: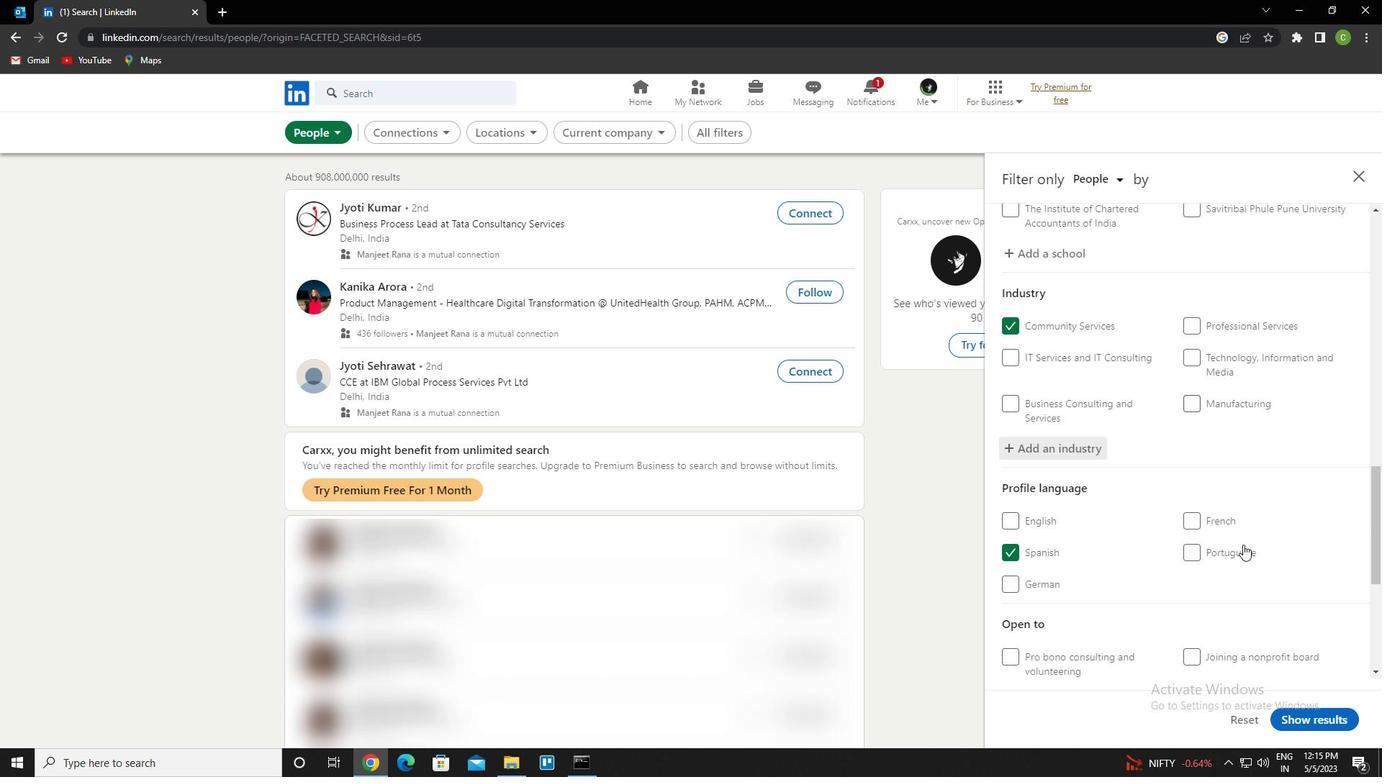 
Action: Mouse moved to (1218, 555)
Screenshot: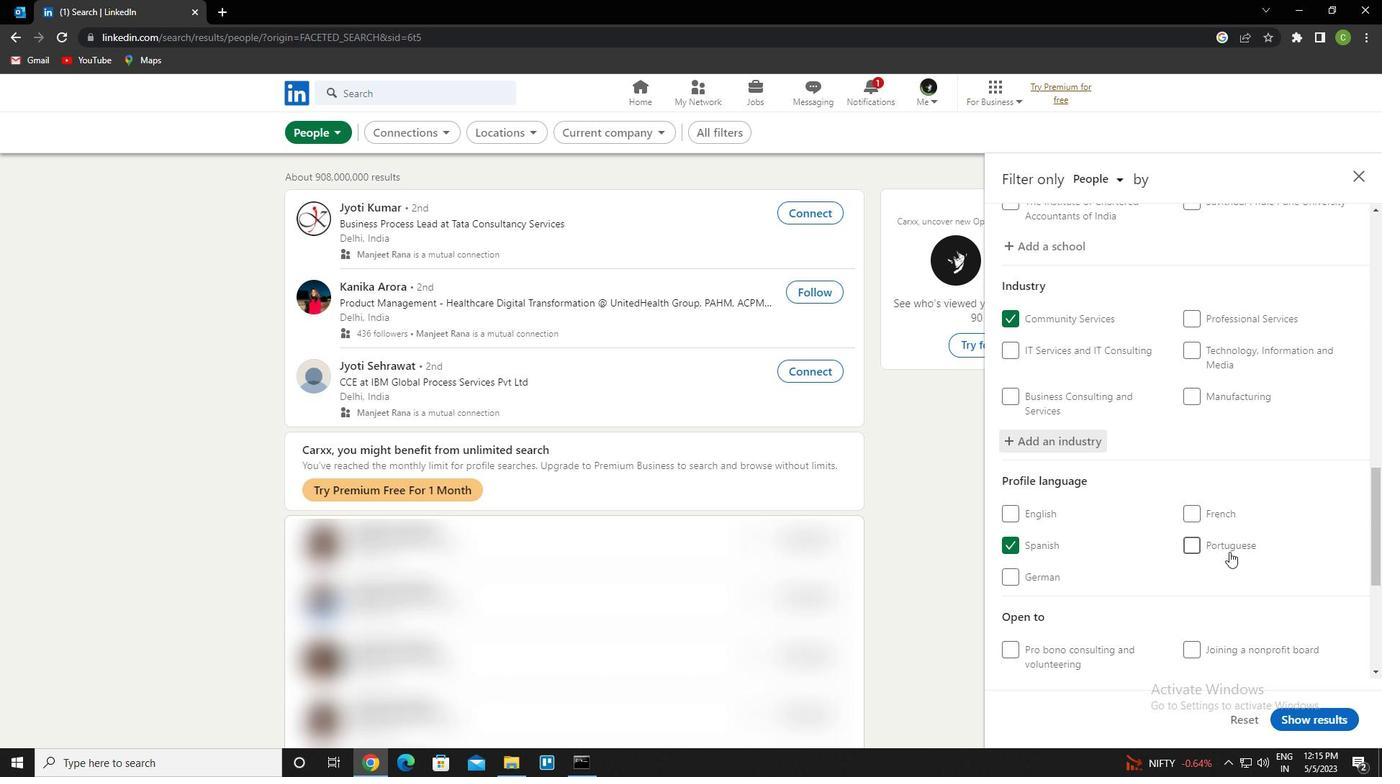 
Action: Mouse scrolled (1218, 554) with delta (0, 0)
Screenshot: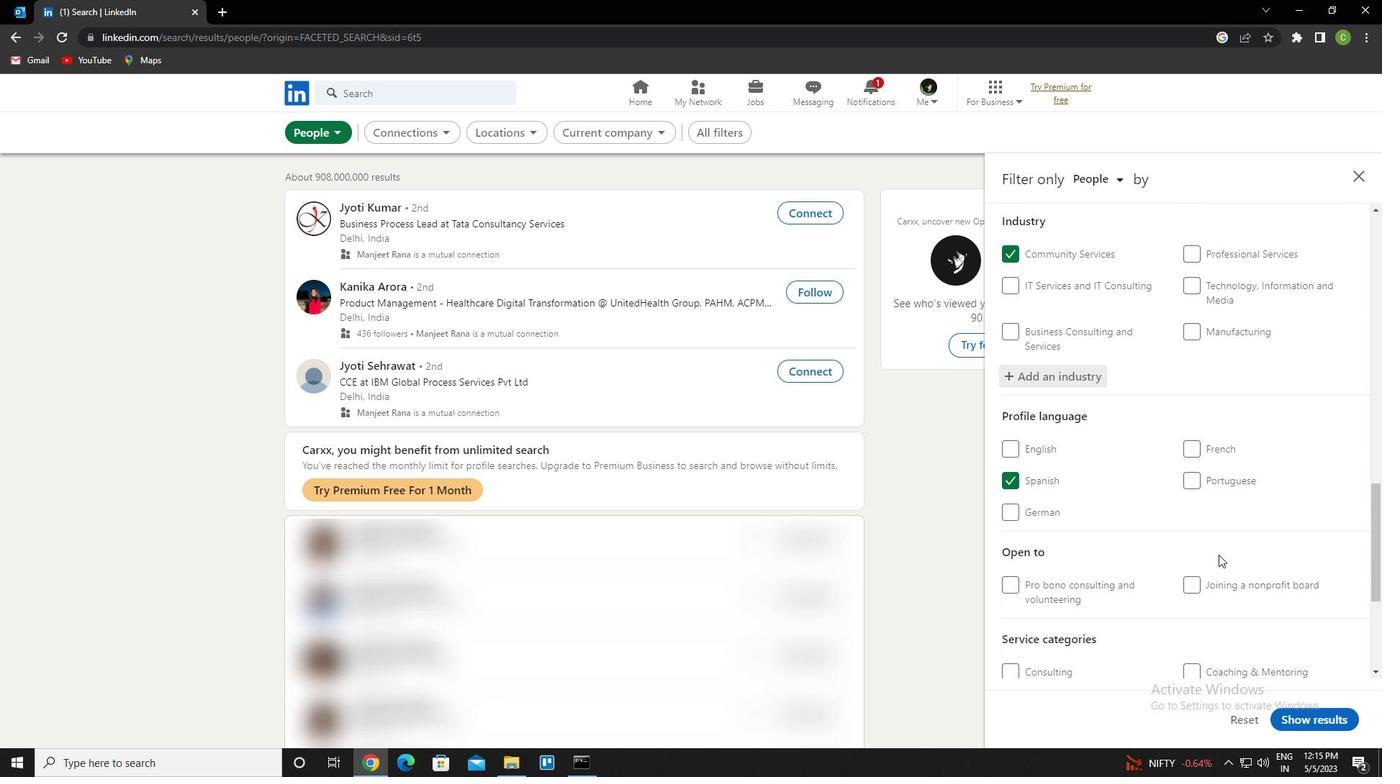 
Action: Mouse scrolled (1218, 554) with delta (0, 0)
Screenshot: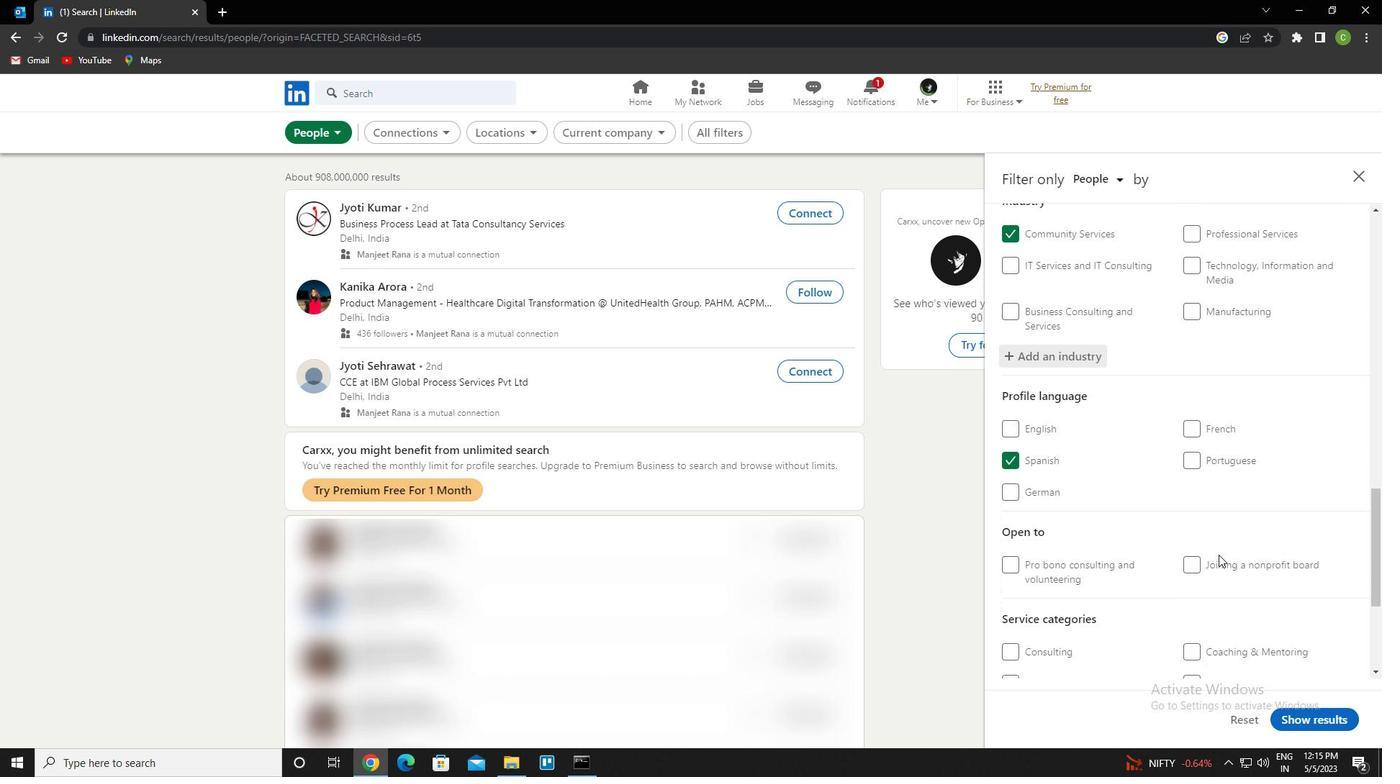 
Action: Mouse scrolled (1218, 554) with delta (0, 0)
Screenshot: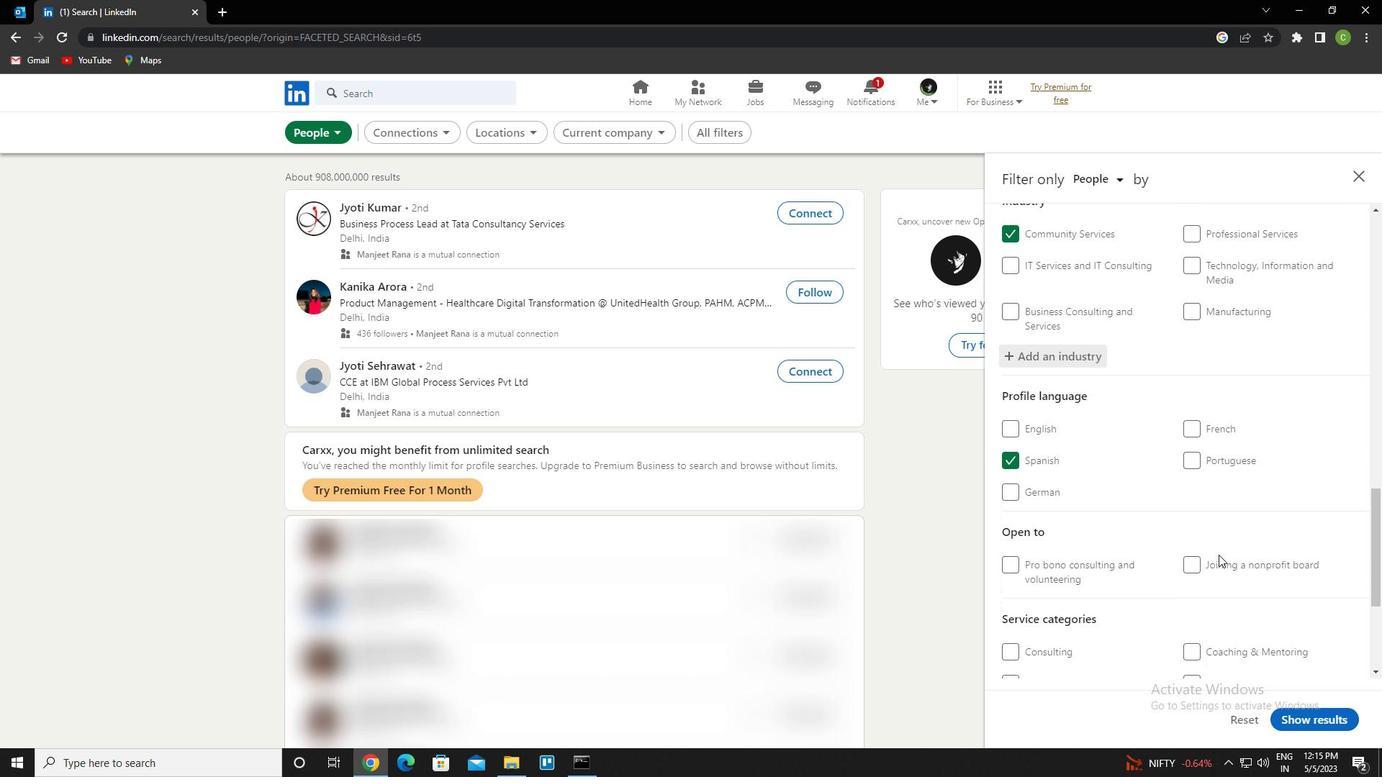 
Action: Mouse moved to (1228, 525)
Screenshot: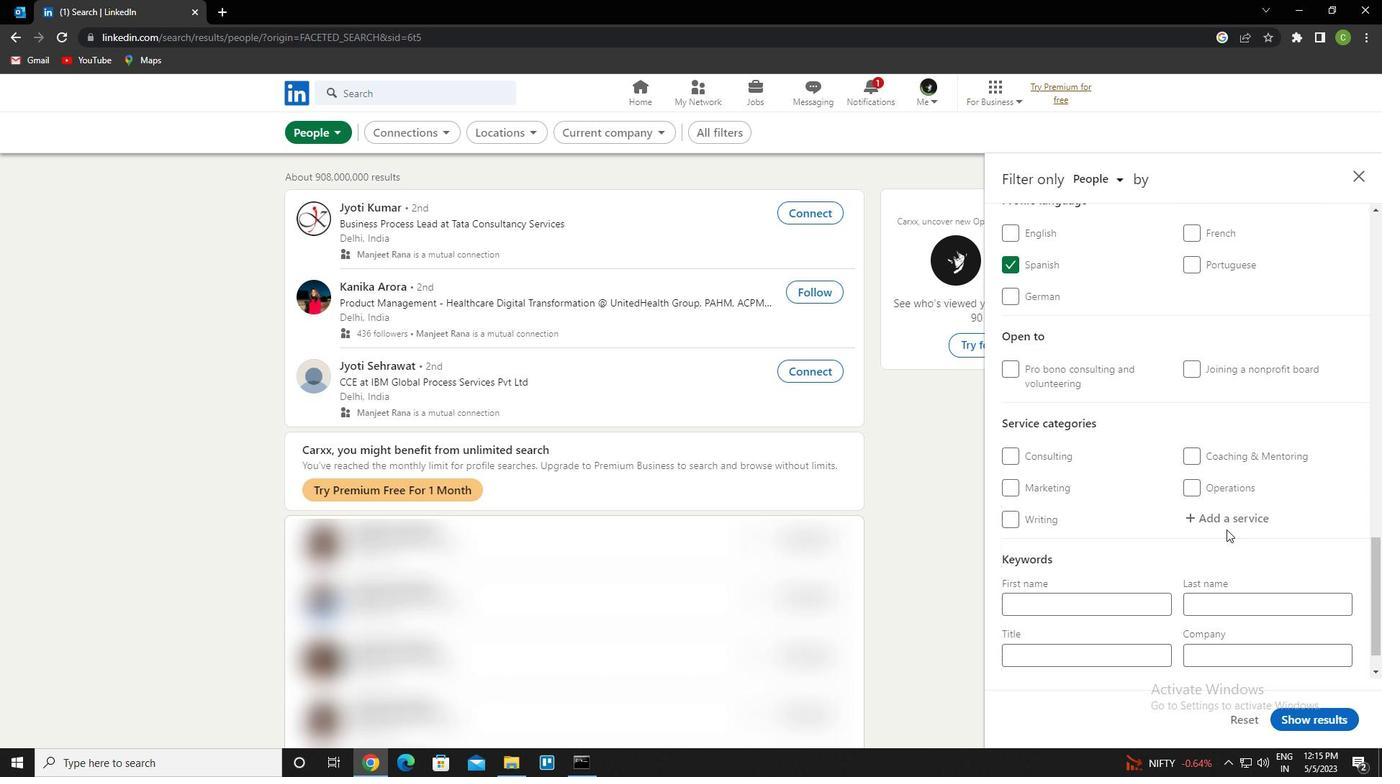 
Action: Mouse pressed left at (1228, 525)
Screenshot: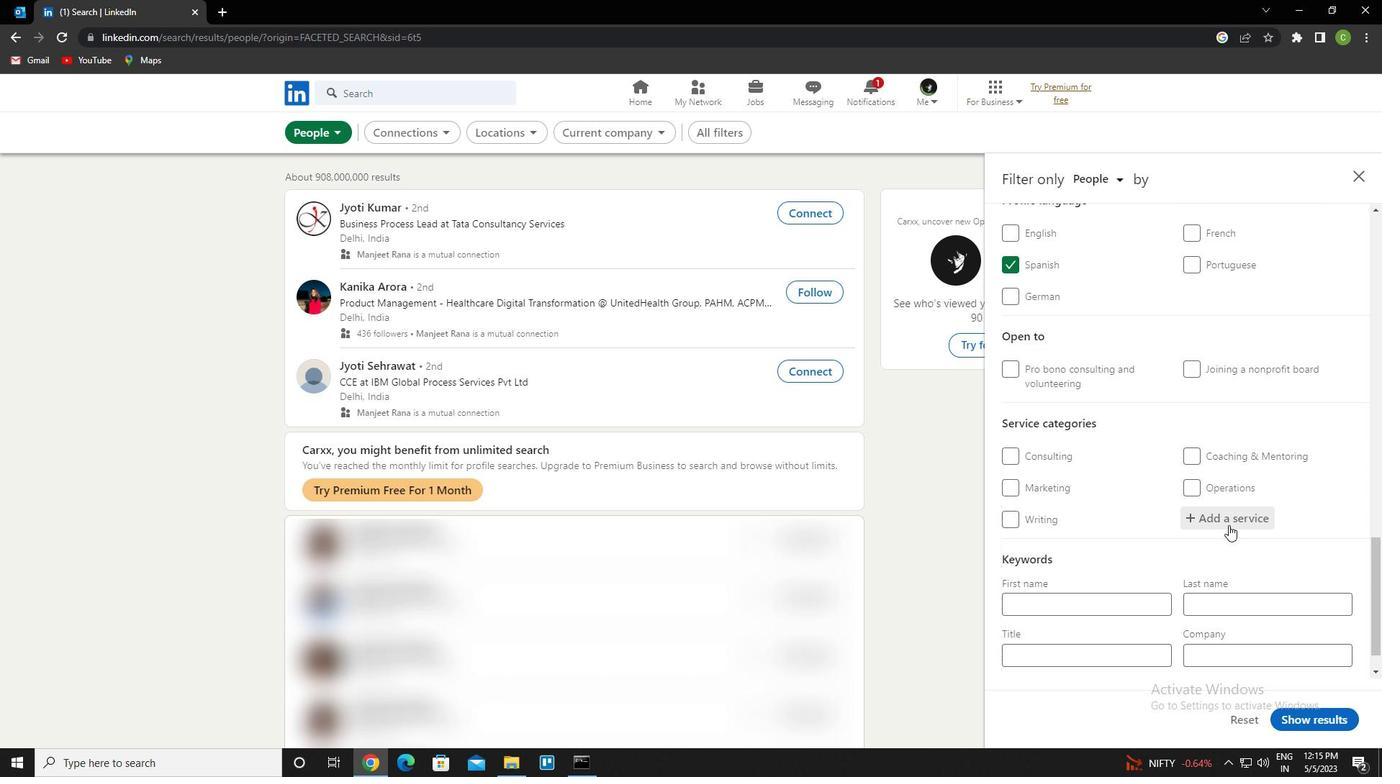 
Action: Key pressed <Key.caps_lock>c<Key.caps_lock>ommercial<Key.space>real<Key.space>estate<Key.down><Key.enter>
Screenshot: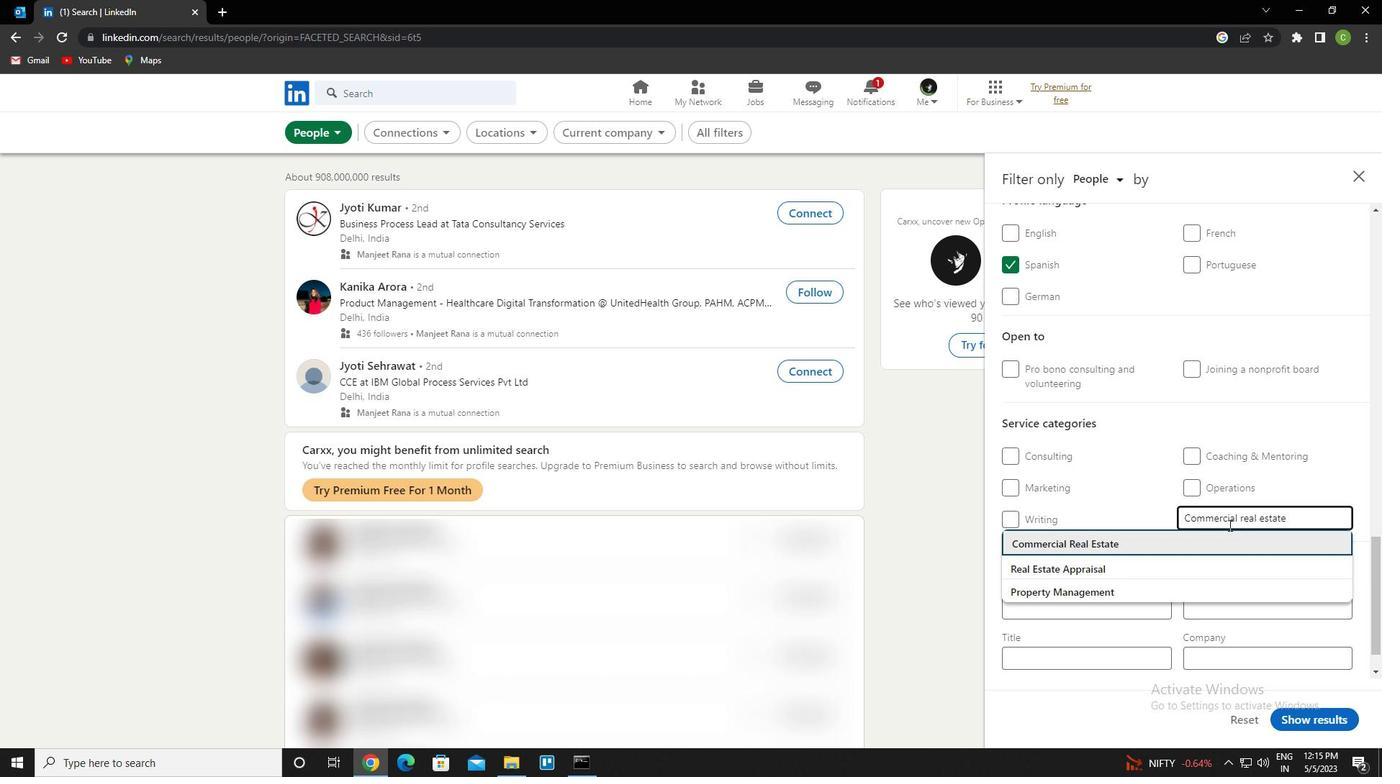 
Action: Mouse scrolled (1228, 524) with delta (0, 0)
Screenshot: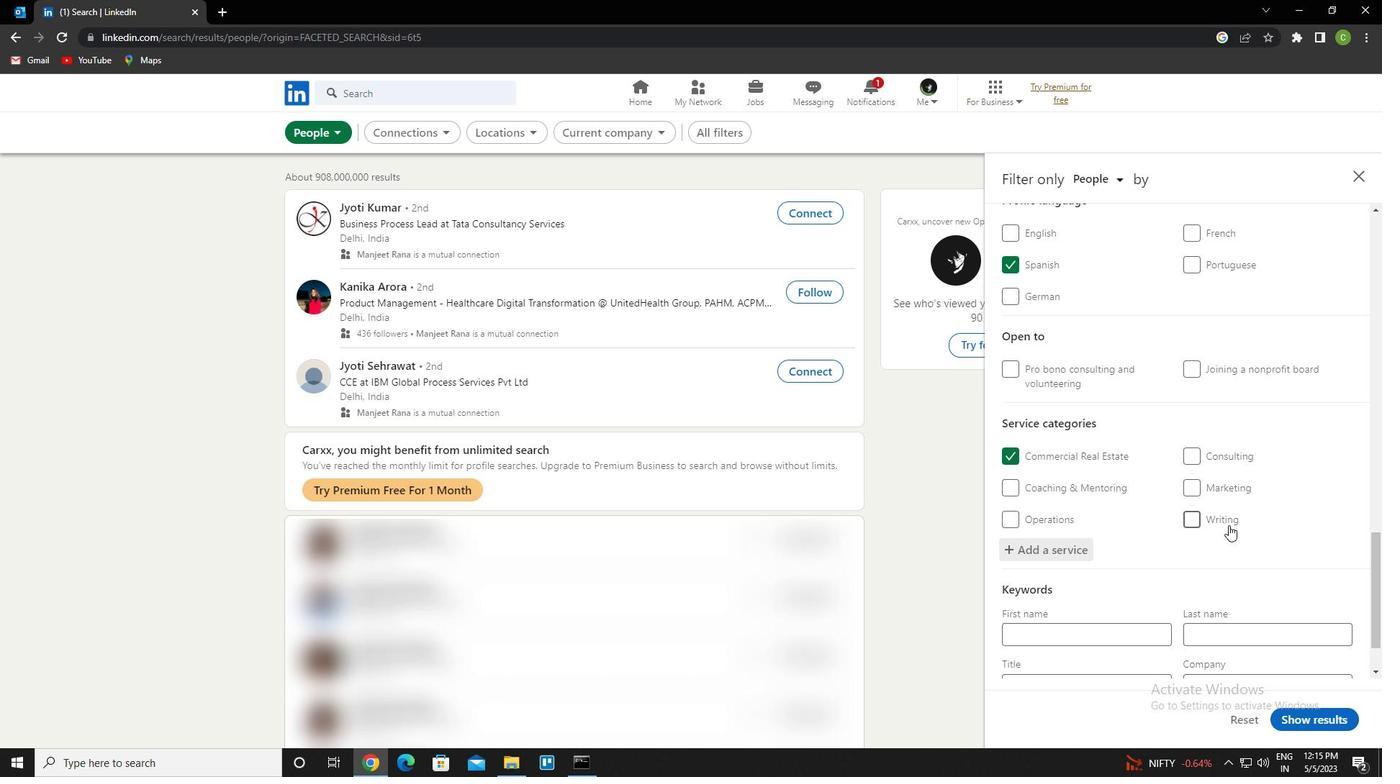 
Action: Mouse scrolled (1228, 524) with delta (0, 0)
Screenshot: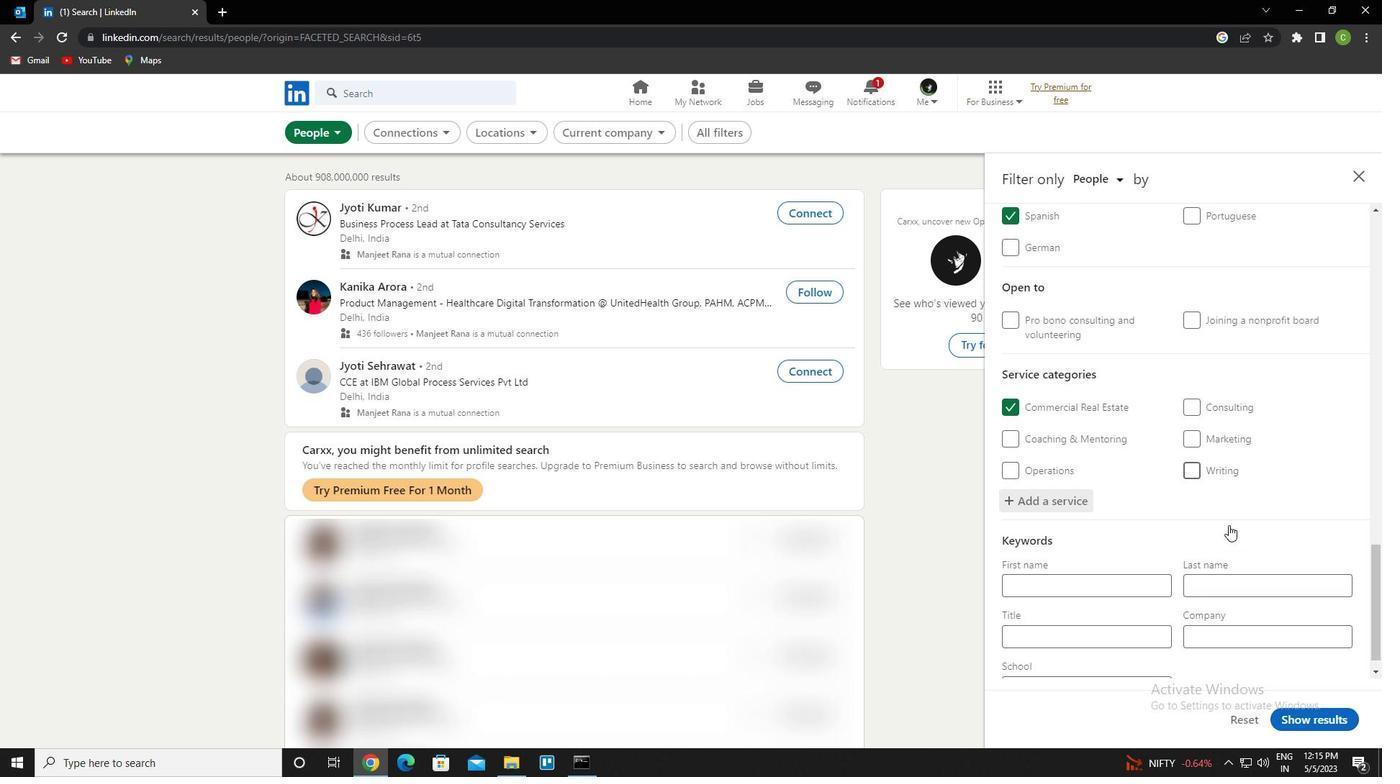 
Action: Mouse moved to (1233, 544)
Screenshot: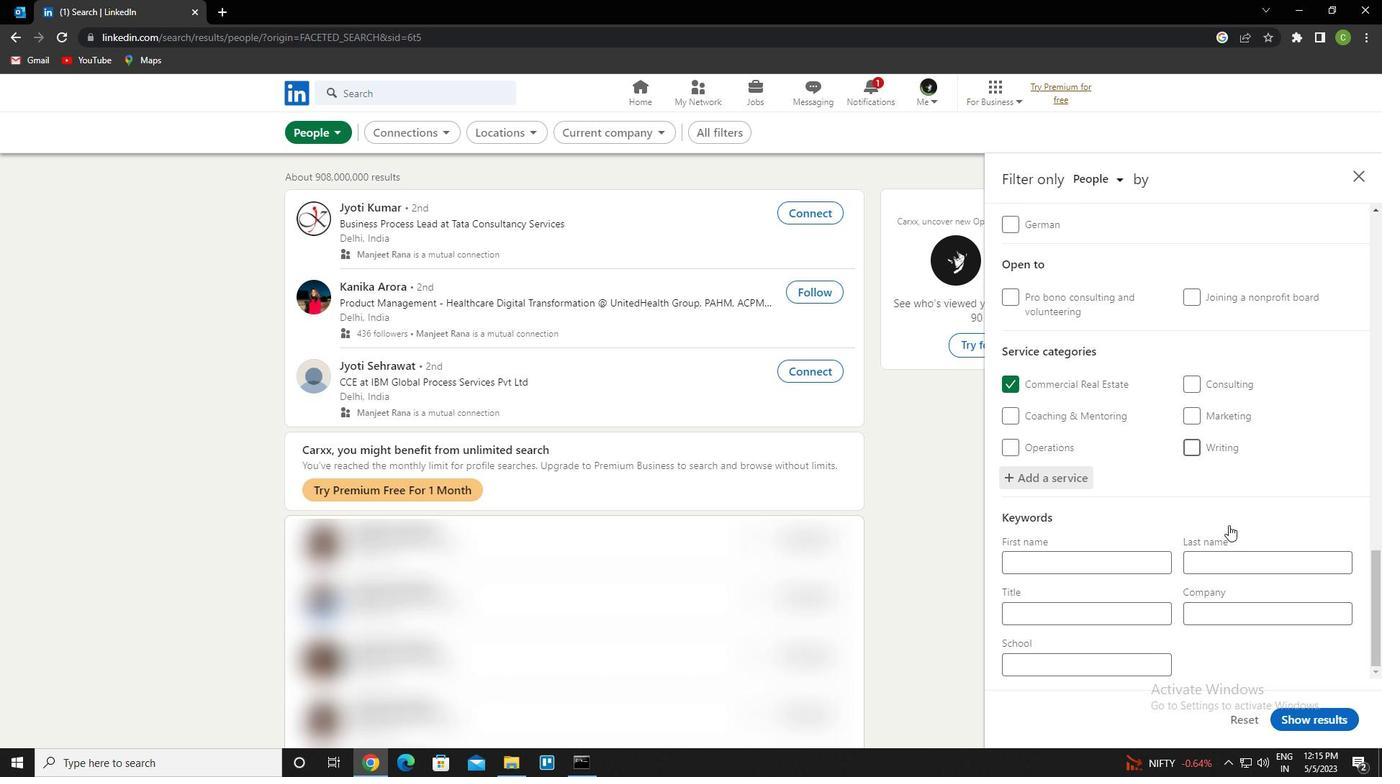 
Action: Mouse scrolled (1233, 544) with delta (0, 0)
Screenshot: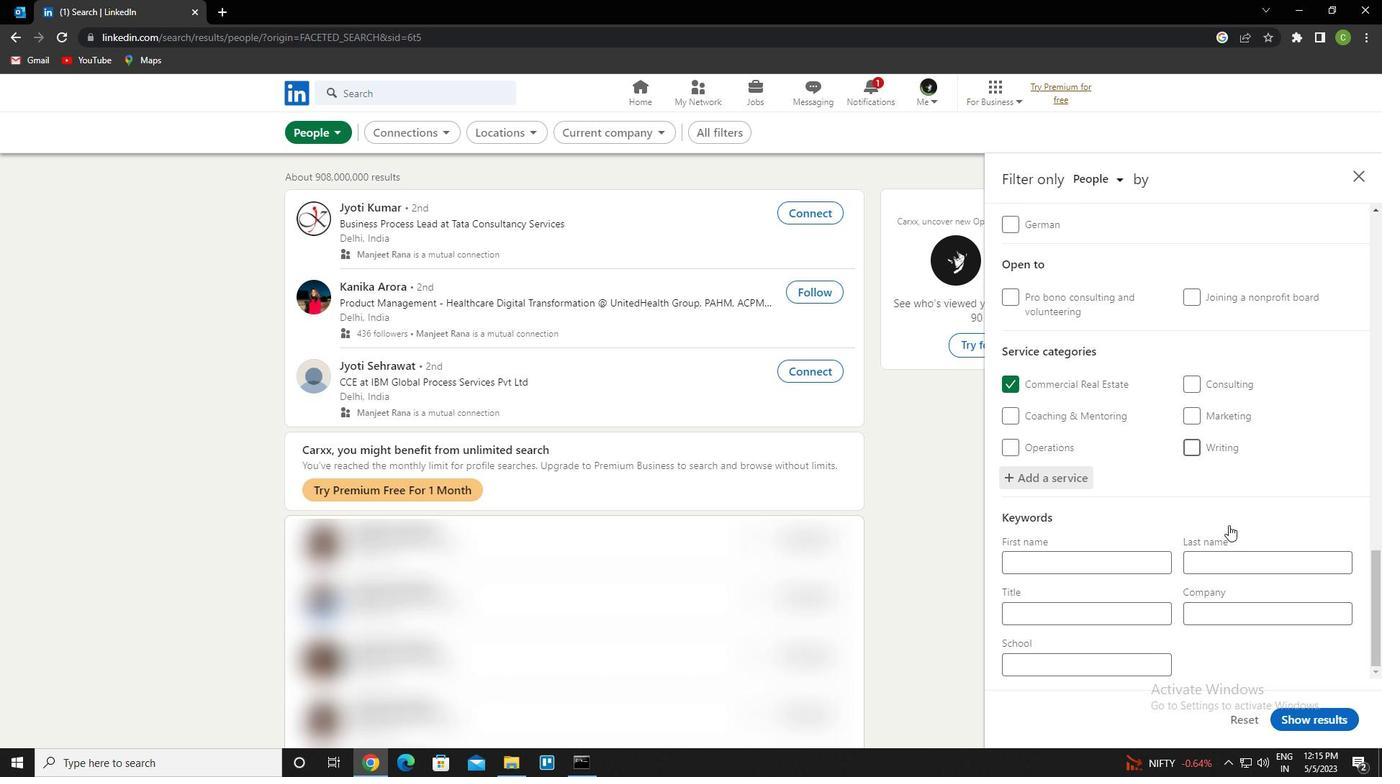 
Action: Mouse moved to (1235, 549)
Screenshot: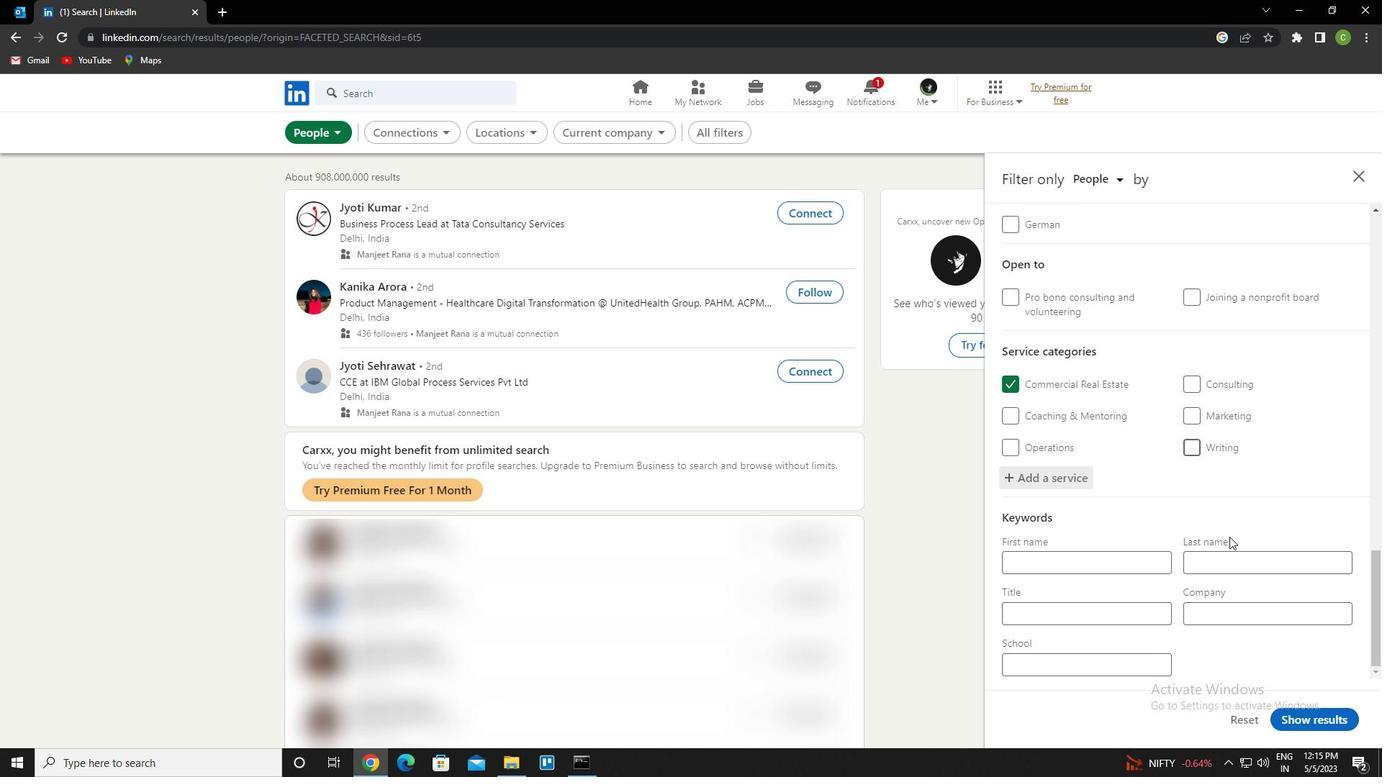 
Action: Mouse scrolled (1235, 548) with delta (0, 0)
Screenshot: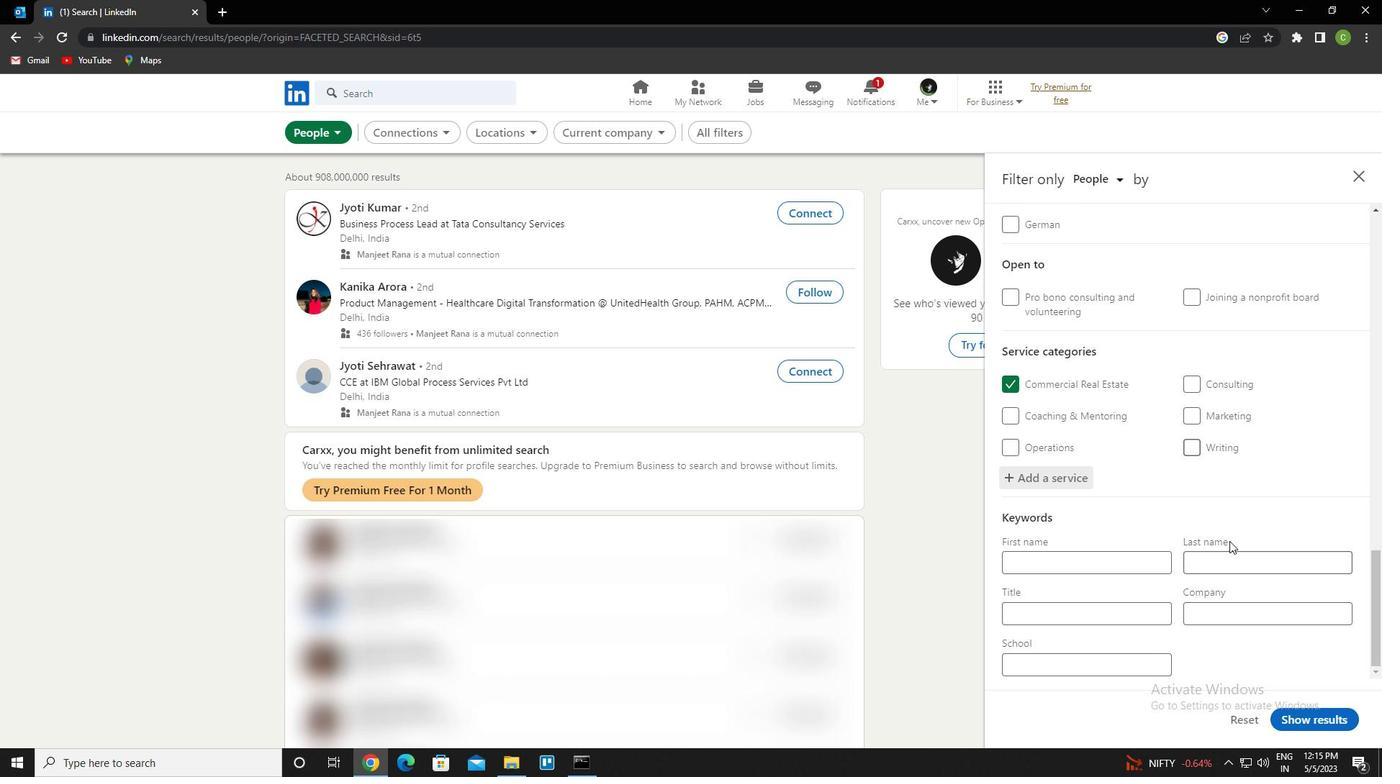 
Action: Mouse moved to (1135, 616)
Screenshot: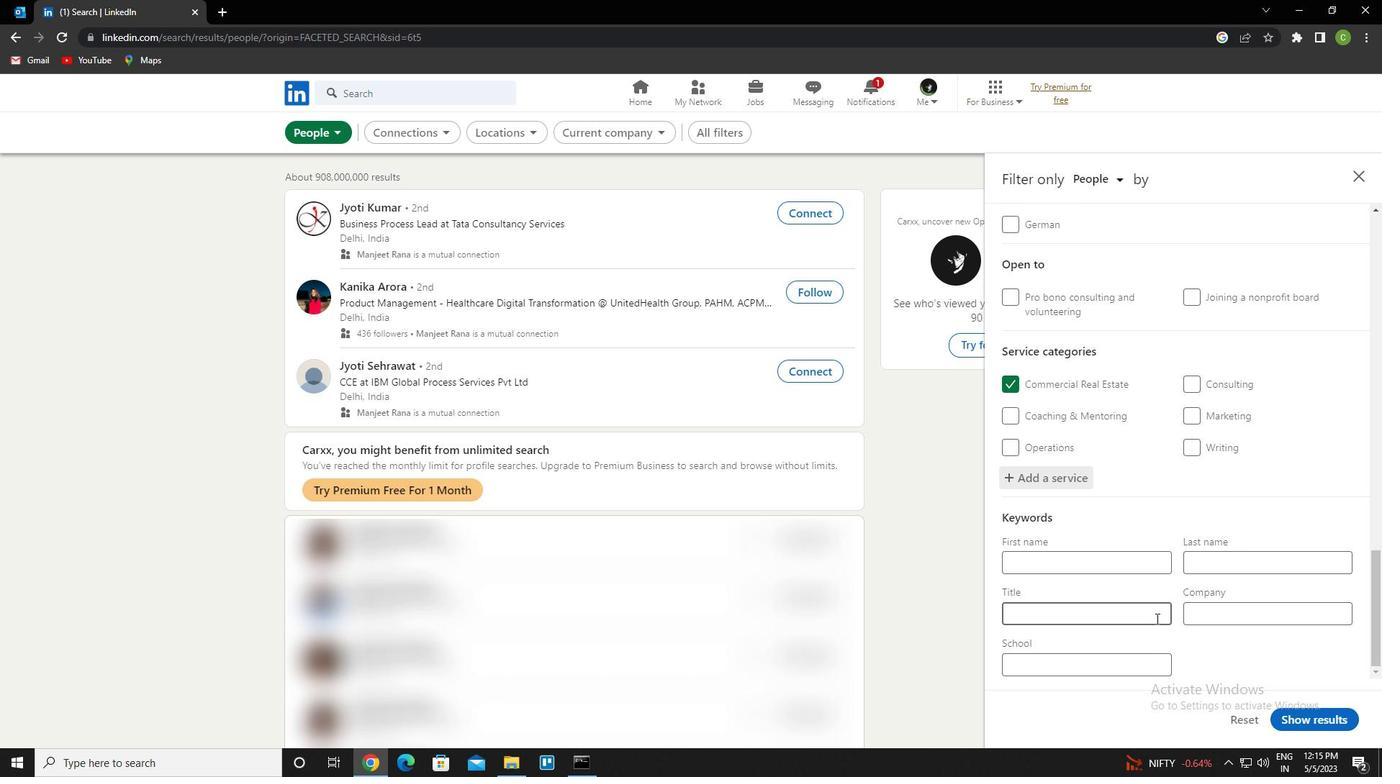 
Action: Mouse pressed left at (1135, 616)
Screenshot: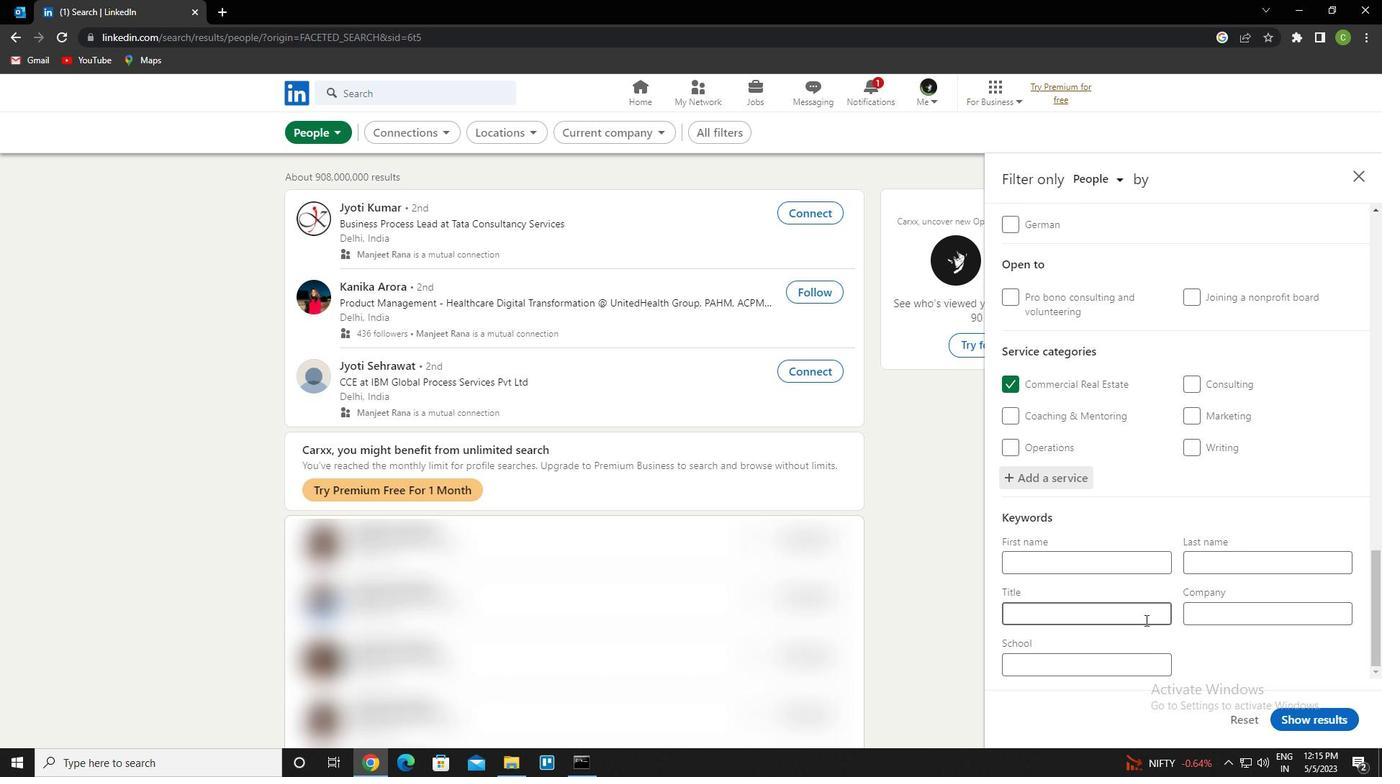 
Action: Key pressed <Key.caps_lock>c<Key.caps_lock>all<Key.space><Key.caps_lock>c<Key.caps_lock>enter<Key.space><Key.caps_lock>r<Key.caps_lock>Epresentative
Screenshot: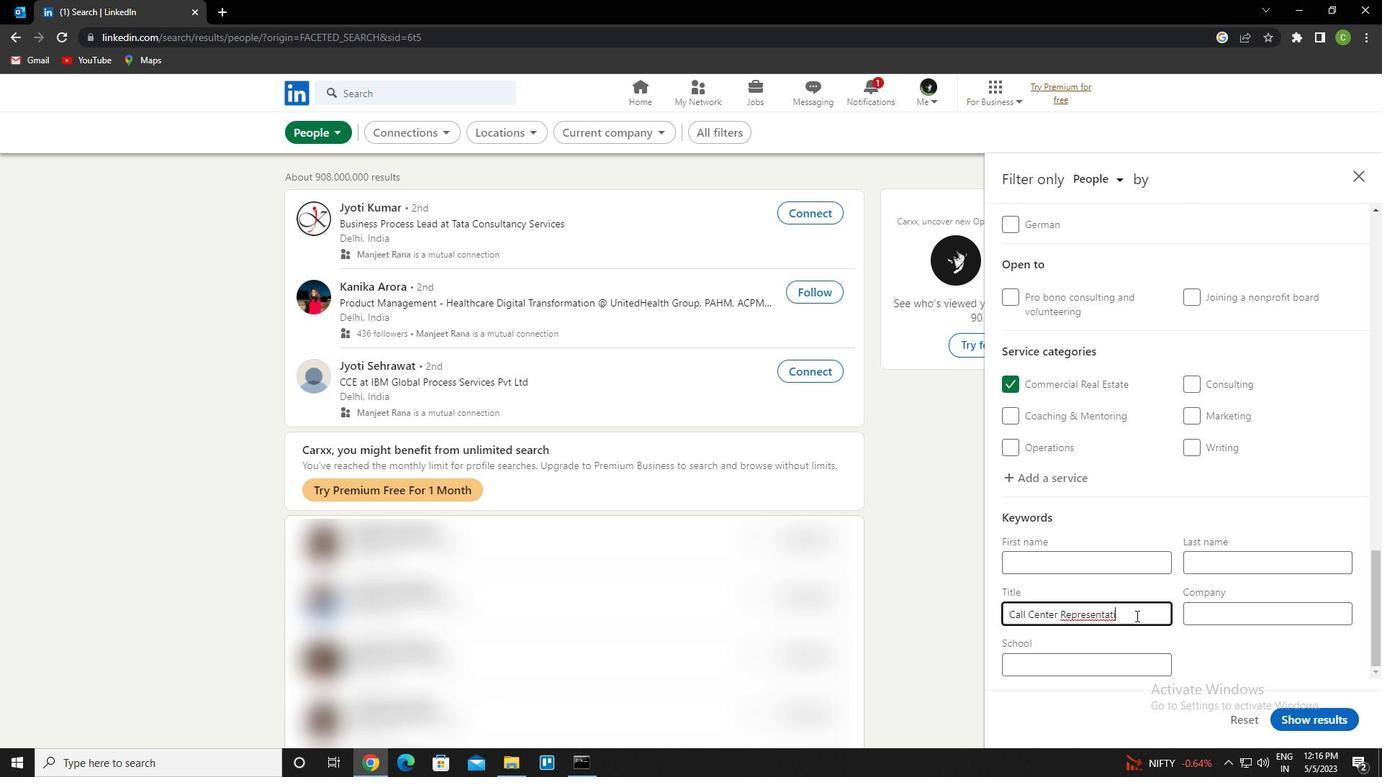 
Action: Mouse moved to (1302, 719)
Screenshot: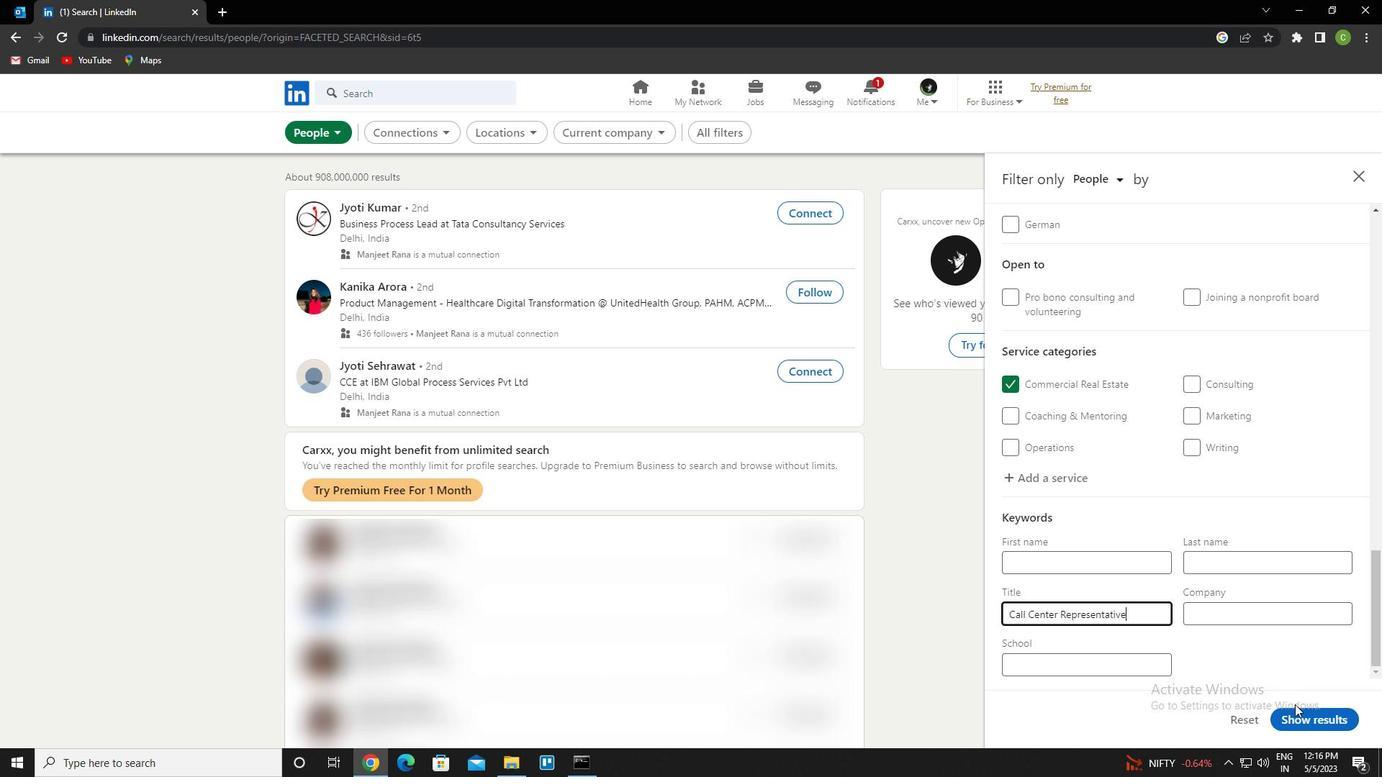 
Action: Mouse pressed left at (1302, 719)
Screenshot: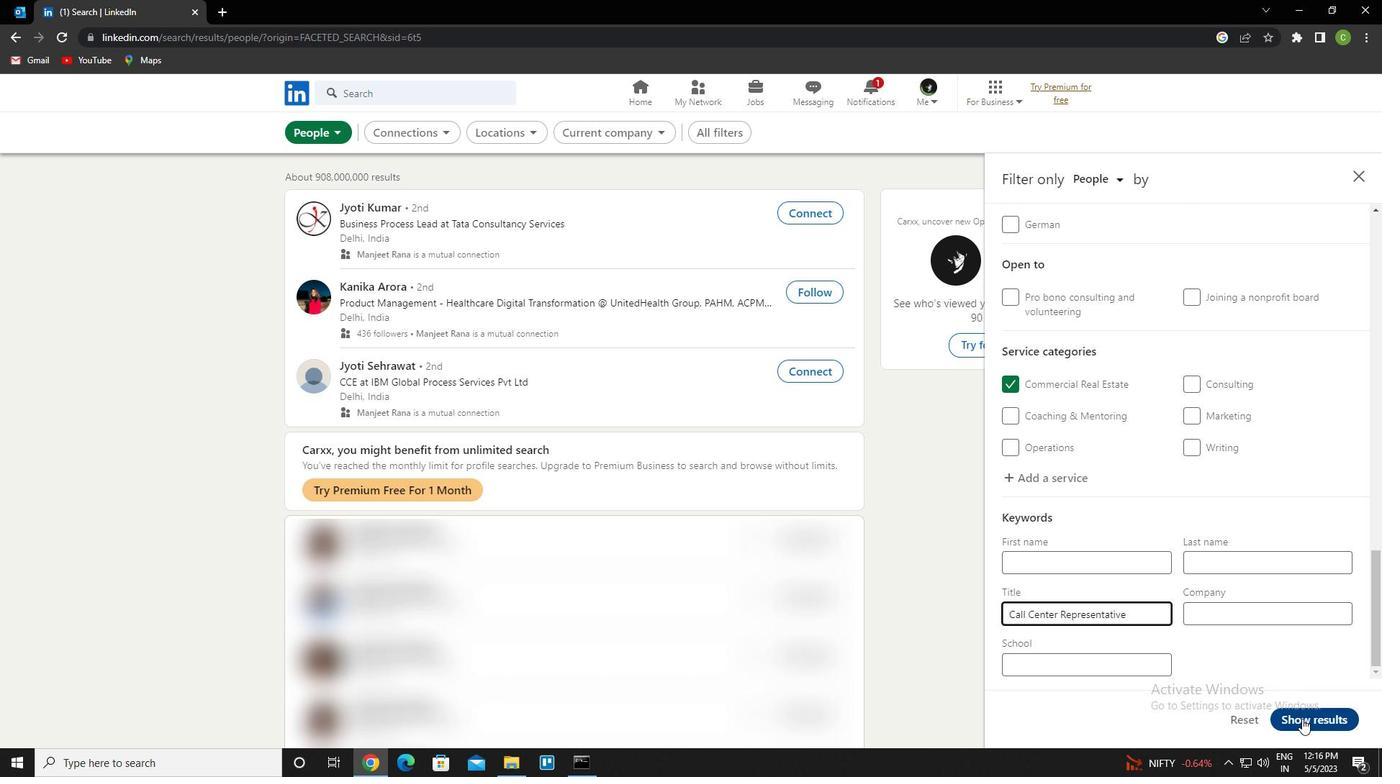 
Action: Mouse moved to (972, 638)
Screenshot: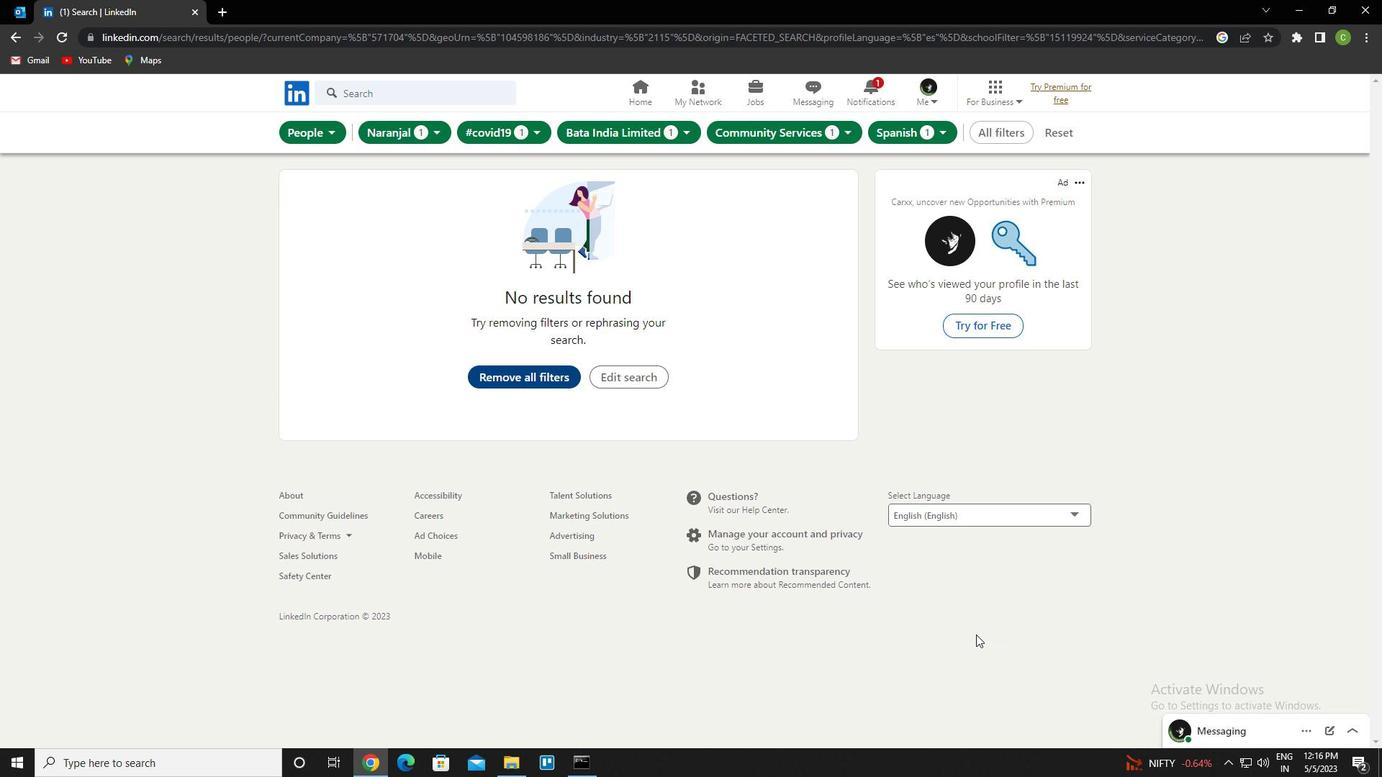 
